 Task: Use comments to provide examples of how to run your script with different arguments.
Action: Mouse moved to (1290, 325)
Screenshot: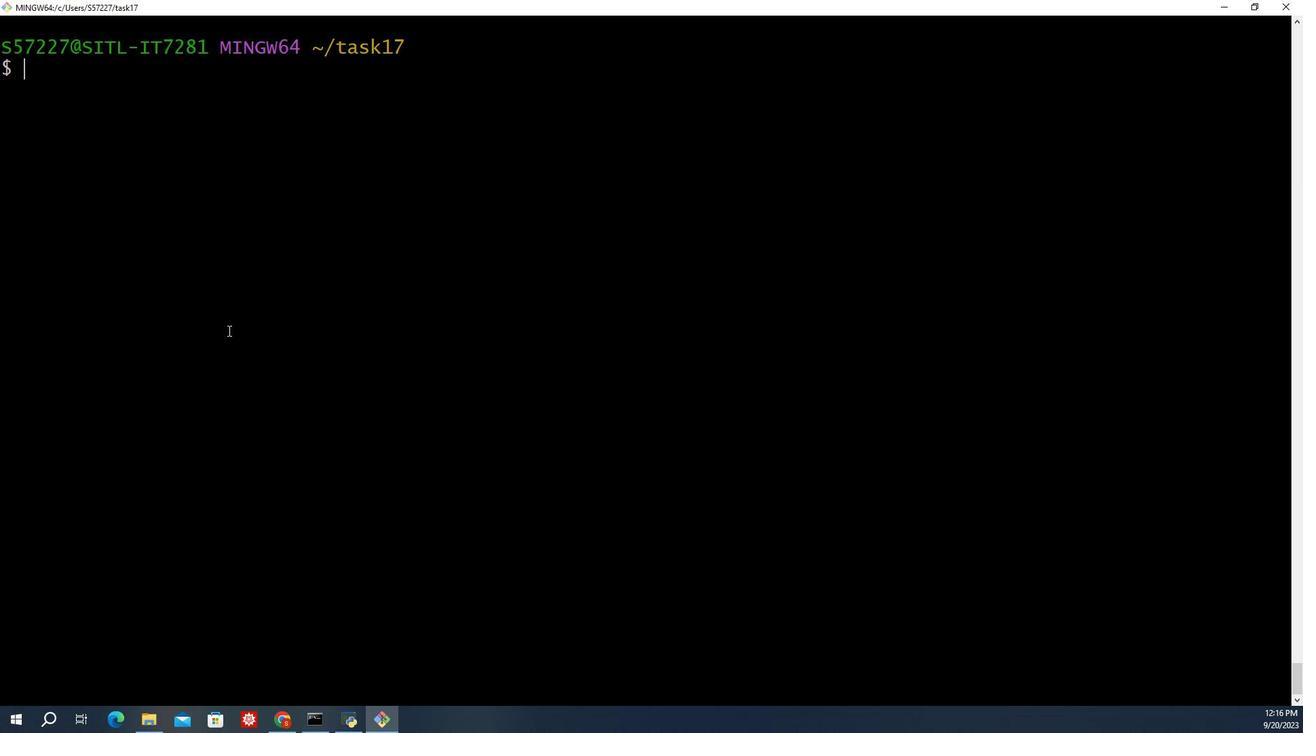 
Action: Mouse pressed left at (1290, 325)
Screenshot: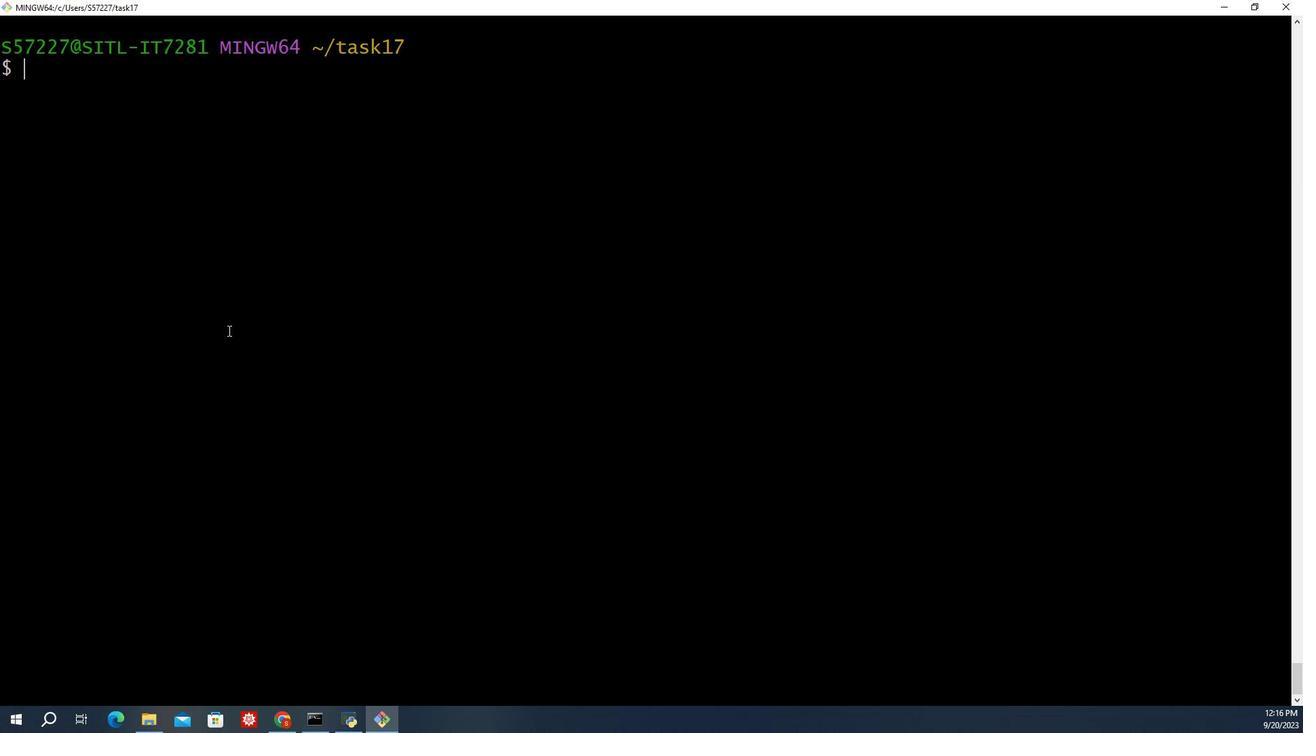
Action: Mouse moved to (1270, 313)
Screenshot: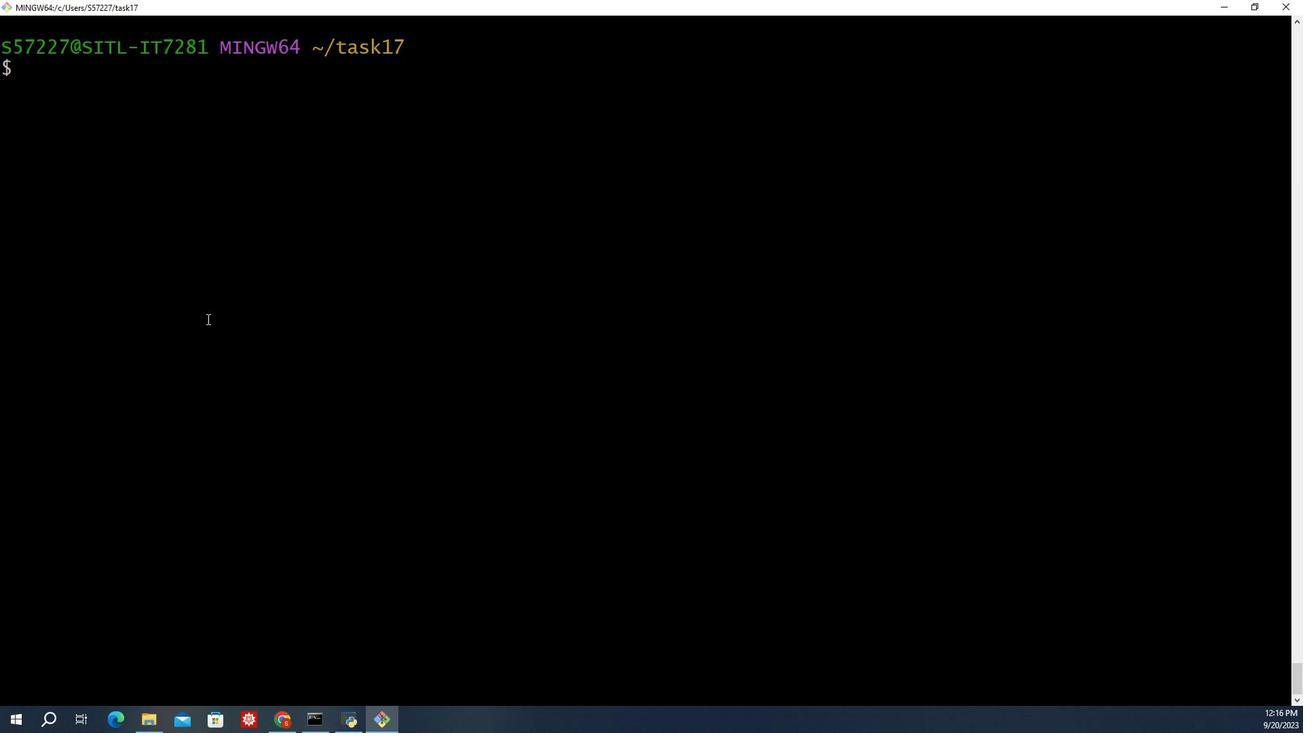 
Action: Key pressed cd<Key.space>/c/user<Key.backspace><Key.backspace><Key.backspace><Key.backspace><Key.shift><Key.shift><Key.shift><Key.shift><Key.shift><Key.shift><Key.shift>Users/<Key.shift_r>S57227<Key.enter>
Screenshot: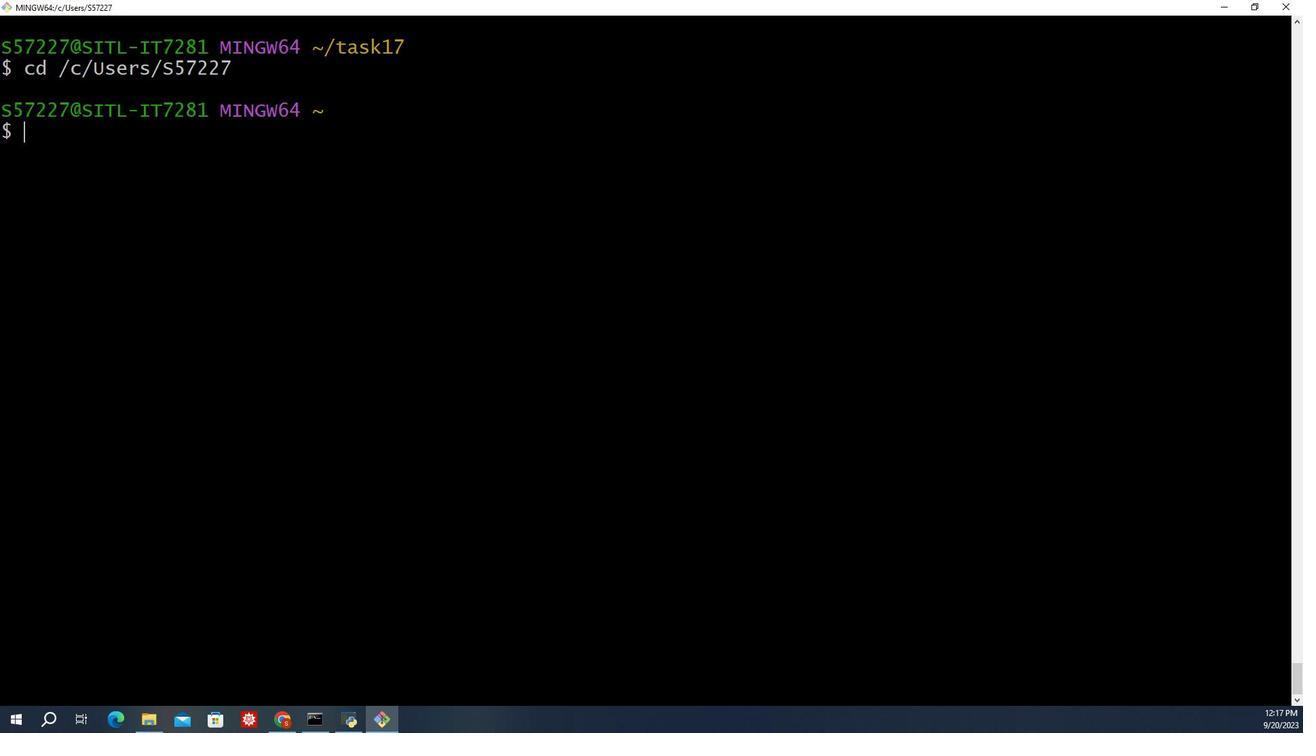 
Action: Mouse moved to (980, 140)
Screenshot: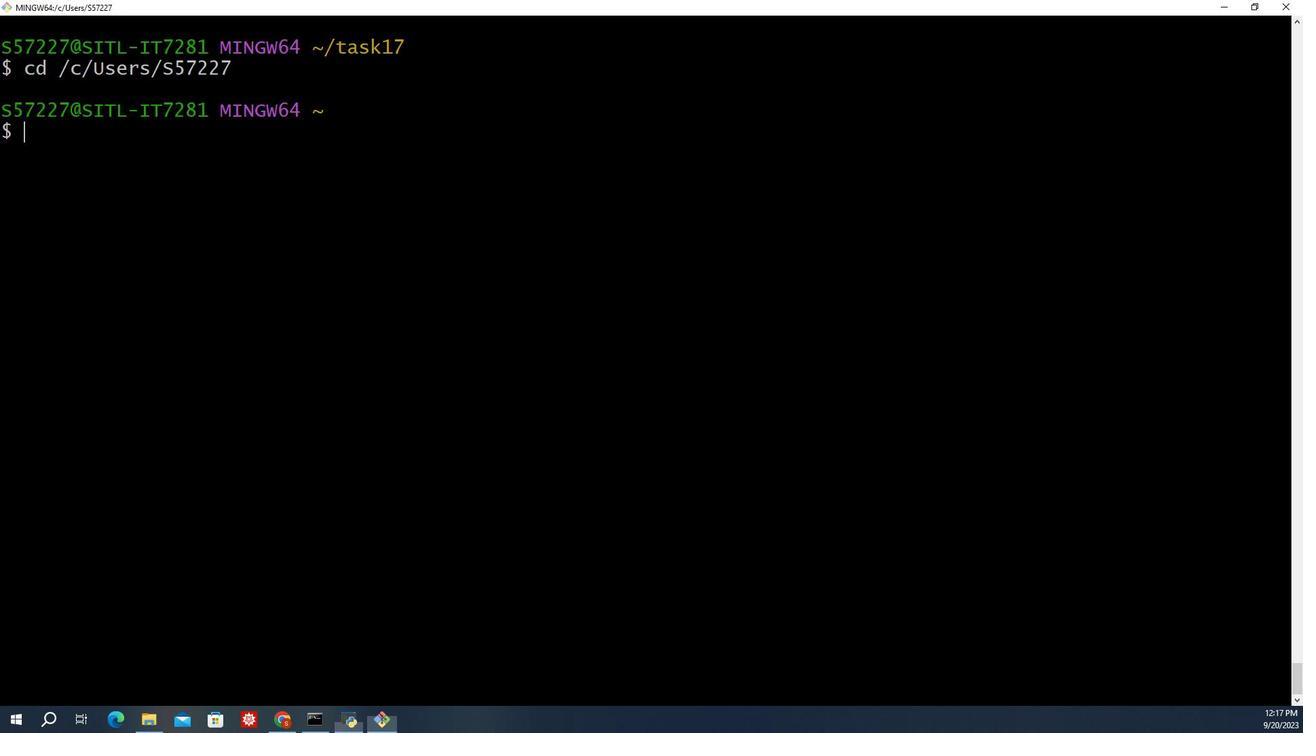 
Action: Mouse pressed left at (980, 140)
Screenshot: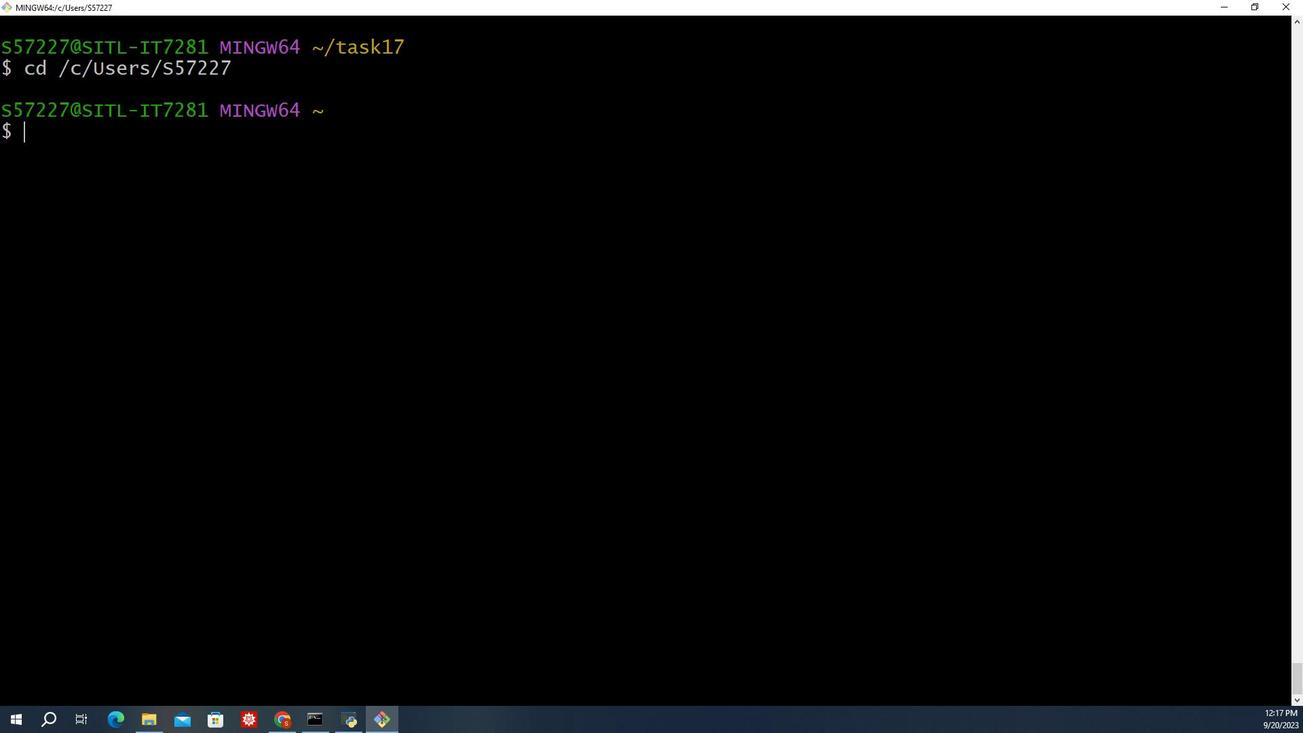 
Action: Mouse moved to (1130, 138)
Screenshot: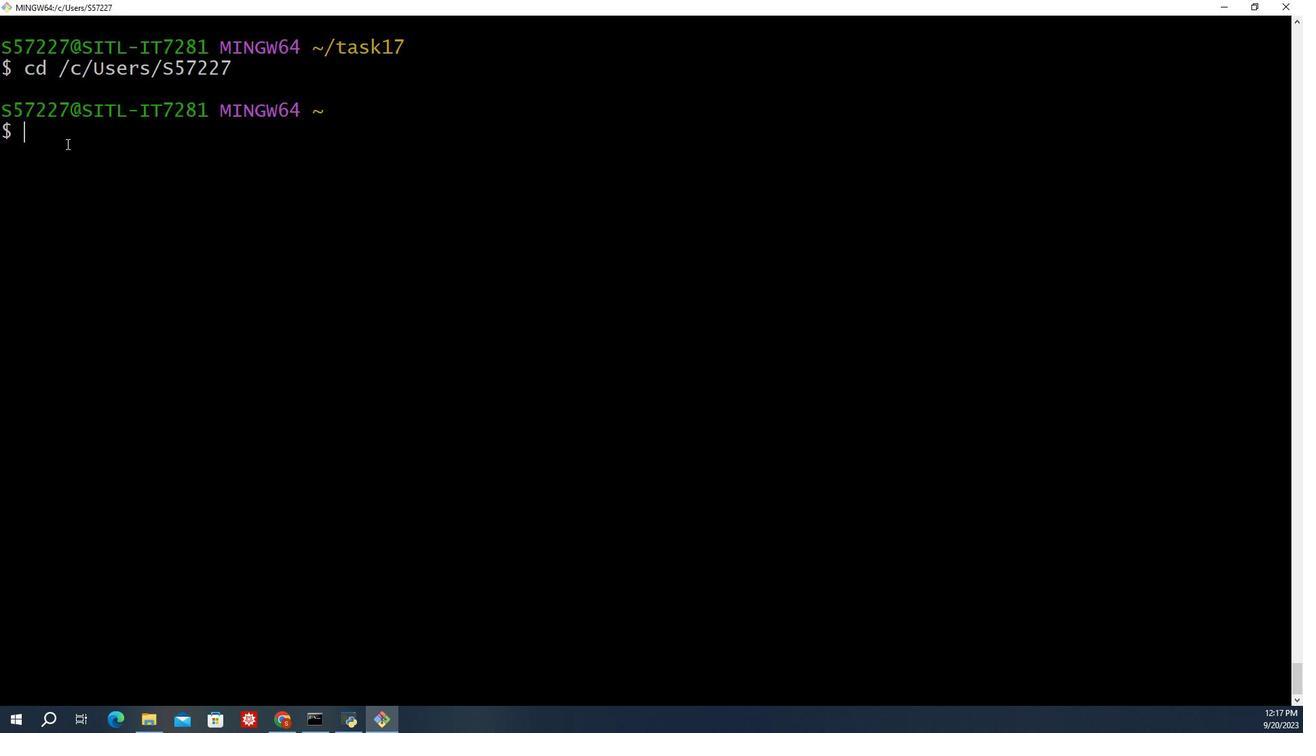 
Action: Mouse pressed left at (1130, 138)
Screenshot: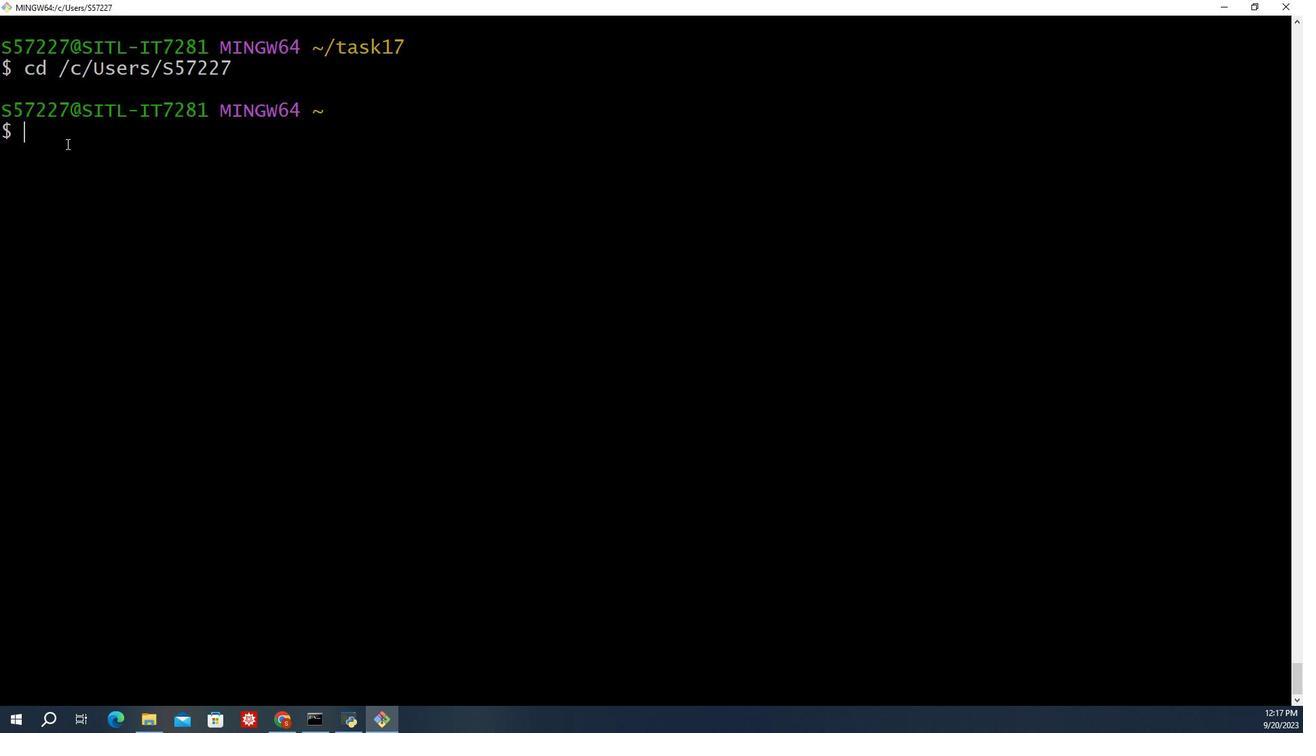 
Action: Key pressed mkdir<Key.space>task19<Key.backspace>8<Key.enter>m<Key.backspace>cd<Key.space>task18<Key.enter>c<Key.backspace>touch<Key.space>task.sh<Key.enter>ls<Key.enter>t<Key.backspace>dl<Key.backspace><Key.backspace>s<Key.backspace>vim<Key.space>task.sh<Key.enter><Key.insert><Key.shift_r><Key.shift_r><Key.shift_r><Key.shift_r><Key.shift_r><Key.shift_r><Key.shift_r><Key.shift_r><Key.shift_r><Key.shift_r><Key.shift_r><Key.shift_r><Key.shift_r><Key.shift_r><Key.shift_r><Key.shift_r><Key.shift_r><Key.shift_r><Key.shift_r>#<Key.shift_r>!/bn<Key.backspace>in/bs<Key.backspace>ash<Key.enter><Key.enter><Key.shift_r>This<Key.space>is<Key.space>a<Key.space>bs<Key.backspace>ash<Key.space>c<Key.backspace>scripts<Key.space>with<Key.space>ex<Key.backspace><Key.backspace>comments<Key.enter><Key.enter><Key.shift_r>Fucnti<Key.backspace><Key.backspace><Key.backspace><Key.backspace>nction<Key.space>to<Key.space>display<Key.space>a<Key.space>usage<Key.space>message<Key.enter><Key.enter><Key.backspace>usga<Key.backspace><Key.backspace>age<Key.shift><Key.shift><Key.shift><Key.shift><Key.shift><Key.shift><Key.shift><Key.shift><Key.shift><Key.shift><Key.shift><Key.shift><Key.shift><Key.shift><Key.shift><Key.shift><Key.shift><Key.shift><Key.shift><Key.shift><Key.shift>()<Key.shift>{<Key.enter>echo<Key.shift><Key.shift><Key.shift><Key.shift><Key.shift><Key.shift><Key.shift><Key.shift>""<Key.left><Key.left><Key.space><Key.right><Key.shift>Usage<Key.shift>:<Key.space><Key.shift_r>$0<Key.space><Key.shift><><Key.left>option<Key.right><Key.right><Key.enter>echo<Key.space><Key.shift>"<Key.shift>Options<Key.shift>L<Key.backspace><Key.shift><Key.shift><Key.shift><Key.shift><Key.shift>:<Key.shift><Key.shift><Key.shift>"<Key.enter>echo<Key.space><Key.shift><Key.shift>"<Key.space>-a<Key.shift><ag<Key.backspace>rh<Key.backspace>g1<Key.shift><Key.shift><Key.shift><Key.shift><Key.shift><Key.shift><Key.shift><Key.shift><Key.shift><Key.shift><Key.shift><Key.shift><Key.shift><Key.shift><Key.shift><Key.shift><Key.shift><Key.shift><Key.shift><Key.shift><Key.shift><Key.shift><Key.shift>><Key.space><Key.space>r<Key.backspace><Key.backspace><Key.backspace><Key.space><Key.space><Key.backspace>run<Key.space>with<Key.space>option<Key.space><Key.shift_r>A<Key.space>and<Key.space>argument<Key.space><Key.shift><<Key.space><Key.backspace>arg1<Key.shift>><Key.shift>"<Key.enter>echo<Key.space><Key.shift>"<Key.space>-b<Key.shift>><Key.backspace><arg2<Key.shift>><Key.space><Key.shift>Run<Key.space>wth<Key.backspace><Key.backspace>ith<Key.space>option<Key.space><Key.shift_r>B<Key.space>and<Key.space>argument<Key.space><Key.shift><Key.shift><Key.shift><Key.shift><Key.shift><Key.shift><Key.shift><arg2<Key.shift><Key.shift><Key.shift><Key.shift><Key.shift><Key.shift>><Key.shift>"<Key.enter>echo<Key.space><Key.shift><Key.shift><Key.shift><Key.shift><Key.shift><Key.shift>"<Key.space>-h<Key.space><Key.space><Key.space><Key.space><Key.space><Key.space><Key.space><Key.space><Key.backspace><Key.shift_r>Display<Key.space>this<Key.space>help<Key.space>mesa<Key.backspace>saage<Key.backspace><Key.backspace><Key.backspace>ge<Key.shift><Key.shift><Key.shift><Key.shift><Key.shift><Key.shift><Key.shift><Key.shift><Key.shift><Key.shift><Key.shift><Key.shift><Key.shift><Key.shift><Key.shift><Key.shift><Key.shift><Key.shift><Key.shift><Key.shift><Key.shift><Key.shift><Key.shift><Key.shift><Key.shift><Key.shift><Key.shift><Key.shift><Key.shift><Key.shift><Key.shift><Key.shift><Key.shift>"<Key.enter><Key.shift_r><Key.shift_r><Key.shift_r><Key.shift_r><Key.shift_r><Key.shift_r><Key.shift_r><Key.shift_r><Key.shift_r>}<Key.enter><Key.enter><Key.shift_r><Key.shift_r><Key.shift_r><Key.shift_r><Key.shift_r><Key.shift_r><Key.shift_r><Key.shift_r><Key.shift_r><Key.shift_r><Key.shift_r>#<Key.space>vh<Key.backspace><Key.backspace>check<Key.space>for<Key.space>the<Key.space>number<Key.space>of<Key.space>arguments<Key.enter>if<Key.backspace><Key.backspace><Key.backspace><Key.backspace>if[<Key.shift_r>$-eq<Key.space>0<Key.space>];<Key.left><Key.left><Key.left><Key.left><Key.left><Key.left><Key.left><Key.left><Key.shift_r>#<Key.space><Key.left><Key.left><Key.left><Key.space><Key.right><Key.right><Key.right><Key.right><Key.right><Key.right><Key.right><Key.right><Key.right><Key.right><Key.right><Key.space>then<Key.enter>echo<Key.space><Key.shift>"<Key.space><Key.backspace><Key.shift_r>Error<Key.space><Key.backspace><Key.shift><Key.shift><Key.shift>:<Key.space><Key.shift>No<Key.space>arguments<Key.space>r<Key.backspace>provided.<Key.shift>"<Key.enter>usage<Key.enter>exit1<Key.backspace><Key.space>1<Key.enter>fi<Key.enter><Key.shift_r><Key.enter><Key.shift_r><Key.shift_r><Key.shift_r><Key.shift_r><Key.shift_r><Key.shift_r><Key.shift_r>#<Key.shift>p<Key.shift><Key.shift>=<Key.shift><Key.backspace><Key.backspace><Key.shift><Key.shift><Key.shift><Key.shift><Key.shift><Key.shift><Key.shift><Key.shift><Key.shift><Key.shift><Key.shift><Key.shift><Key.shift><Key.shift><Key.shift><Key.shift><Key.shift><Key.shift><Key.shift><Key.shift><Key.shift><Key.shift><Key.shift><Key.shift><Key.shift><Key.shift>Pe<Key.backspace>rocse<Key.backspace><Key.backspace>ess<Key.space>command<Key.space><Key.backspace>-line<Key.space>arguments<Key.enter><Key.enter><Key.backspace>whilege<Key.backspace><Key.backspace><Key.space>getpt<Key.backspace><Key.backspace>pts<Key.backspace><Key.backspace><Key.backspace>opts<Key.space><Key.shift>:<Key.backspace><Key.shift>"<Key.shift>:a<Key.shift>:b<Key.shift>:h<Key.shift><Key.shift><Key.shift><Key.shift><Key.shift><Key.shift><Key.shift><Key.shift><Key.shift><Key.shift><Key.shift><Key.shift><Key.shift><Key.shift><Key.shift><Key.shift><Key.shift><Key.shift><Key.shift>"<Key.space>opt;do<Key.backspace><Key.backspace><Key.space>do<Key.enter>case<Key.space><Key.shift_r><Key.shift_r><Key.shift_r><Key.shift_r><Key.shift_r><Key.shift_r>$opt<Key.space>in
Screenshot: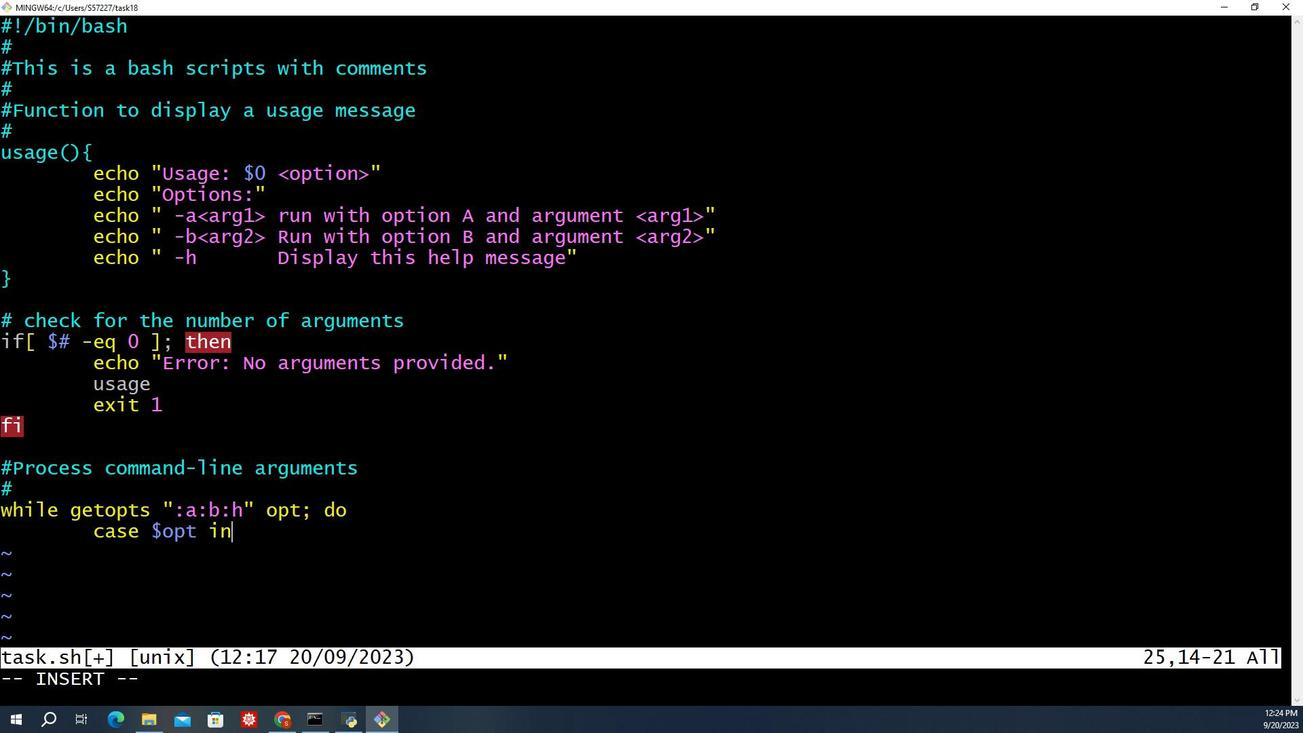 
Action: Mouse moved to (716, 382)
Screenshot: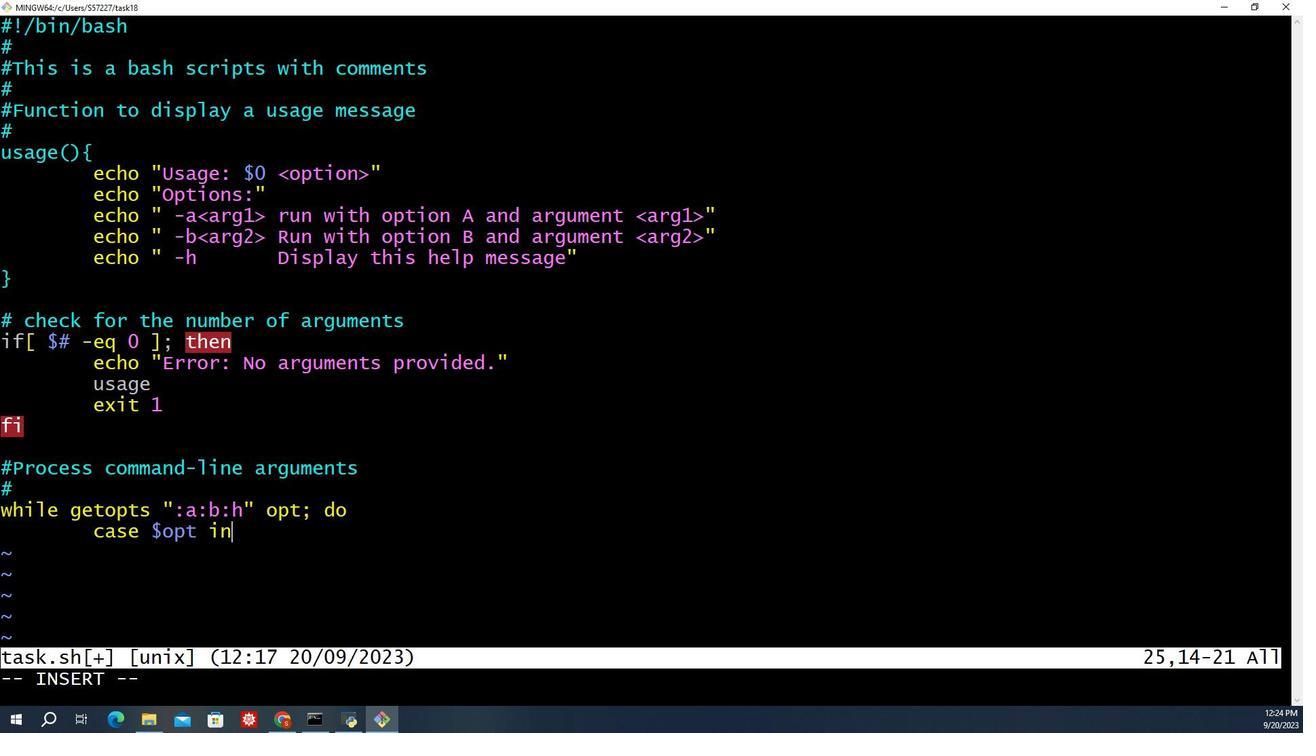 
Action: Mouse scrolled (716, 381) with delta (0, 0)
Screenshot: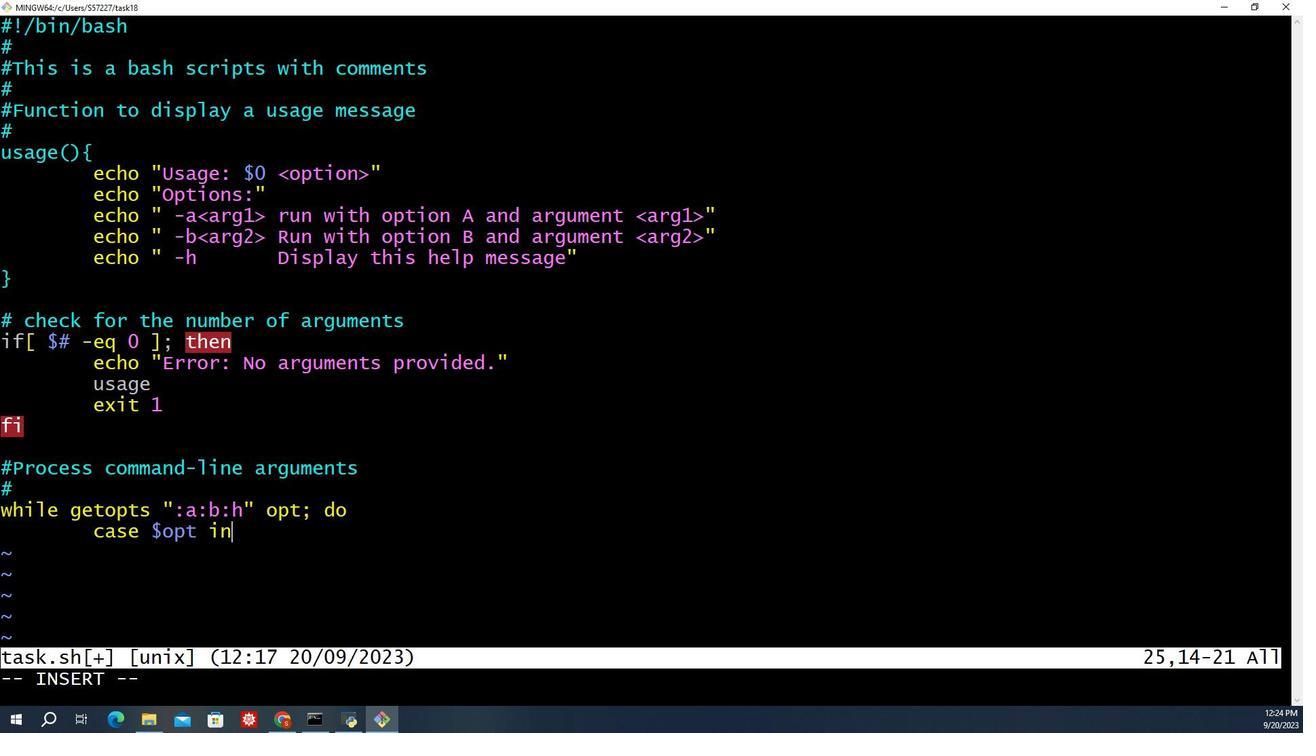 
Action: Mouse moved to (714, 381)
Screenshot: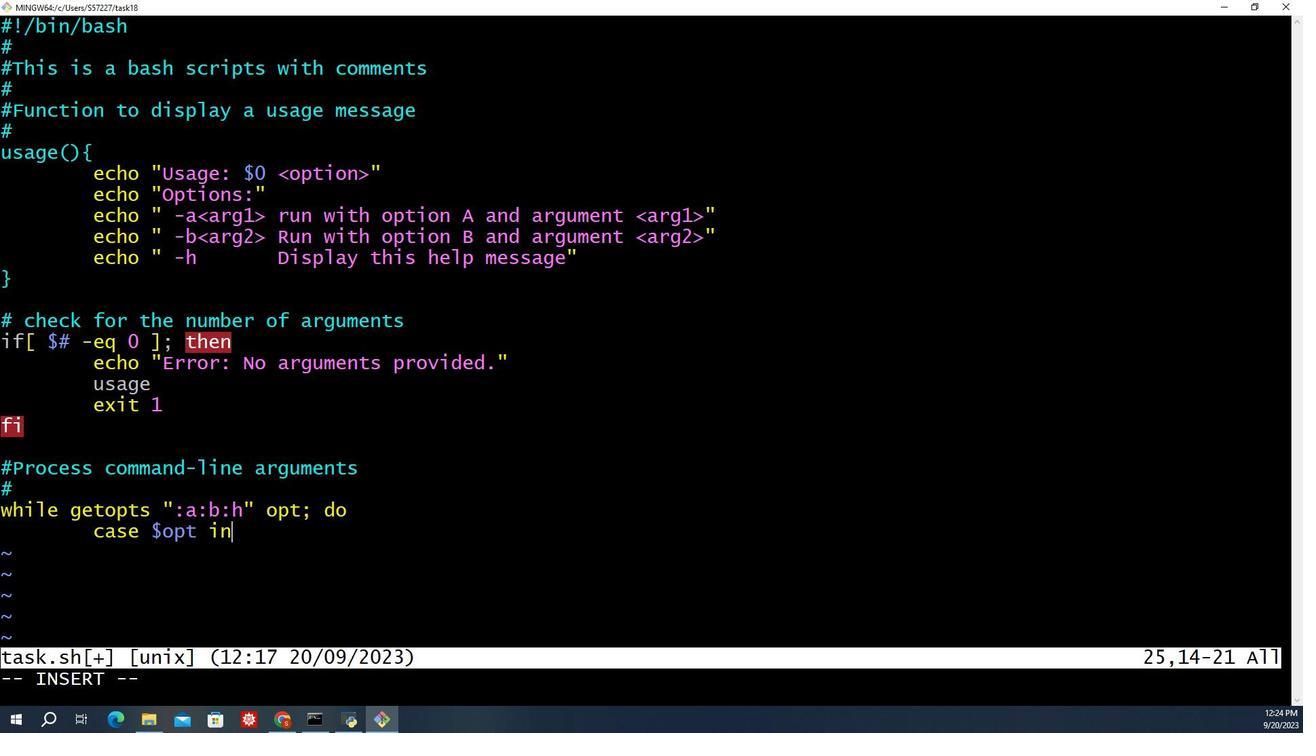 
Action: Mouse scrolled (714, 380) with delta (0, 0)
Screenshot: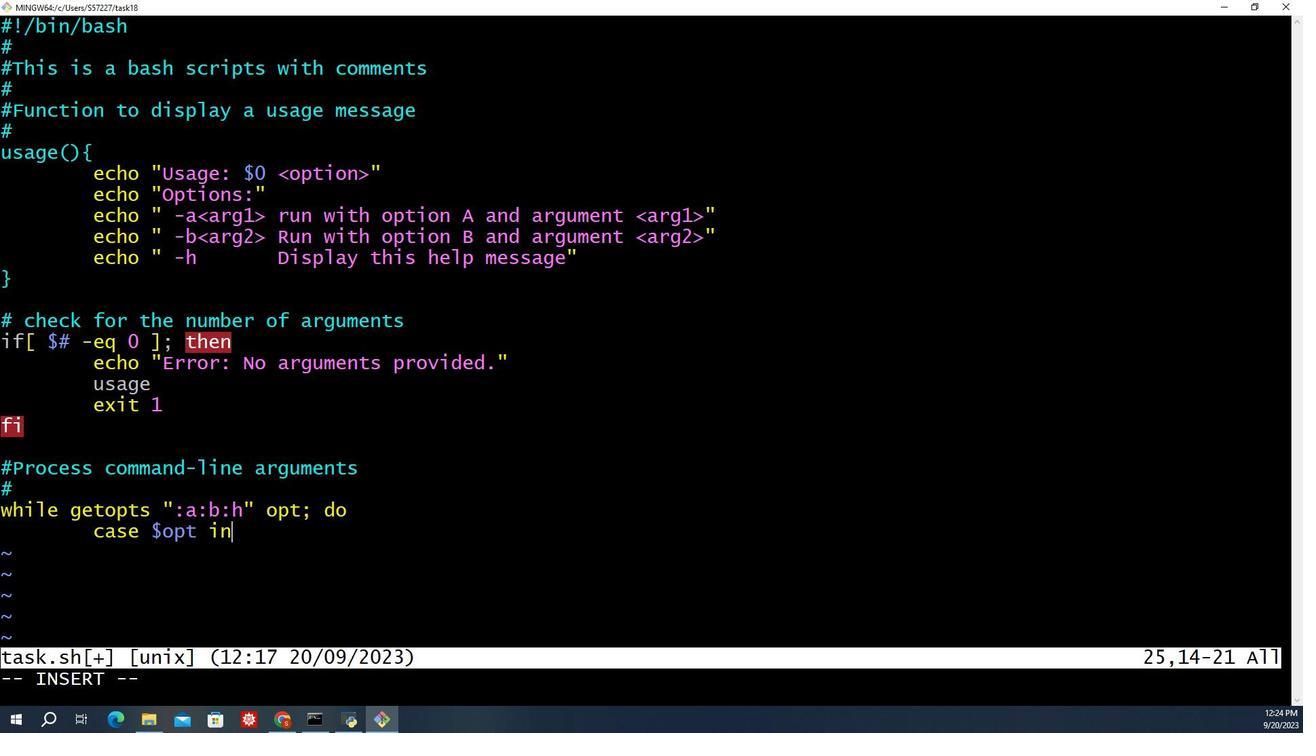 
Action: Mouse moved to (712, 380)
Screenshot: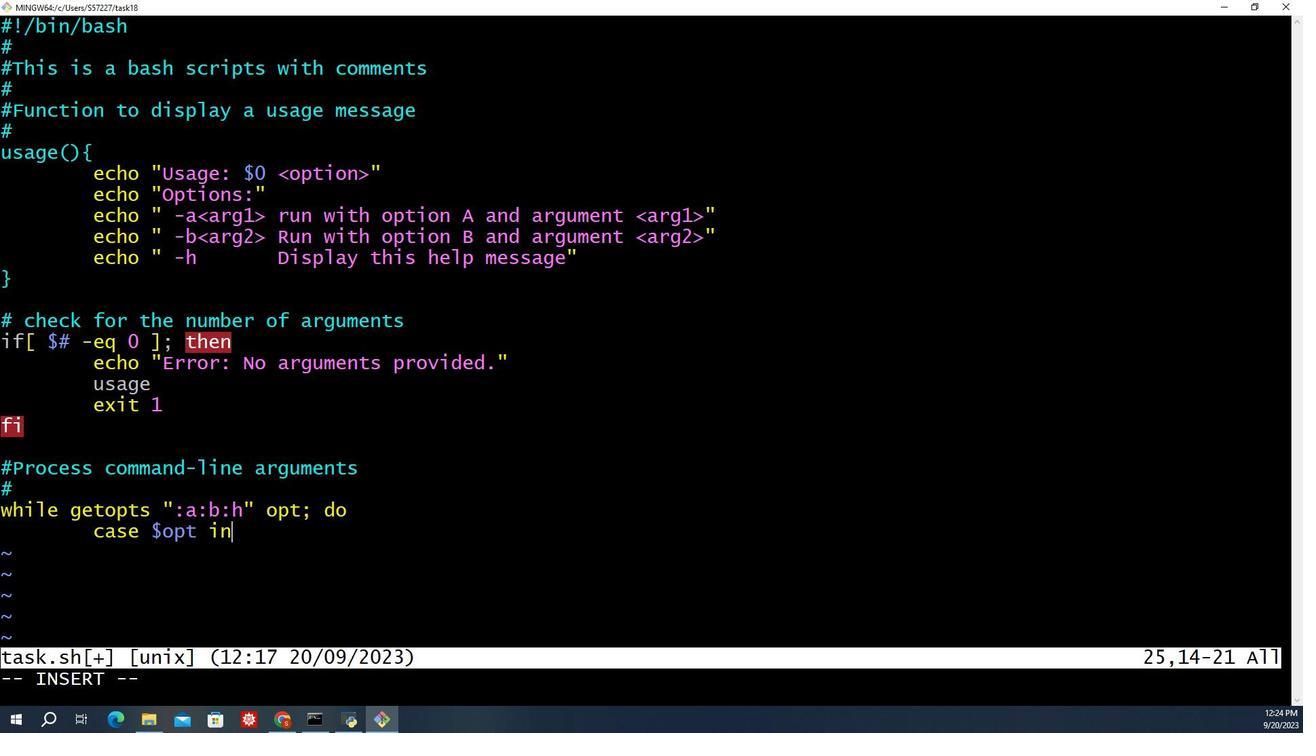 
Action: Mouse scrolled (712, 380) with delta (0, 0)
Screenshot: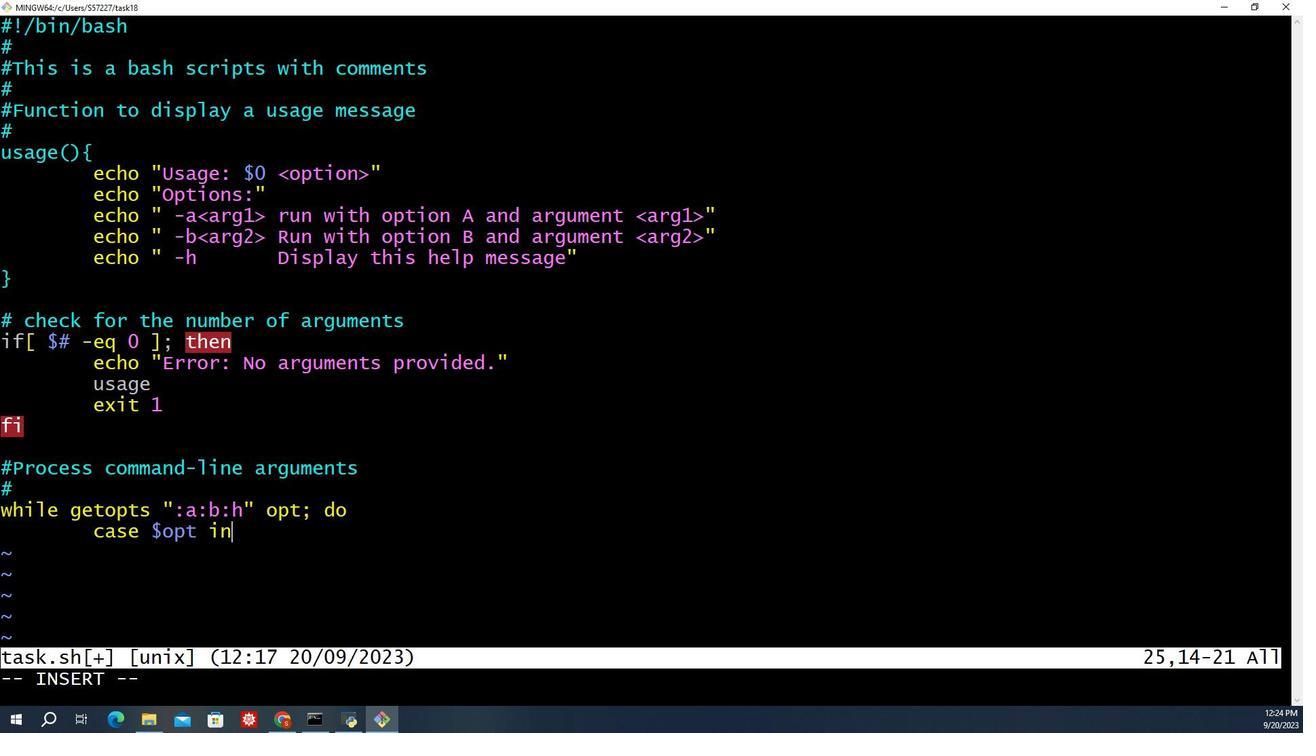 
Action: Mouse moved to (872, 387)
Screenshot: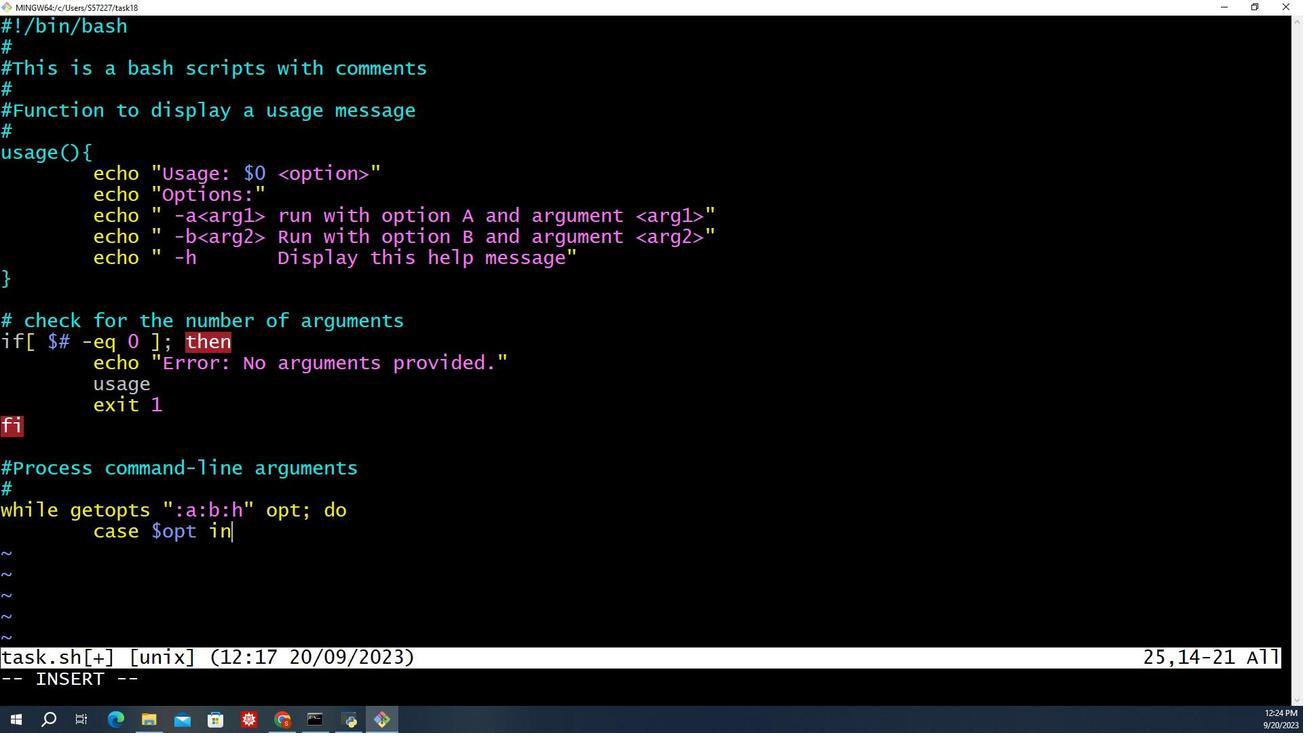 
Action: Key pressed <Key.enter>a<Key.shift><Key.shift>)<Key.enter>arg1=<Key.shift_r><Key.shift_r><Key.shift_r><Key.shift_r><Key.shift_r><Key.shift_r><Key.shift_r><Key.shift_r><Key.shift_r><Key.shift_r><Key.shift_r><Key.shift_r><Key.shift_r><Key.shift_r><Key.shift_r><Key.shift_r><Key.shift_r><Key.shift_r><Key.shift_r><Key.shift_r><Key.shift_r><Key.shift_r><Key.shift_r><Key.shift_r><Key.shift_r><Key.shift_r><Key.shift_r><Key.shift_r><Key.shift_r><Key.shift_r><Key.shift_r><Key.shift_r><Key.shift_r><Key.shift_r><Key.shift_r><Key.shift_r><Key.shift_r><Key.shift_r><Key.shift_r><Key.shift_r>$<Key.caps_lock>OPR<Key.backspace>TARG<Key.shift><Key.shift><Key.shift><Key.shift><Key.shift>"<Key.left><Key.left><Key.left><Key.shift><Key.right><Key.shift>"<Key.end><Key.enter>ECH<Key.backspace><Key.backspace><Key.backspace><Key.caps_lock>echo<Key.space><Key.shift>"<Key.shift_r>Running<Key.space>with<Key.space>option<Key.space><Key.shift_r>a<Key.space><Key.backspace><Key.backspace><Key.shift_r>A<Key.space>and<Key.space>argument<Key.shift>:<Key.space><Key.shift_r><Key.shift_r><Key.shift_r><Key.shift_r><Key.shift_r><Key.shift_r><Key.shift_r><Key.shift_r><Key.shift_r><Key.shift_r><Key.shift_r><Key.shift_r><Key.shift_r><Key.shift_r><Key.shift_r><Key.shift_r><Key.shift_r><Key.shift_r><Key.shift_r><Key.shift_r><Key.shift_r>$arg1<Key.shift_r><Key.shift_r><Key.shift_r><Key.shift_r><Key.shift_r><Key.shift_r><Key.shift_r><Key.shift_r><Key.shift_r><Key.shift_r><Key.shift_r><Key.shift_r><Key.shift_r><Key.shift_r><Key.shift_r><Key.shift_r><Key.shift_r><Key.shift_r><Key.shift_r><Key.shift_r><Key.shift_r><Key.shift_r><Key.shift_r><Key.shift_r>"<Key.enter><Key.enter>b<Key.shift>)<Key.backspace><Key.backspace><Key.backspace><Key.backspace><Key.backspace><Key.backspace><Key.backspace><Key.enter><Key.shift_r><Key.shift_r><Key.shift_r><Key.shift_r><Key.shift_r><Key.shift_r><Key.shift_r><Key.shift_r><Key.shift_r><Key.shift_r><Key.shift_r><Key.shift_r><Key.shift_r><Key.shift_r>#<Key.space>add<Key.space>u<Key.backspace>your<Key.space>code<Key.space>to<Key.space>run<Key.space>with<Key.space>i<Key.backspace>option<Key.space>a<Key.backspace><Key.shift_r>A<Key.space>and<Key.space>arg<Key.backspace><Key.backspace><Key.backspace><Key.shift_r>$arg1<Key.space>here<Key.enter><Key.backspace>;;<Key.backspace><Key.backspace><Key.backspace>
Screenshot: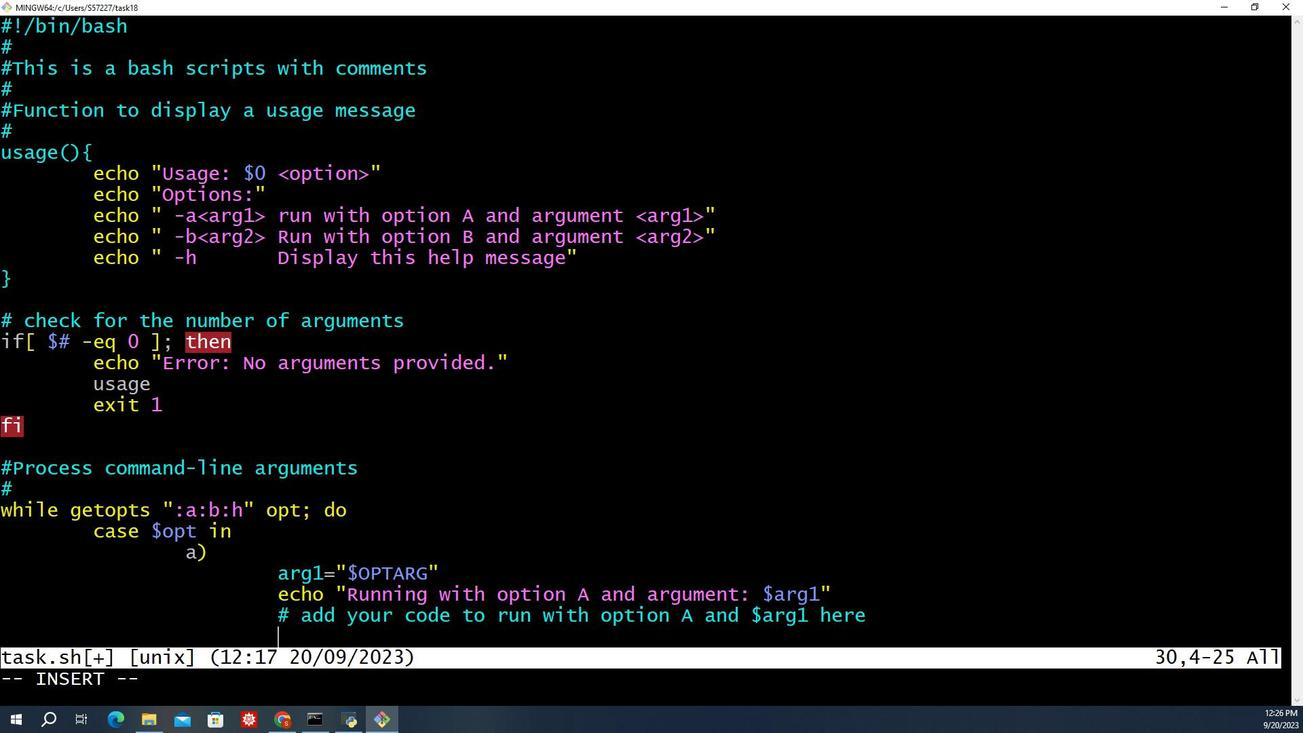 
Action: Mouse moved to (873, 385)
Screenshot: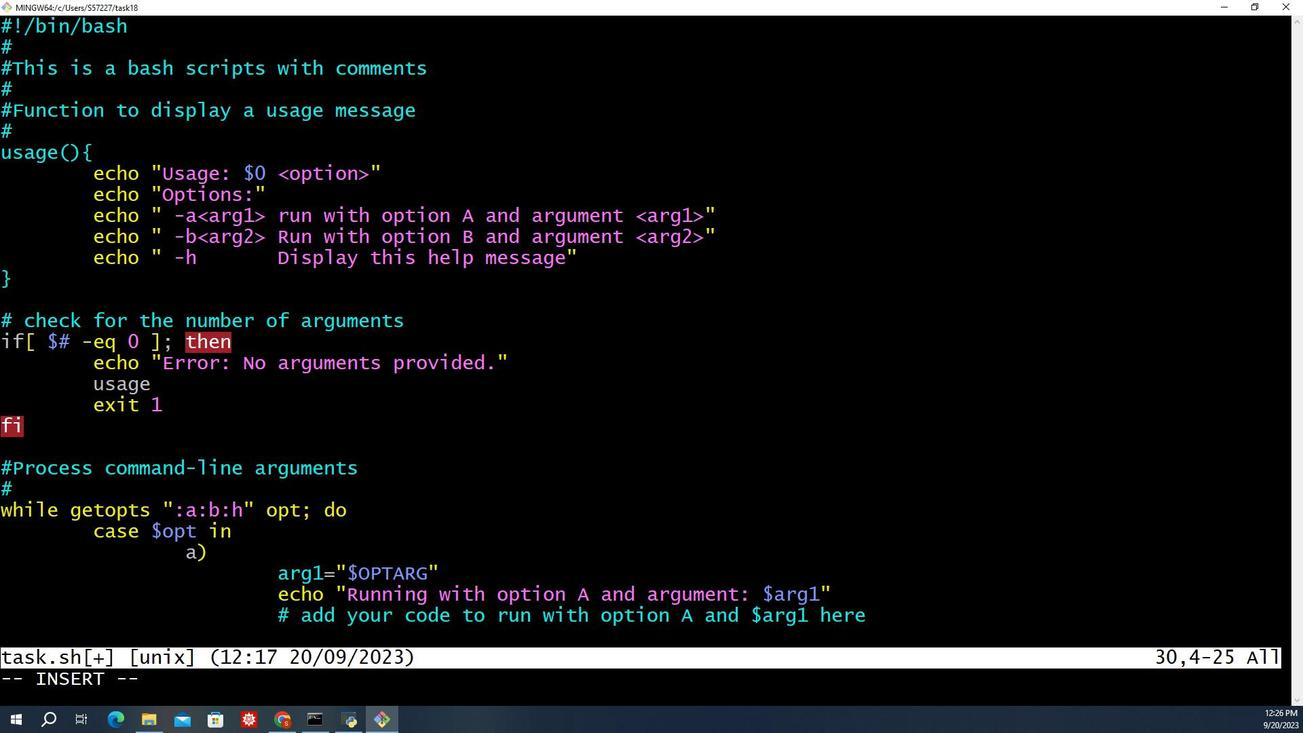 
Action: Key pressed ;;<Key.enter>b<Key.shift><Key.shift><Key.shift><Key.shift><Key.shift><Key.shift><Key.shift><Key.shift><Key.shift><Key.shift><Key.shift><Key.shift>)<Key.enter>arge<Key.backspace>s<Key.backspace>2=<Key.shift_r><Key.shift_r><Key.shift_r>$<Key.shift>P{<Key.backspace><Key.backspace><Key.shift><Key.shift><Key.shift><Key.shift><Key.shift>OPR<Key.backspace>T<Key.shift_r>ARG
Screenshot: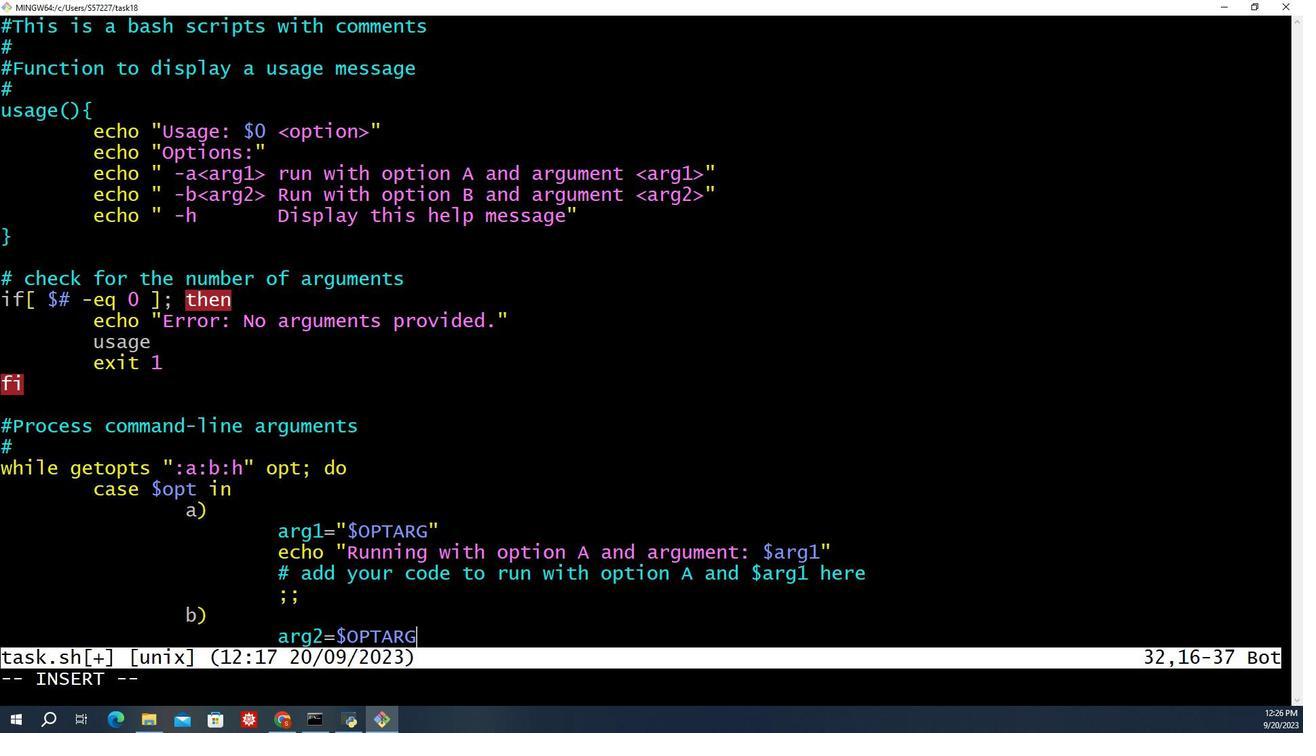 
Action: Mouse moved to (875, 384)
Screenshot: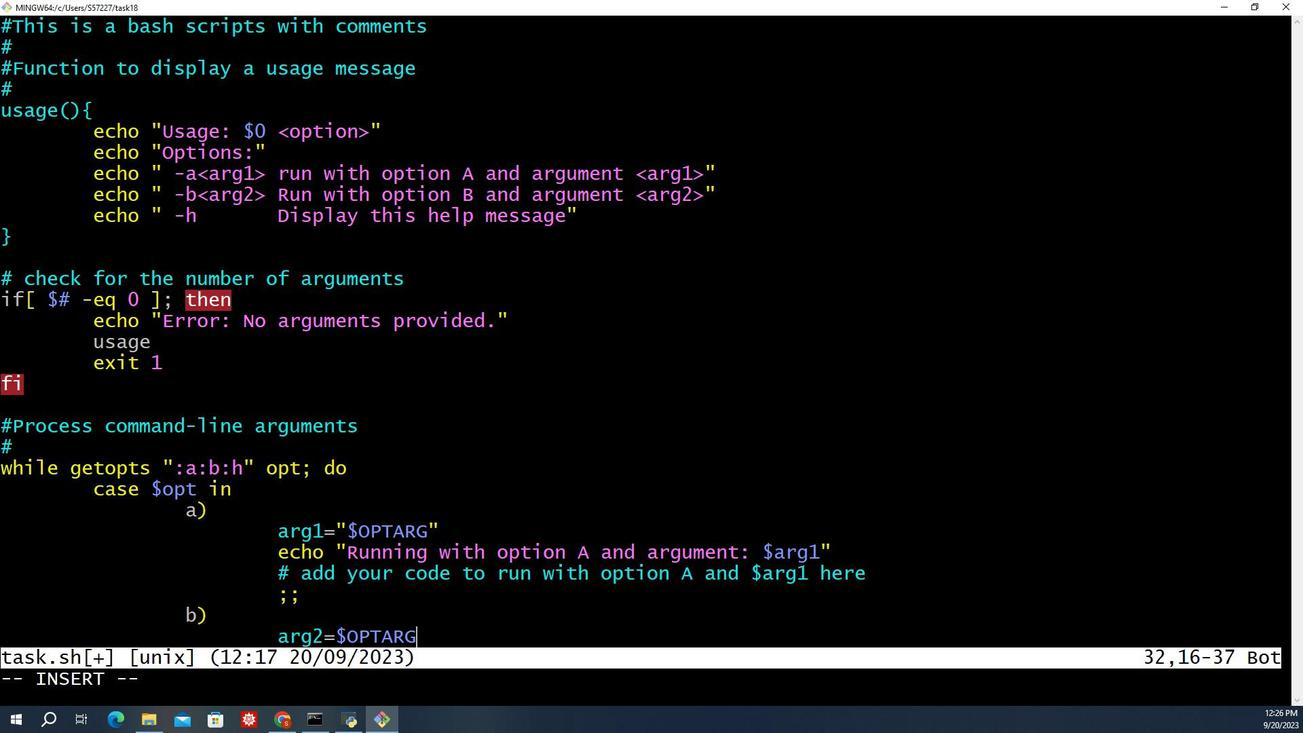 
Action: Key pressed <Key.left><Key.left><Key.left><Key.left><Key.left><Key.left><Key.left><Key.shift><Key.shift><Key.shift><Key.shift><Key.shift><Key.shift>"<Key.end><Key.shift>"<Key.enter>echo<Key.space><Key.shift><Key.shift><Key.shift><Key.shift><Key.shift><Key.shift>"<Key.shift_r>Running<Key.space>with<Key.space>option<Key.space><Key.shift_r>B<Key.space>and<Key.space>argument<Key.shift>:<Key.space><Key.shift_r><Key.shift_r><Key.shift_r><Key.shift_r><Key.shift_r><Key.shift_r>$arg2<Key.shift>"<Key.enter><Key.shift_r><Key.shift_r><Key.shift_r><Key.shift_r><Key.shift_r><Key.shift_r><Key.shift_r><Key.shift_r><Key.shift_r><Key.shift_r><Key.shift_r><Key.shift_r><Key.shift_r><Key.shift_r><Key.shift_r><Key.shift_r><Key.shift_r><Key.shift_r><Key.shift_r><Key.shift_r><Key.shift_r>#<Key.shift_r>S<Key.backspace><Key.shift_r>Add<Key.space>your<Key.space>ce<Key.backspace>ode<Key.space>to<Key.space>run<Key.space>with<Key.space>option<Key.space><Key.shift_r>Ba<Key.space><Key.backspace><Key.backspace><Key.space>and<Key.space><Key.shift_r><Key.shift_r><Key.shift_r><Key.shift_r>$arg2<Key.space>here<Key.enter><Key.backspace>;;<Key.enter>h0<Key.backspace><Key.shift>)<Key.enter>usage<Key.shift>0<Key.backspace><Key.enter>exit<Key.space>0<Key.space><Key.enter>;;<Key.enter><Key.shift><Key.shift>:<Key.shift>)<Key.enter>echo<Key.space><Key.shift><Key.shift><Key.shift><Key.shift><Key.shift><Key.shift><Key.shift>"<Key.shift_r>Error<Key.shift>:<Key.space>opto<Key.backspace><Key.backspace><Key.backspace><Key.backspace><Key.shift>Opto<Key.backspace>ion<Key.space>-<Key.shift_r><Key.shift_r><Key.shift_r><Key.shift_r>$<Key.shift>OPR<Key.backspace>TSR<Key.backspace><Key.backspace>ARG<Key.space>requires<Key.space>an<Key.space>argument.<Key.shift><Key.shift><Key.shift><Key.shift>"<Key.enter>usage<Key.space>exit<Key.space>1<Key.enter>;;<Key.enter>
Screenshot: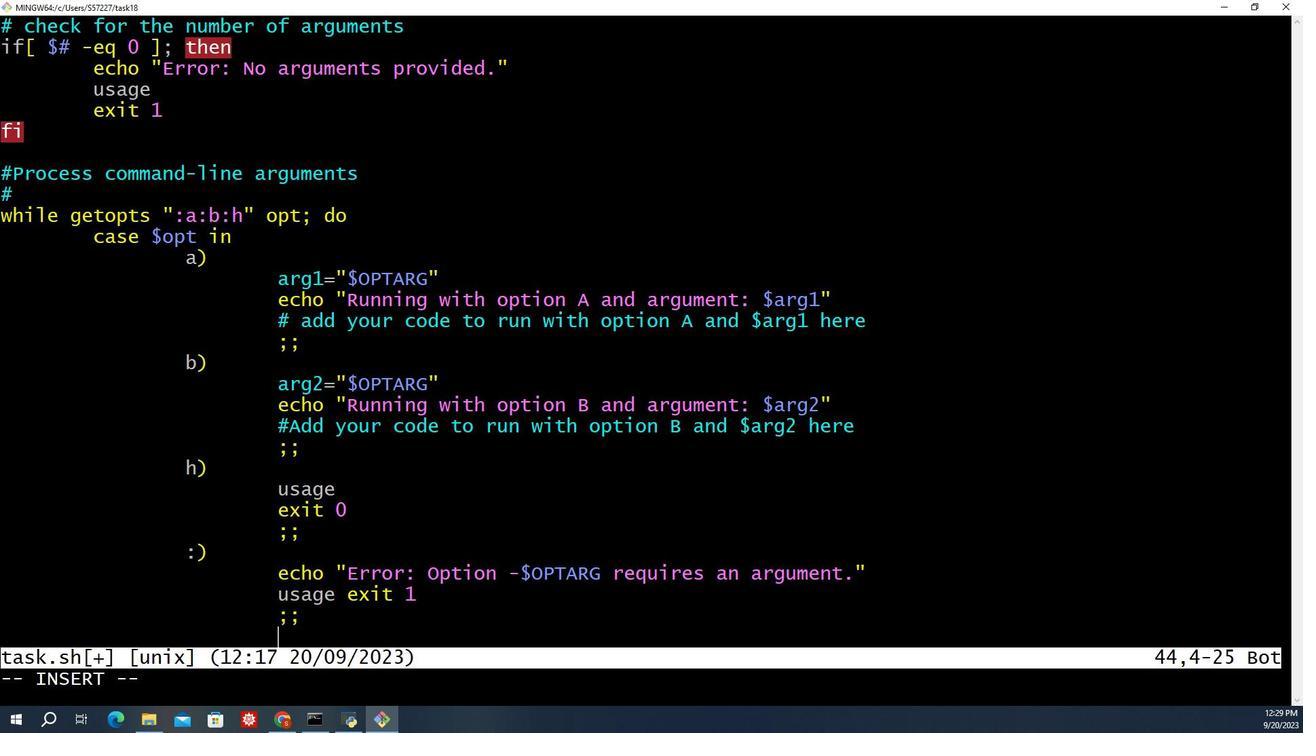 
Action: Mouse moved to (714, 303)
Screenshot: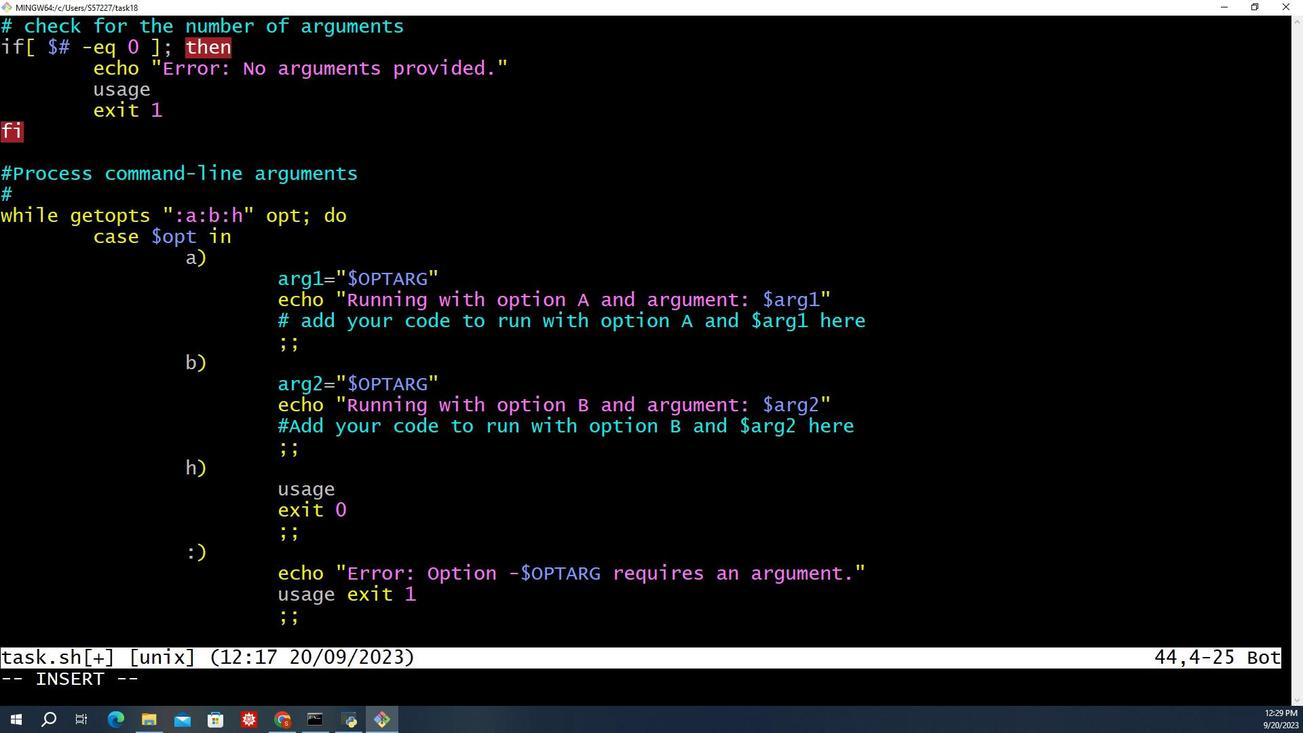 
Action: Mouse scrolled (714, 302) with delta (0, 0)
Screenshot: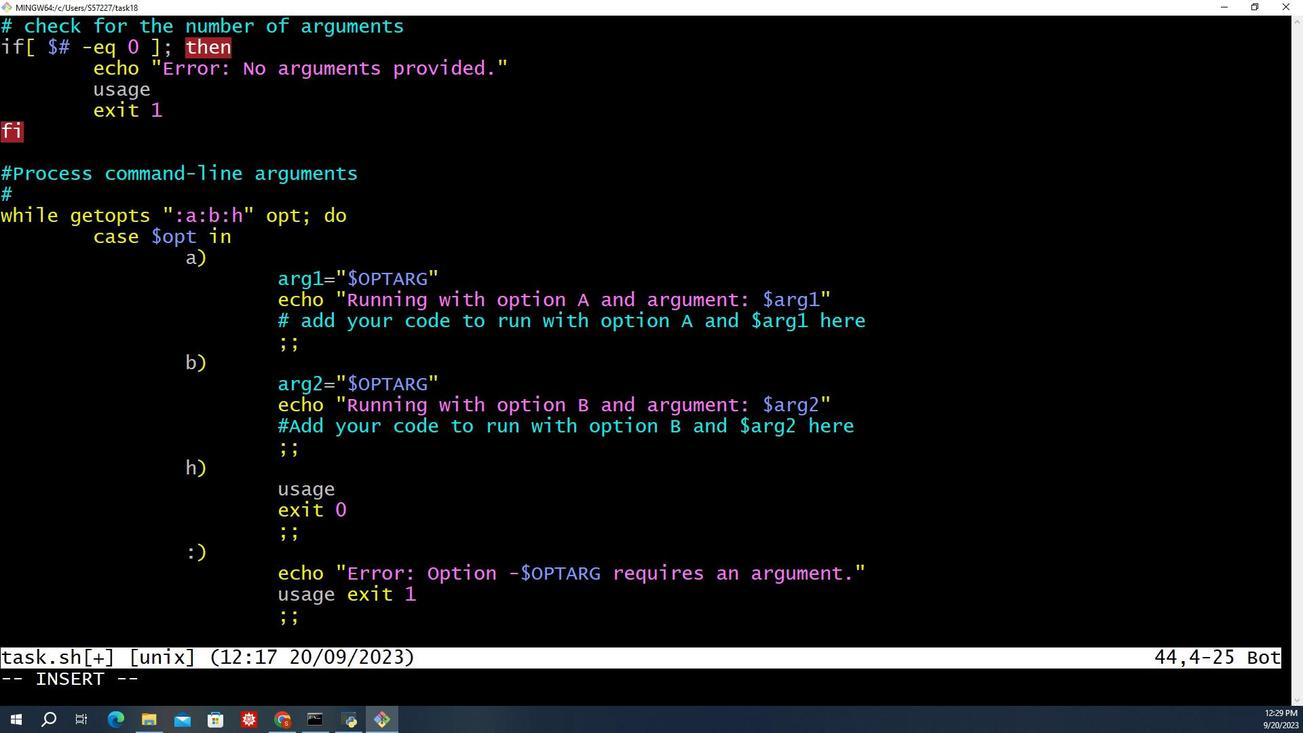 
Action: Mouse moved to (714, 305)
Screenshot: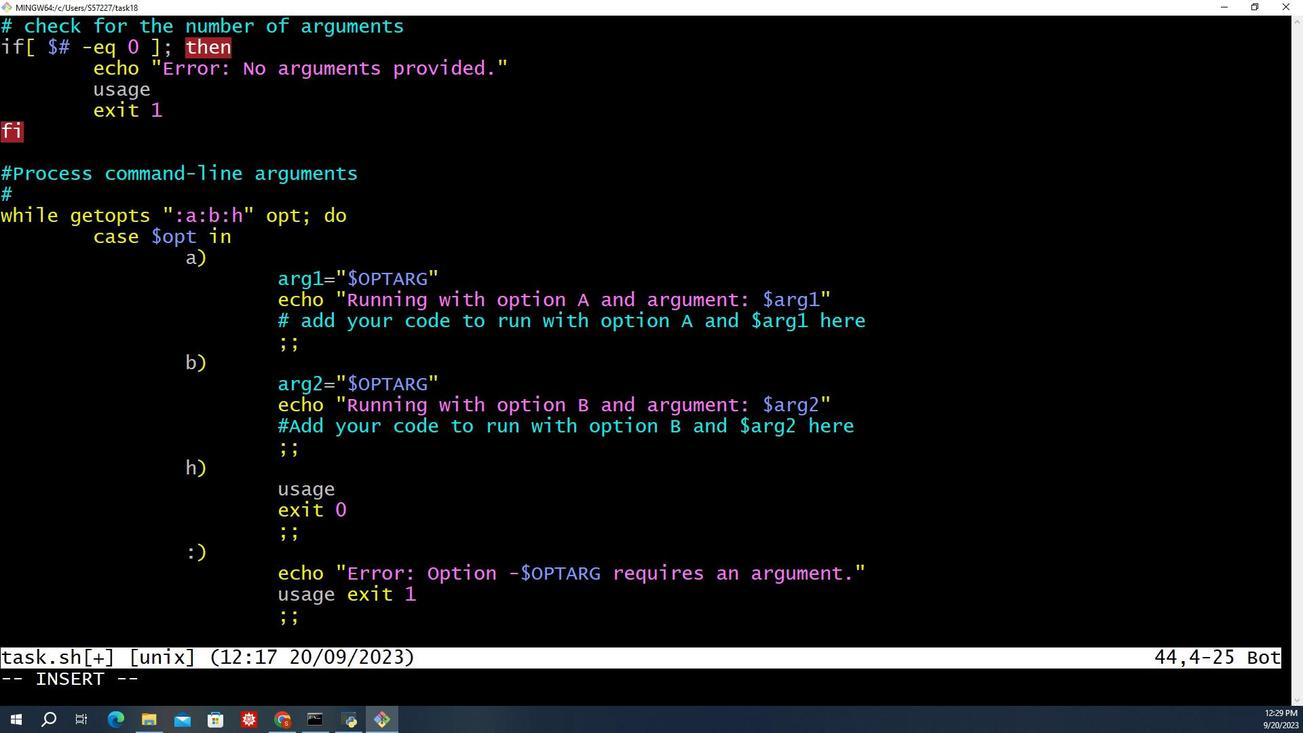 
Action: Mouse scrolled (714, 304) with delta (0, 0)
Screenshot: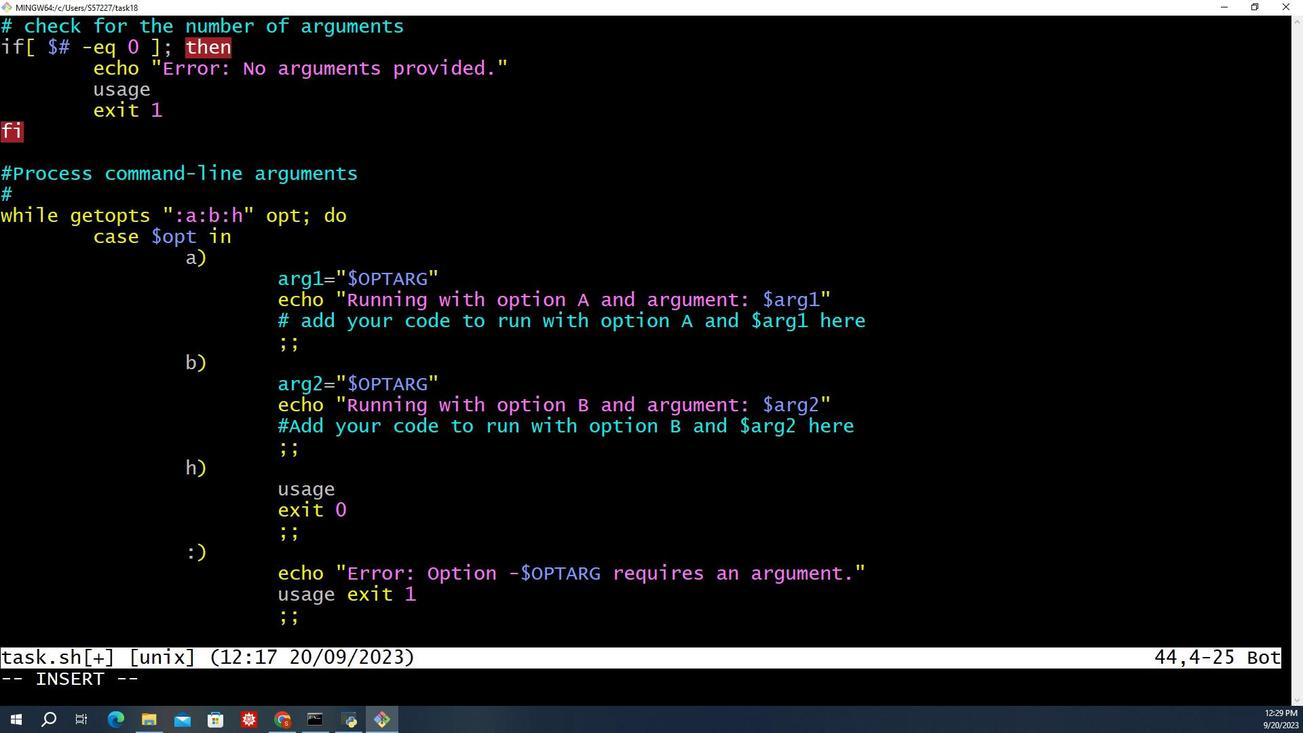 
Action: Mouse moved to (708, 332)
Screenshot: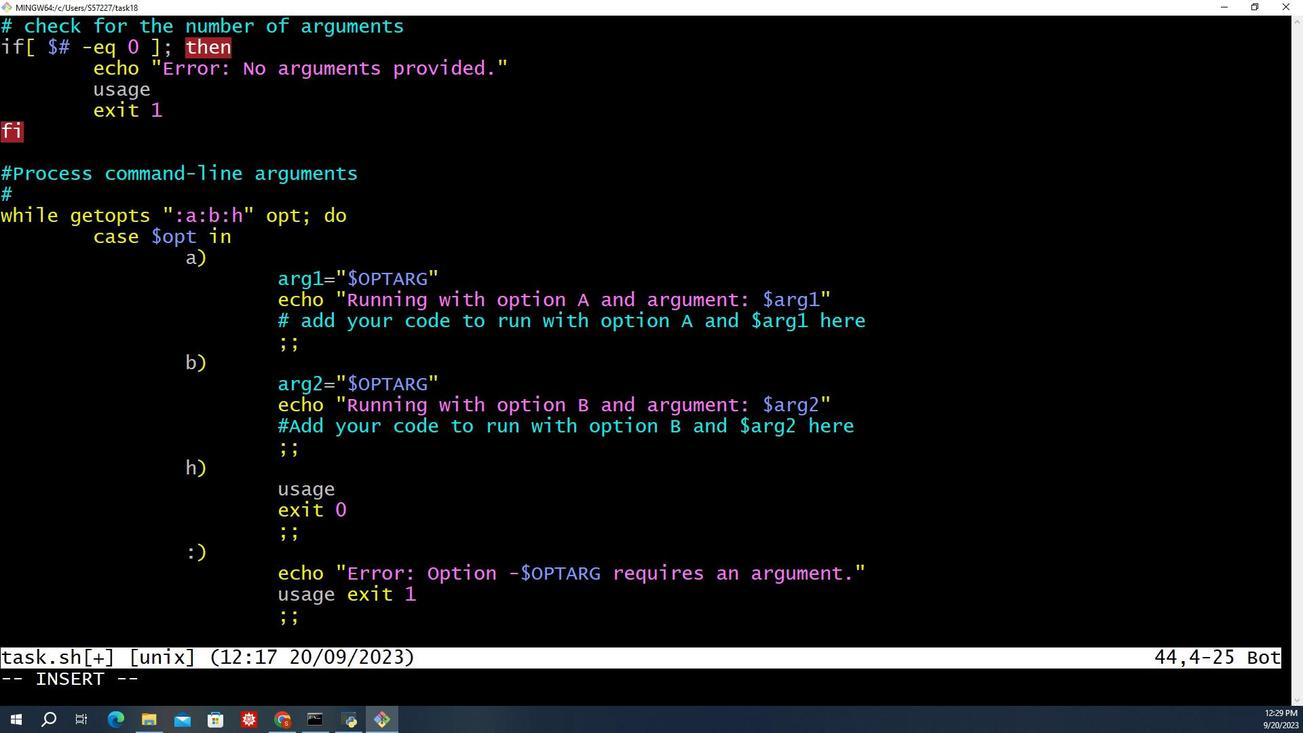 
Action: Mouse scrolled (708, 331) with delta (0, 0)
Screenshot: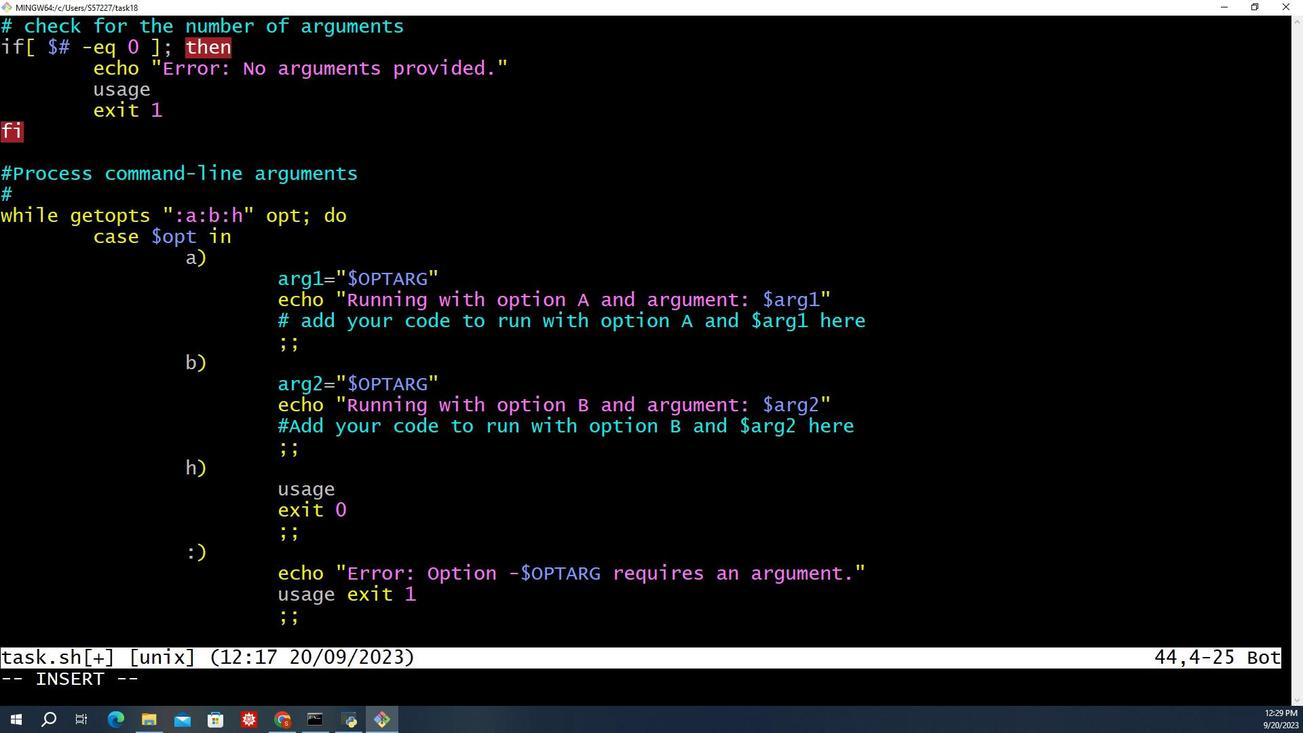 
Action: Mouse moved to (1119, 313)
Screenshot: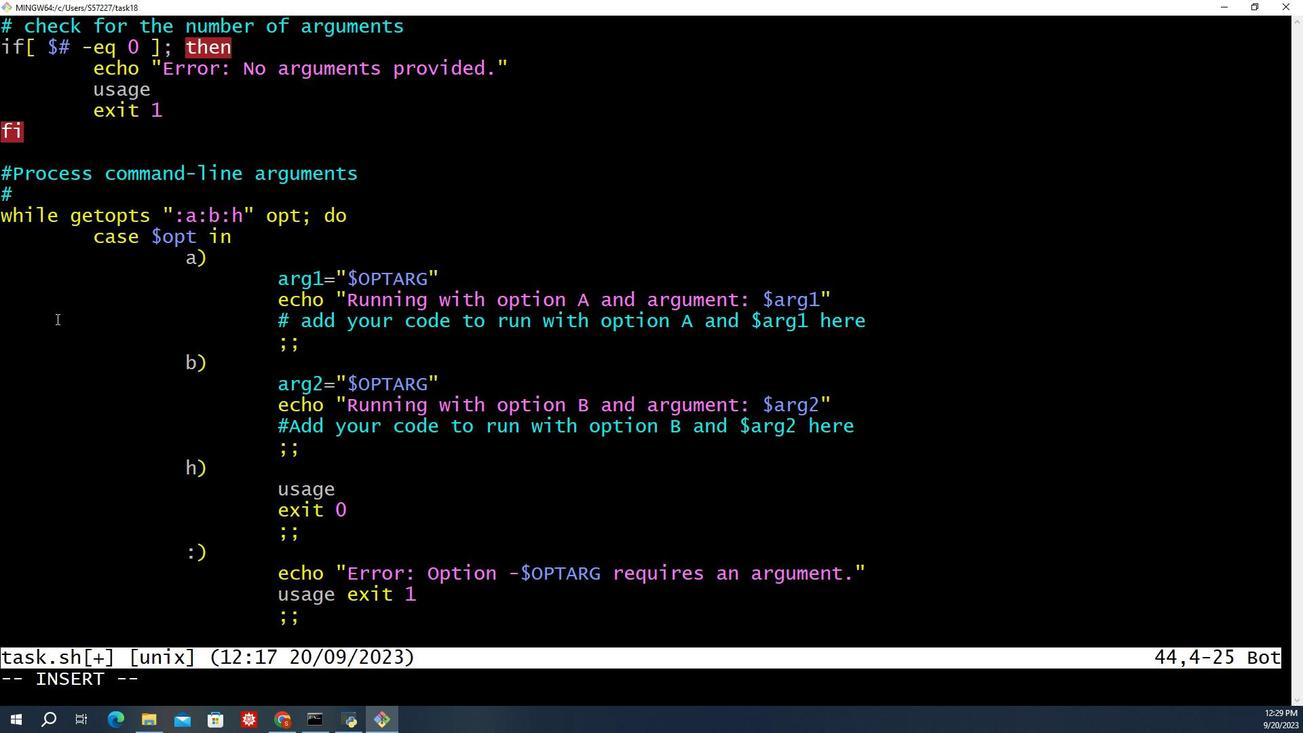 
Action: Key pressed \<Key.shift><Key.shift><Key.shift><Key.shift><Key.shift><Key.shift><Key.shift><Key.shift><Key.shift><Key.shift><Key.shift><Key.shift><Key.shift><Key.shift><Key.shift><Key.shift><Key.shift><Key.shift><Key.shift>?<Key.shift><Key.shift><Key.shift><Key.shift><Key.shift><Key.shift><Key.shift>)<Key.enter>echo<Key.space><Key.shift>"<Key.shift_r><Key.shift_r>Error<Key.shift>:<Key.space><Key.shift>Invalid<Key.space>opto<Key.backspace>ion<Key.space>-<Key.shift_r>$<Key.shift><Key.shift><Key.shift><Key.shift><Key.shift><Key.shift><Key.shift><Key.shift><Key.shift><Key.shift><Key.shift><Key.shift><Key.shift><Key.shift><Key.shift><Key.shift><Key.shift><Key.shift><Key.shift><Key.shift><Key.shift><Key.shift><Key.shift><Key.shift><Key.shift><Key.shift><Key.shift><Key.shift><Key.shift><Key.shift><Key.shift><Key.shift><Key.shift><Key.shift><Key.shift><Key.shift><Key.shift><Key.shift><Key.shift><Key.shift><Key.shift><Key.shift><Key.shift><Key.shift><Key.shift><Key.shift><Key.shift><Key.shift><Key.shift><Key.shift><Key.shift><Key.shift><Key.shift><Key.shift><Key.shift><Key.shift>OPTSR<Key.backspace><Key.backspace><Key.shift_r>ARG<Key.shift><Key.shift><Key.shift><Key.shift><Key.shift><Key.shift><Key.shift><Key.shift>"<Key.enter>usage<Key.enter>exit<Key.space>1<Key.enter>;;<Key.enter>esac<Key.enter>done<Key.enter>
Screenshot: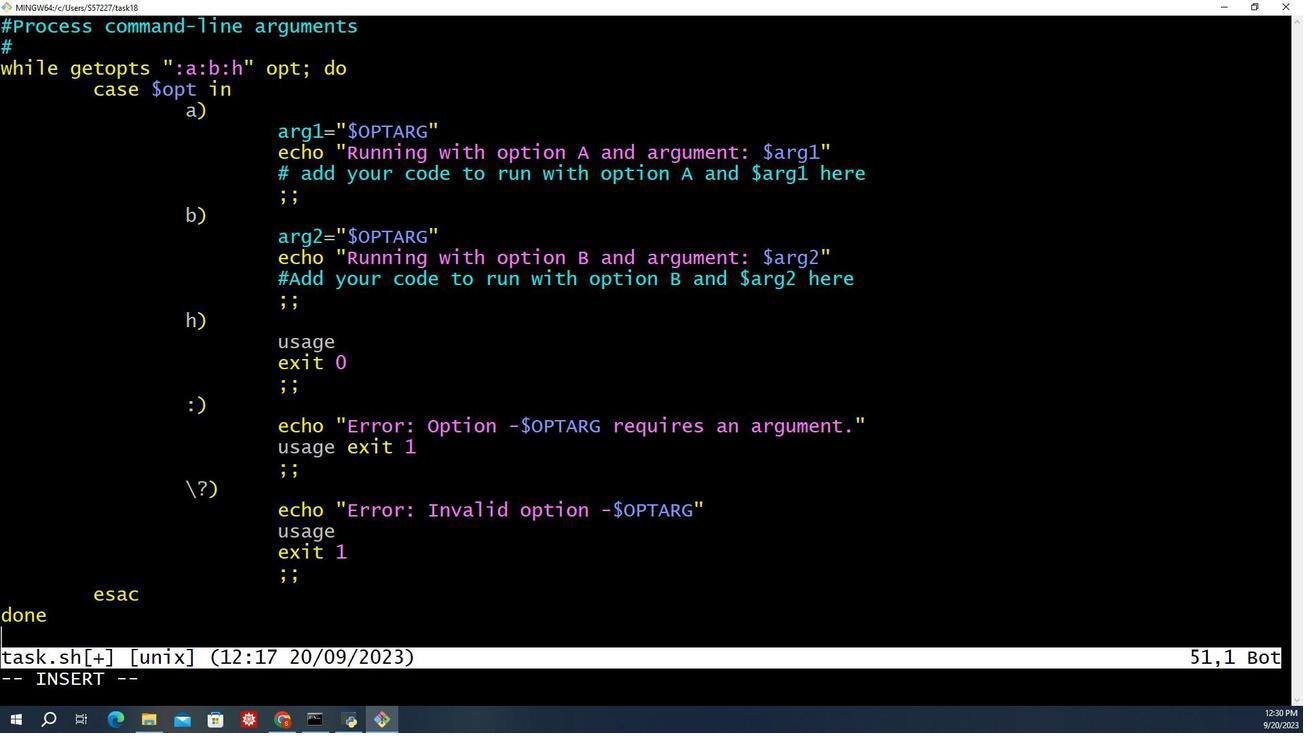 
Action: Mouse moved to (941, 323)
Screenshot: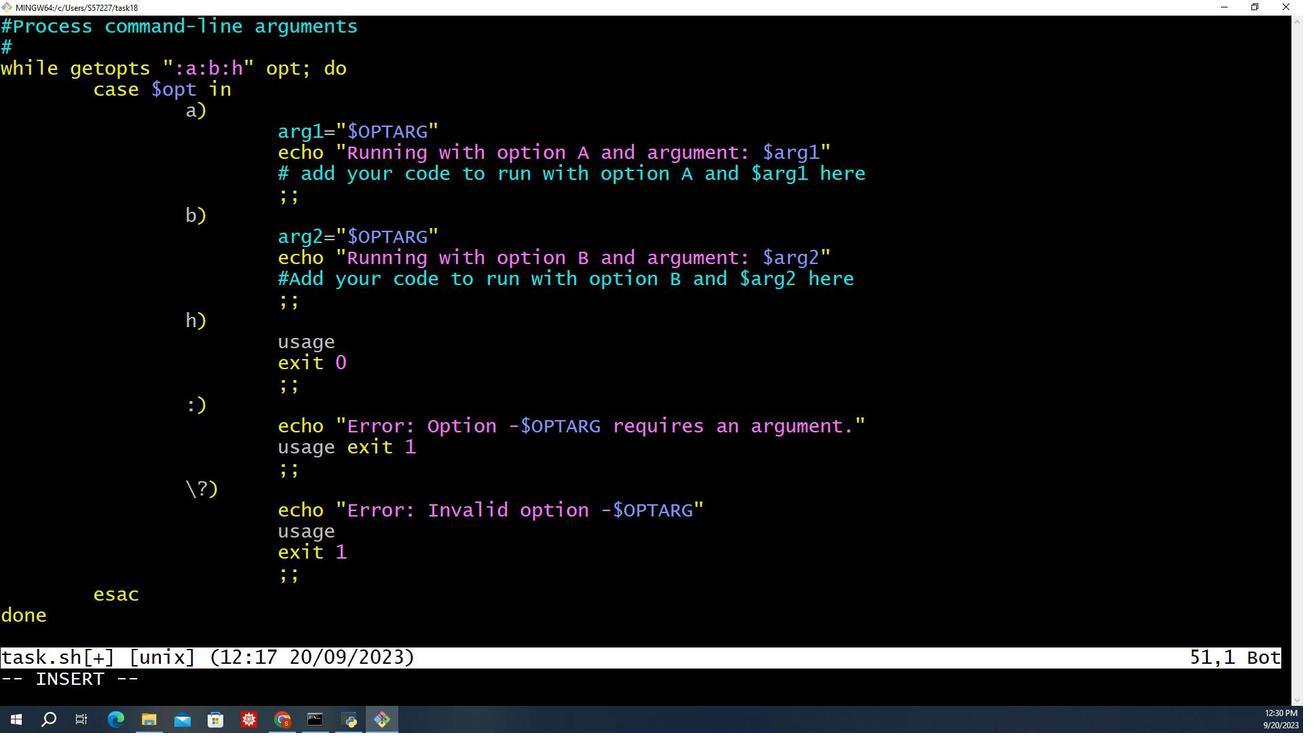 
Action: Mouse scrolled (941, 323) with delta (0, 0)
Screenshot: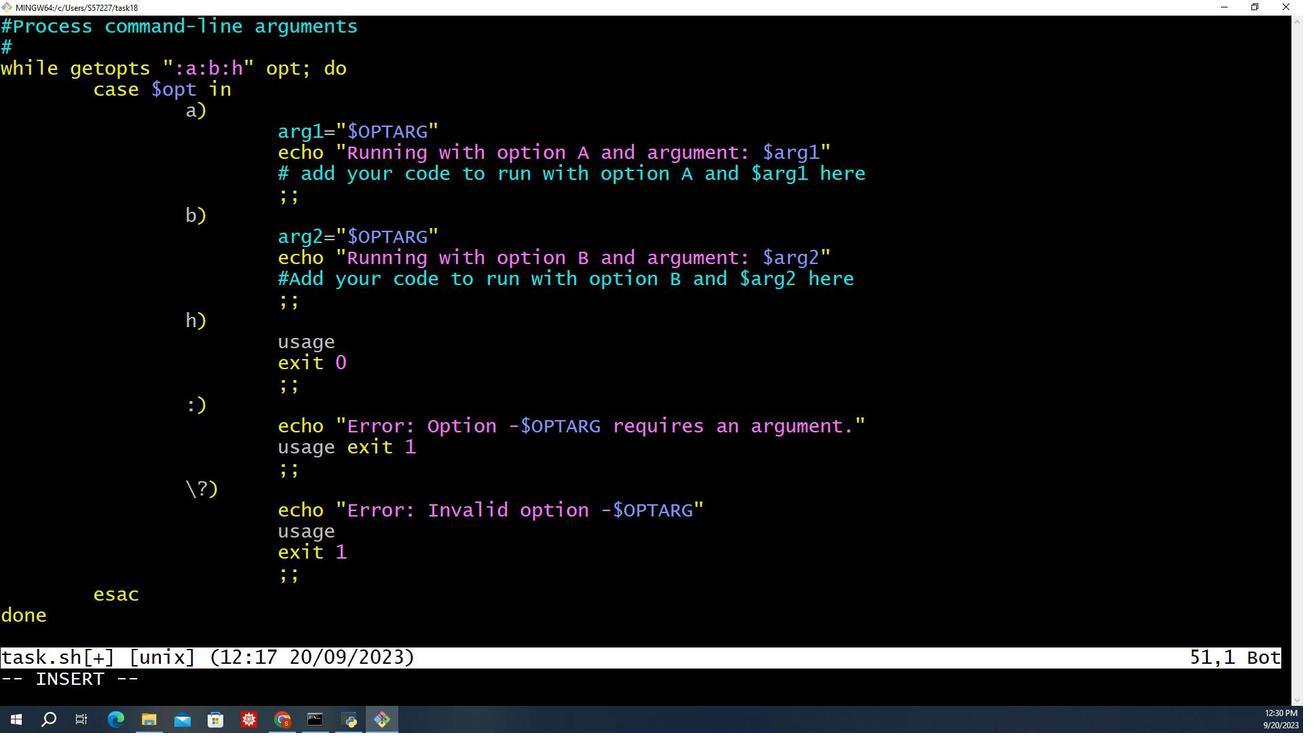 
Action: Mouse moved to (940, 324)
Screenshot: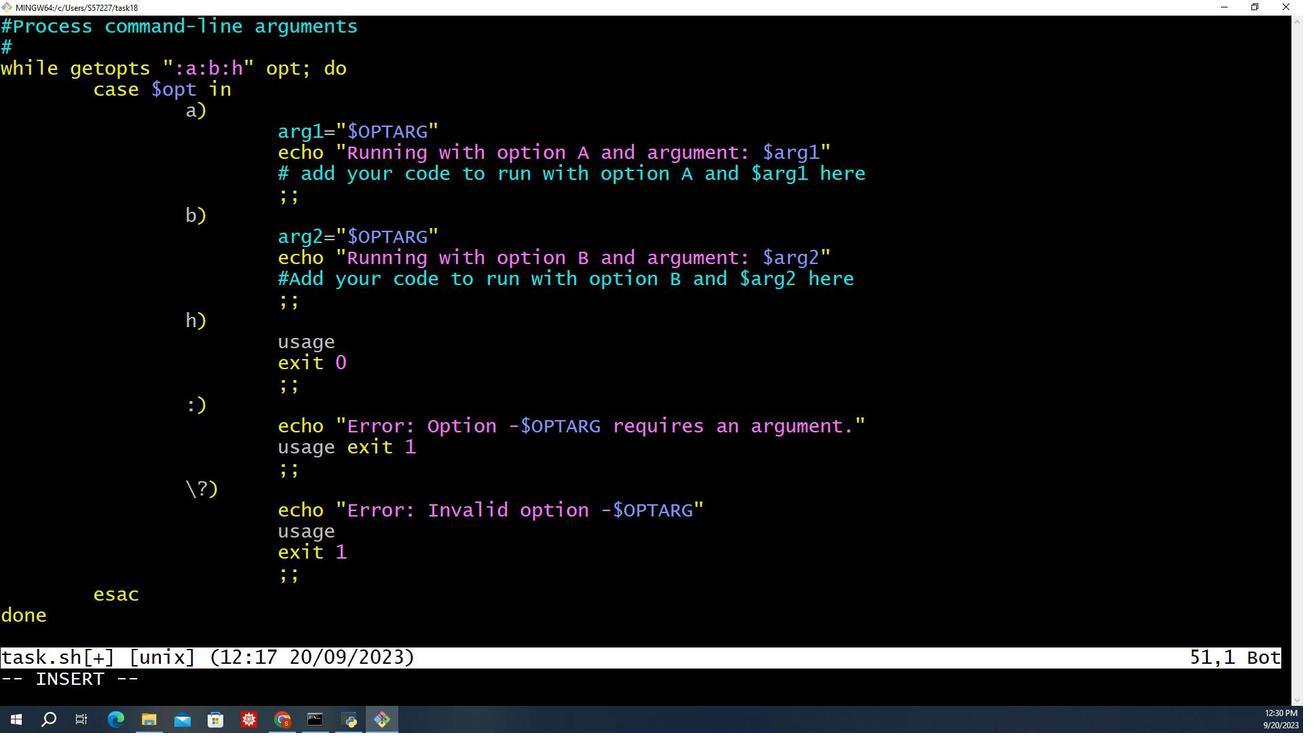 
Action: Mouse scrolled (940, 323) with delta (0, 0)
Screenshot: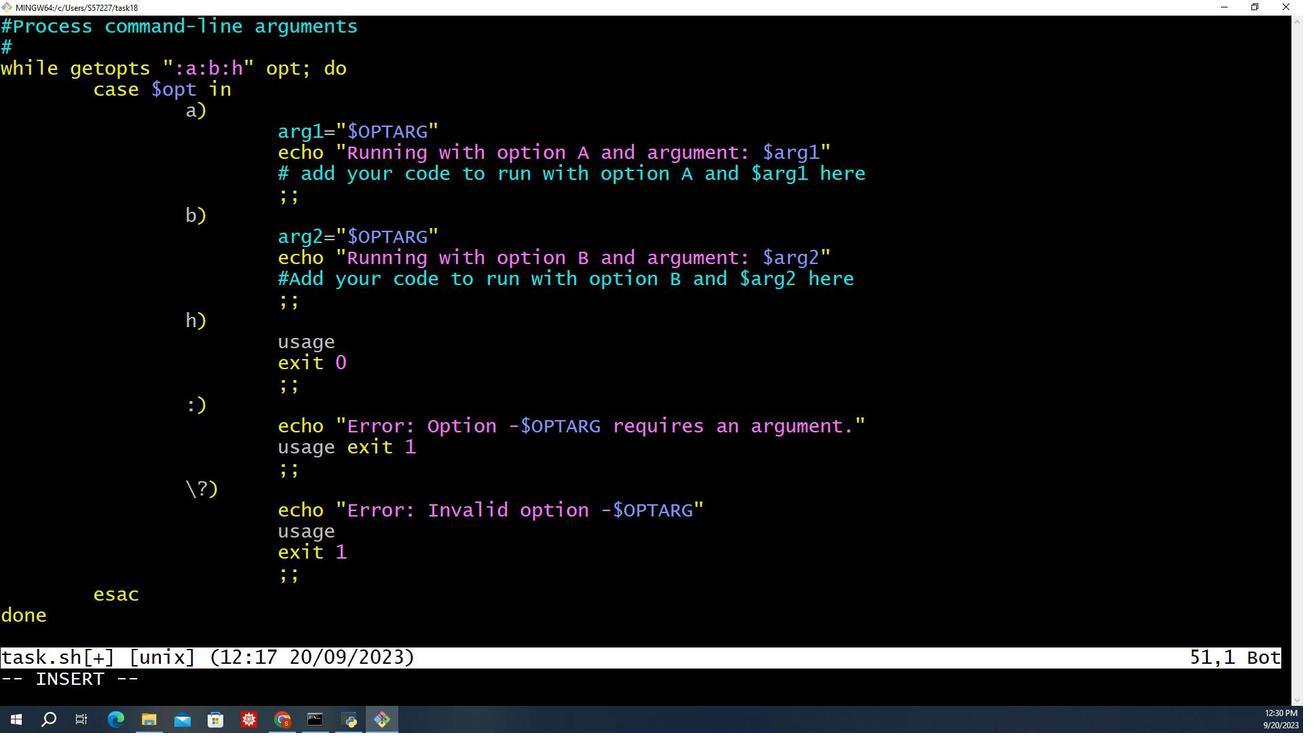 
Action: Mouse scrolled (940, 323) with delta (0, 0)
Screenshot: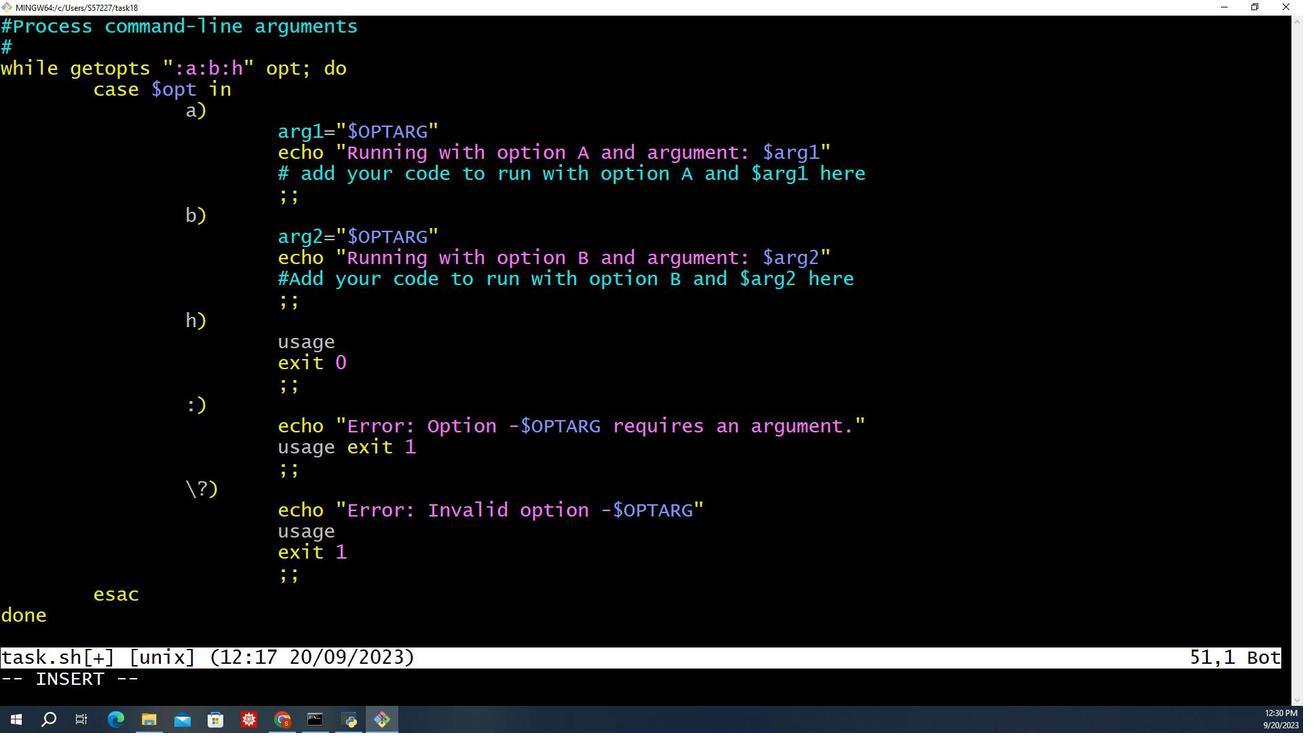 
Action: Mouse scrolled (940, 323) with delta (0, 0)
Screenshot: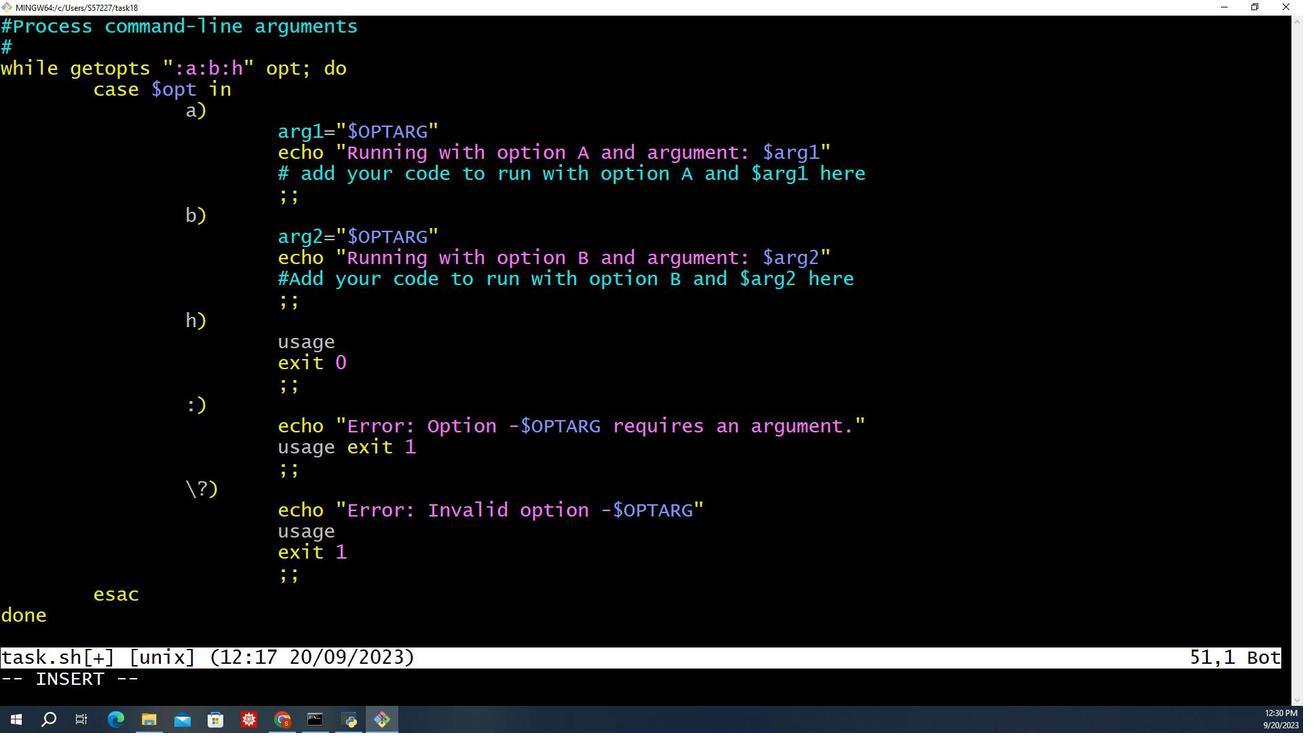 
Action: Mouse moved to (939, 325)
Screenshot: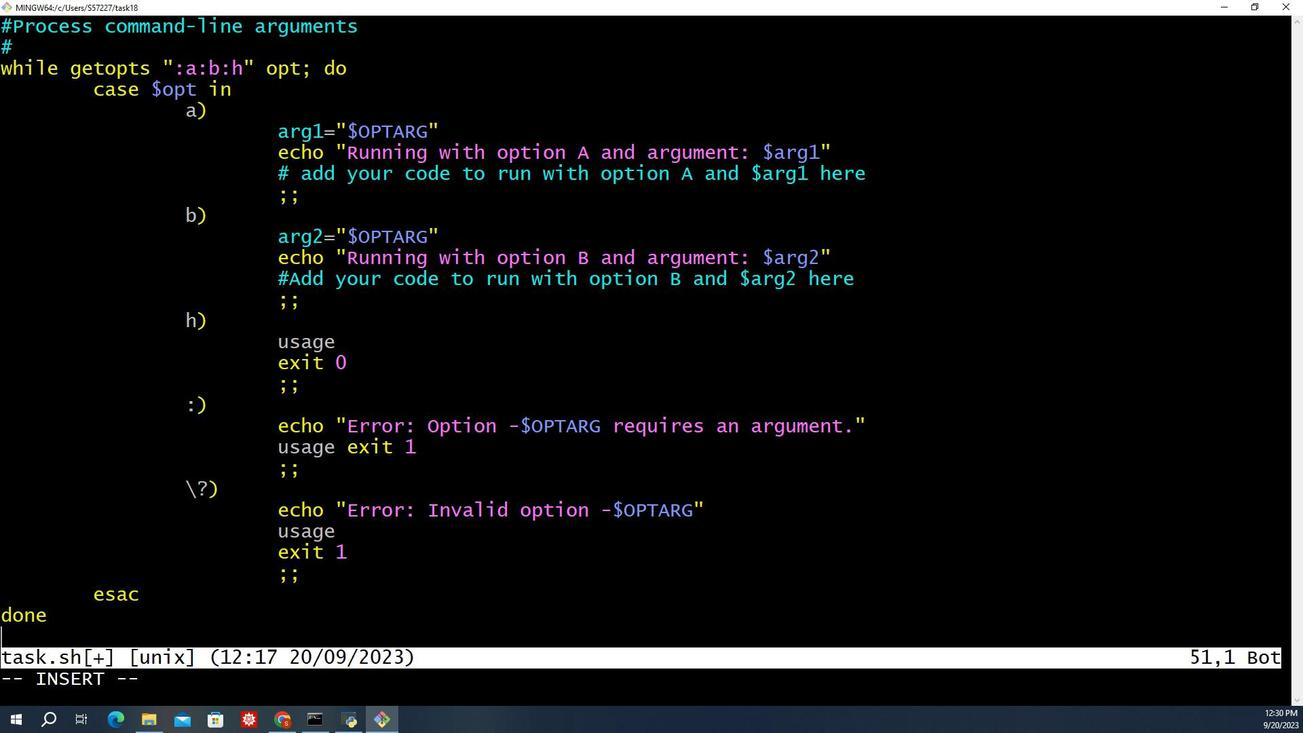 
Action: Mouse scrolled (939, 324) with delta (0, 0)
Screenshot: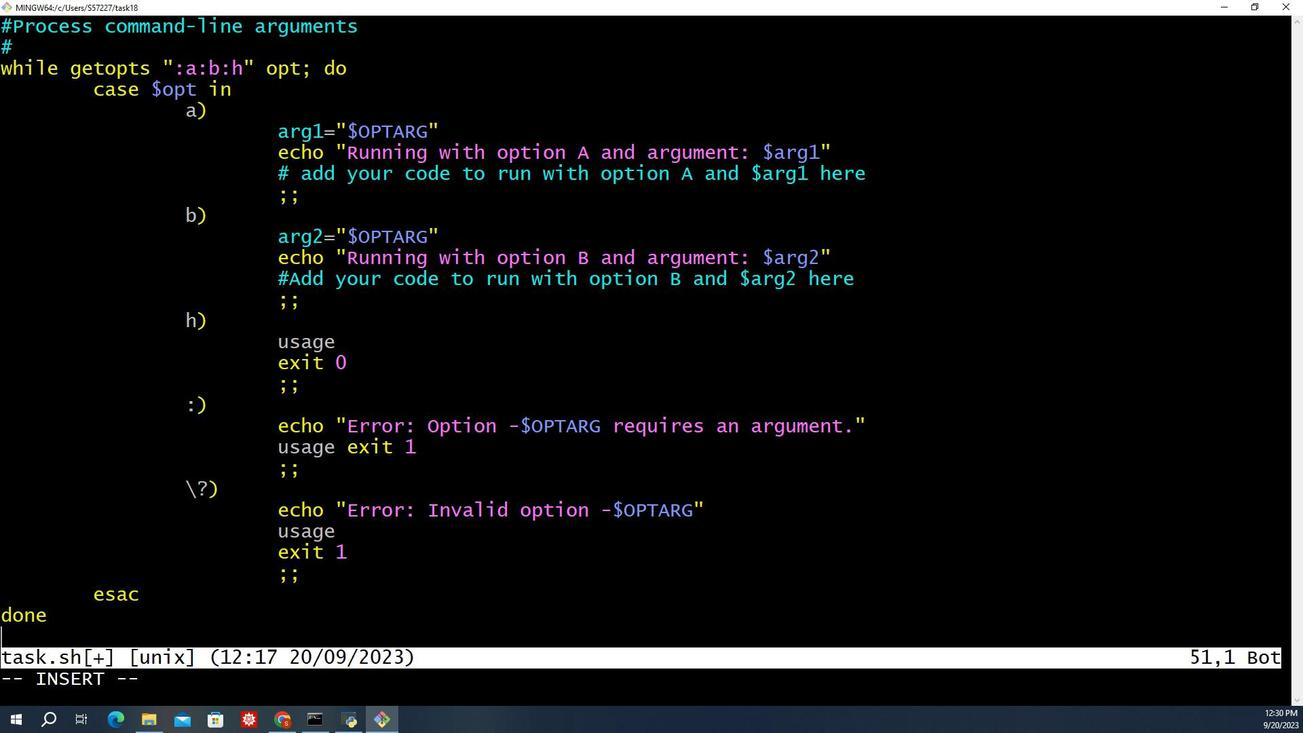 
Action: Mouse moved to (939, 326)
Screenshot: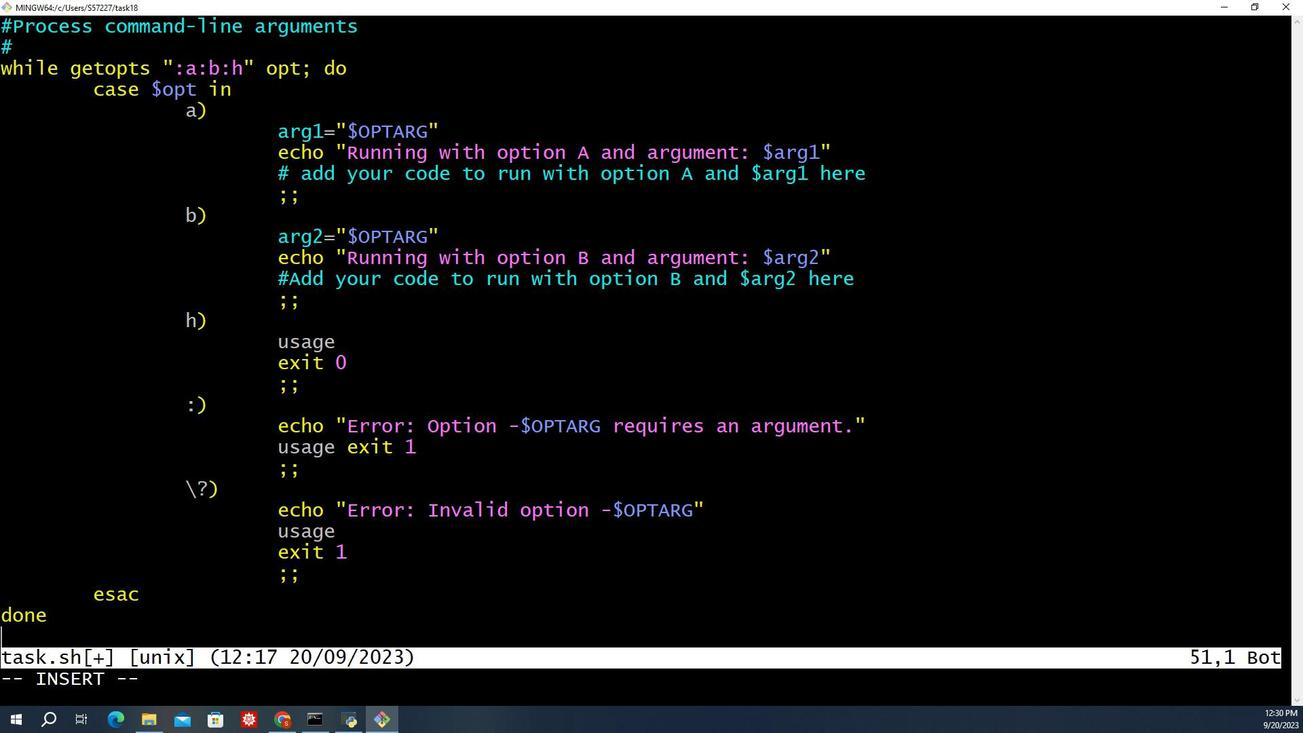 
Action: Mouse scrolled (939, 325) with delta (0, 0)
Screenshot: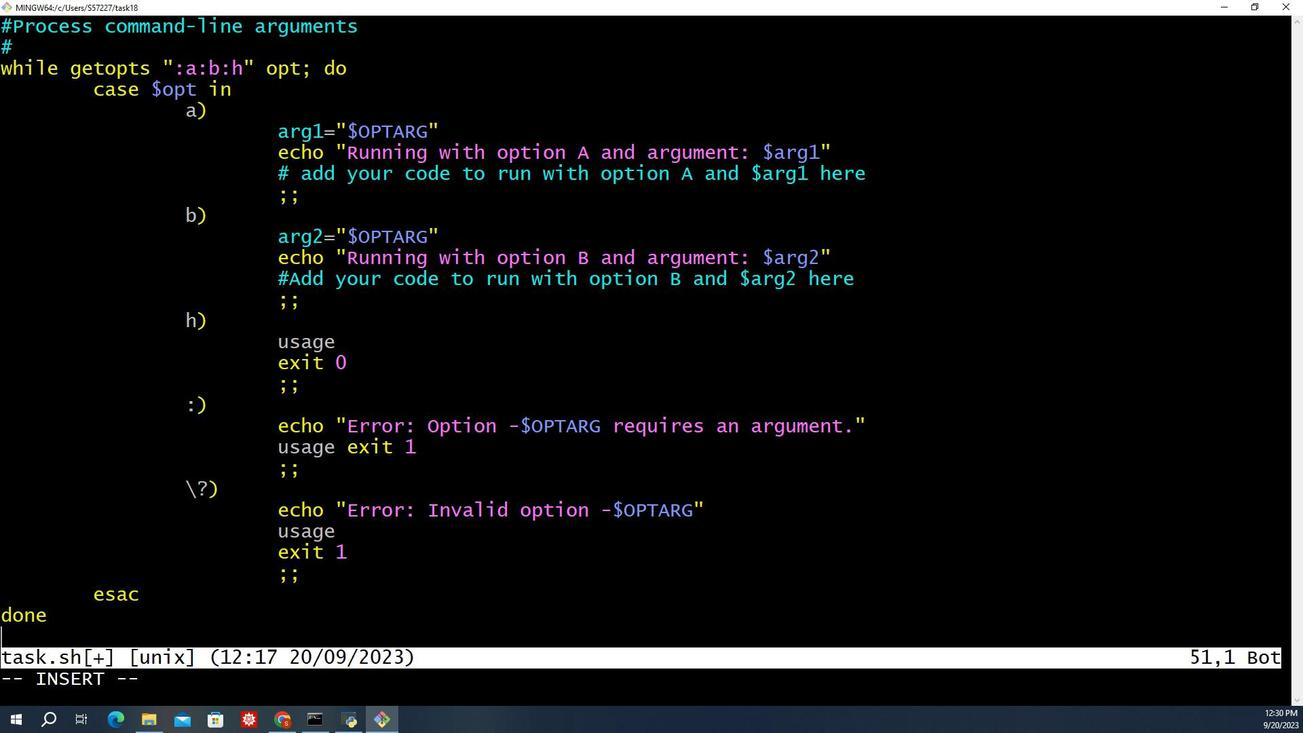 
Action: Mouse scrolled (939, 325) with delta (0, 0)
Screenshot: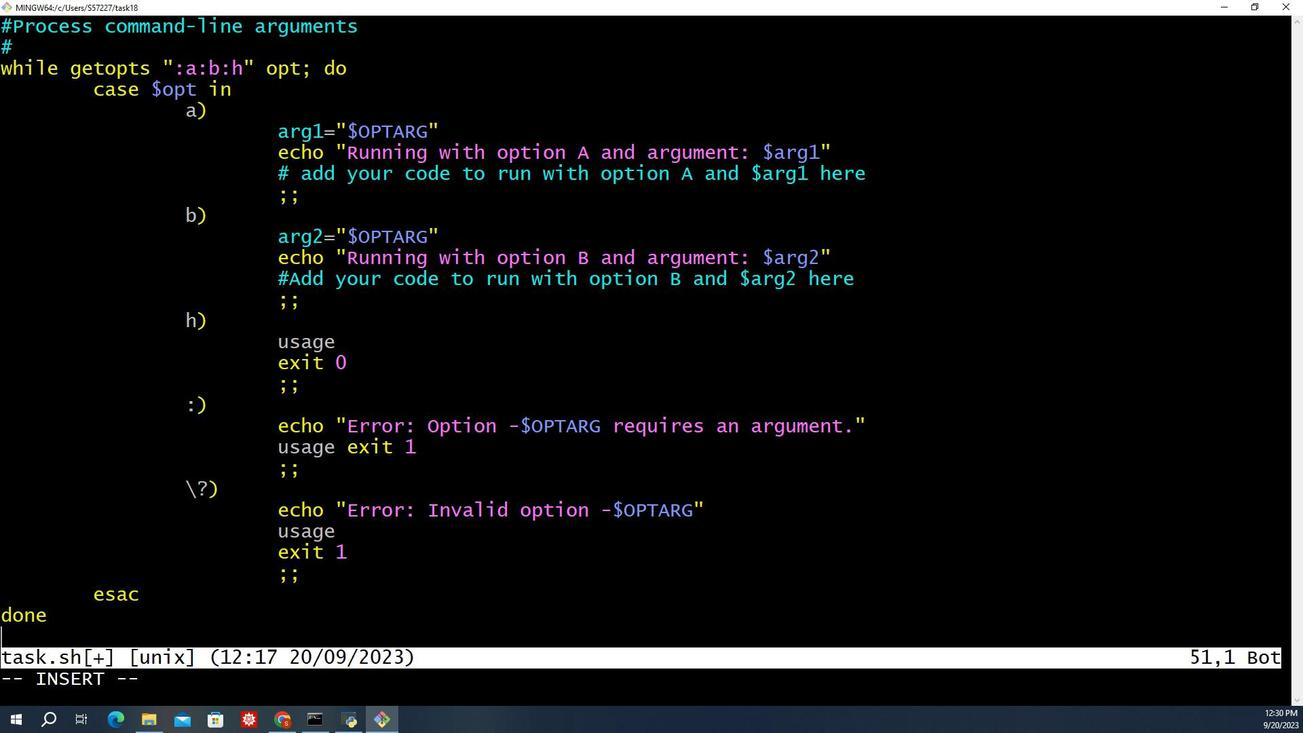 
Action: Mouse scrolled (939, 325) with delta (0, 0)
Screenshot: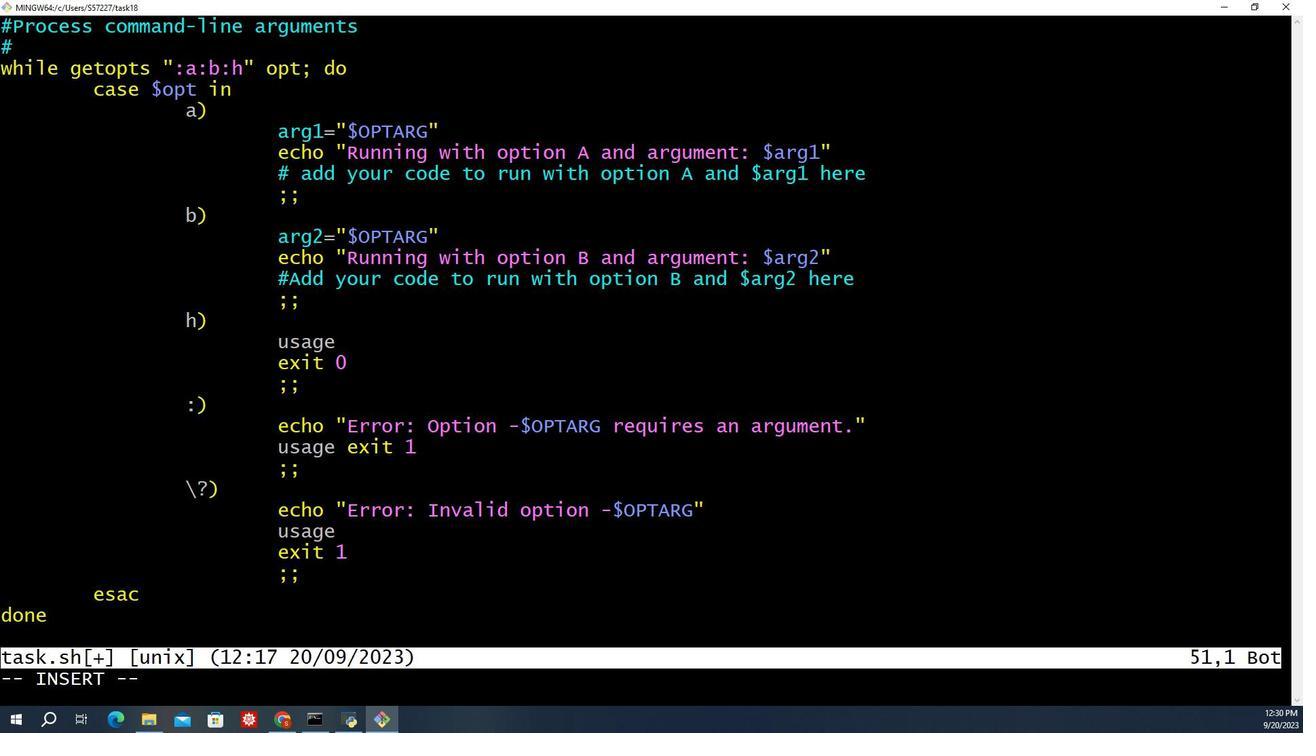 
Action: Mouse scrolled (939, 325) with delta (0, 0)
Screenshot: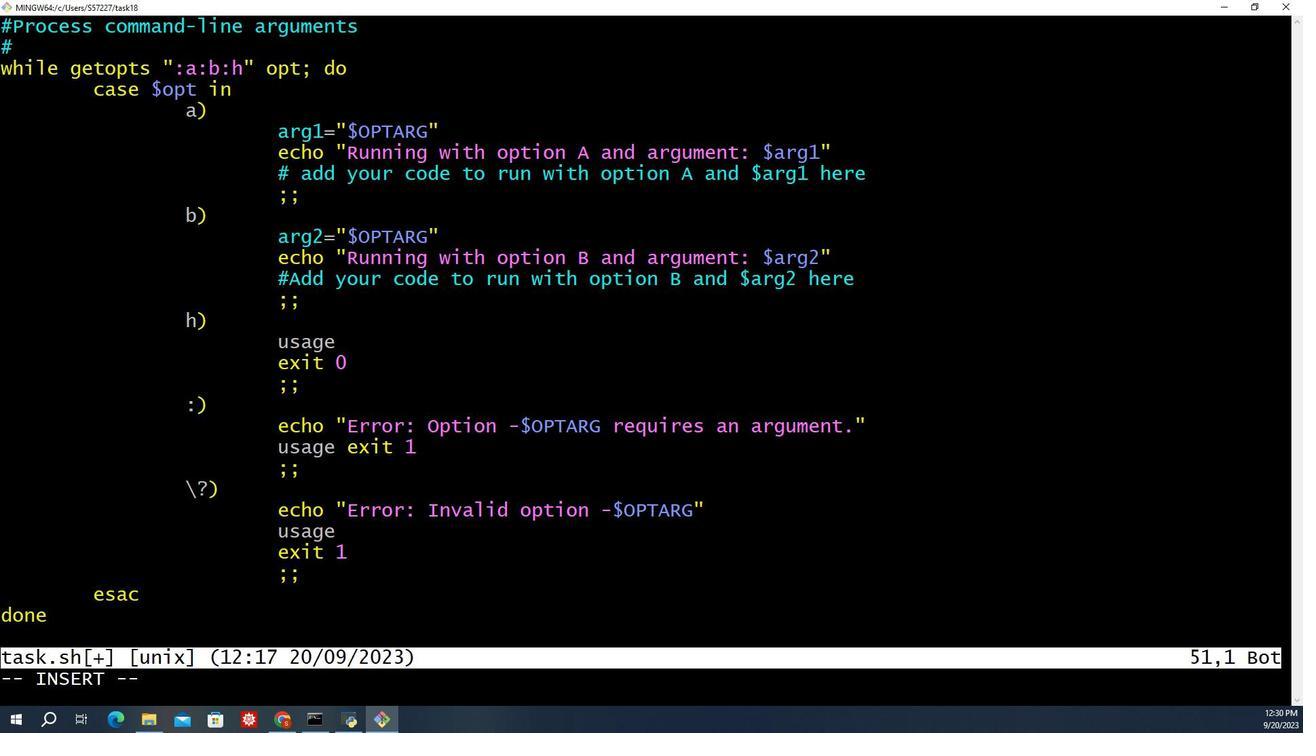 
Action: Mouse scrolled (939, 325) with delta (0, 0)
Screenshot: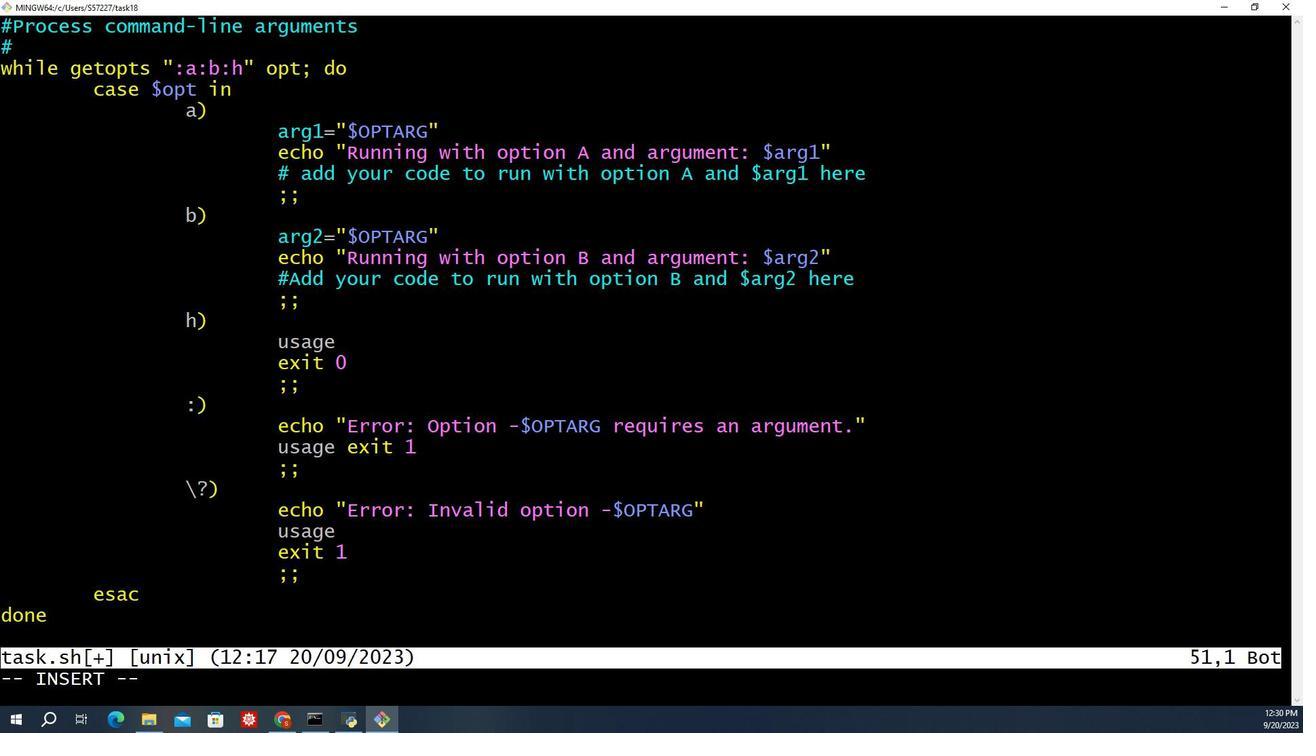 
Action: Mouse moved to (939, 326)
Screenshot: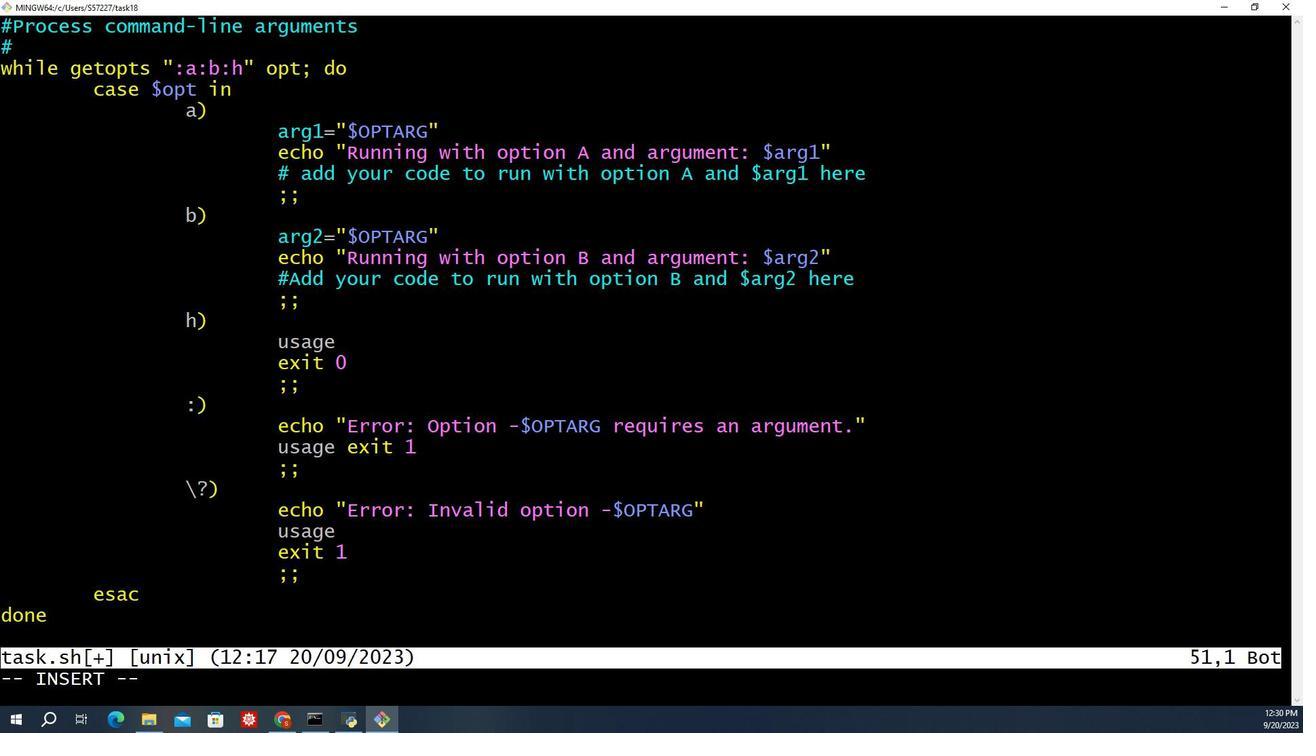 
Action: Mouse scrolled (939, 325) with delta (0, 0)
Screenshot: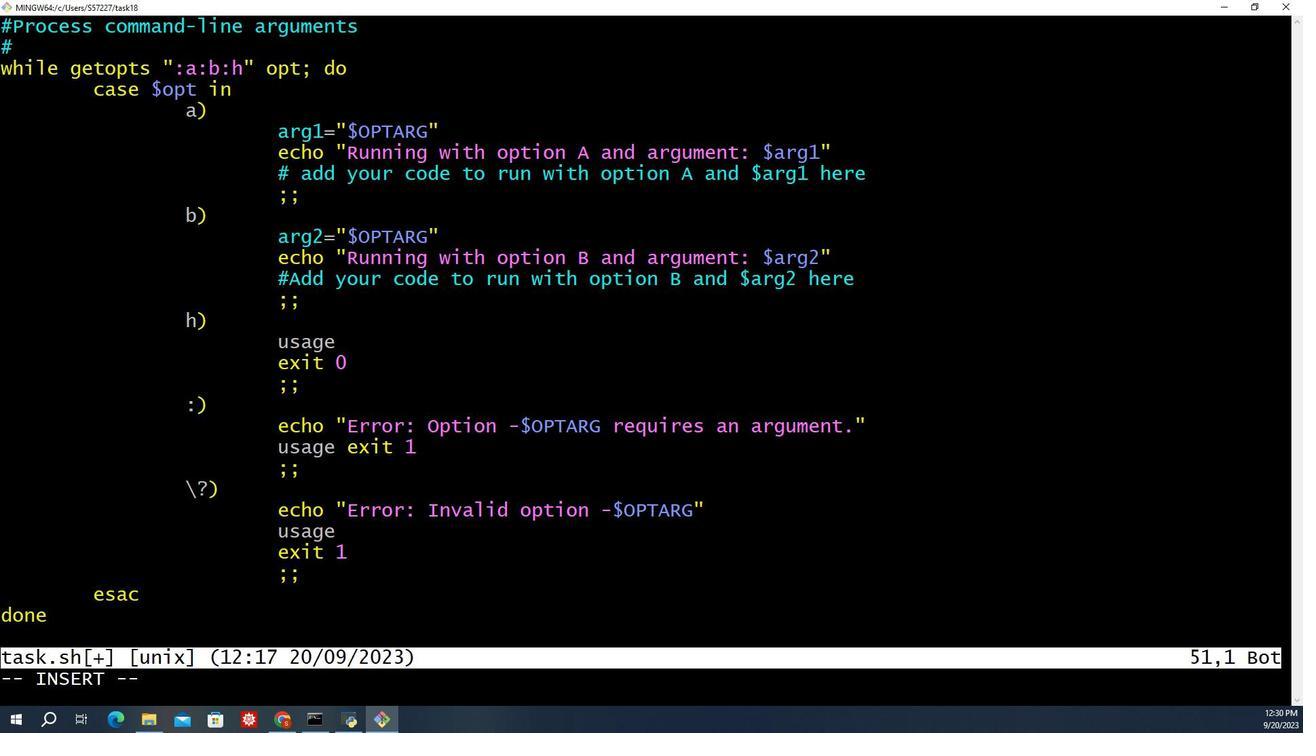 
Action: Mouse scrolled (939, 325) with delta (0, 0)
Screenshot: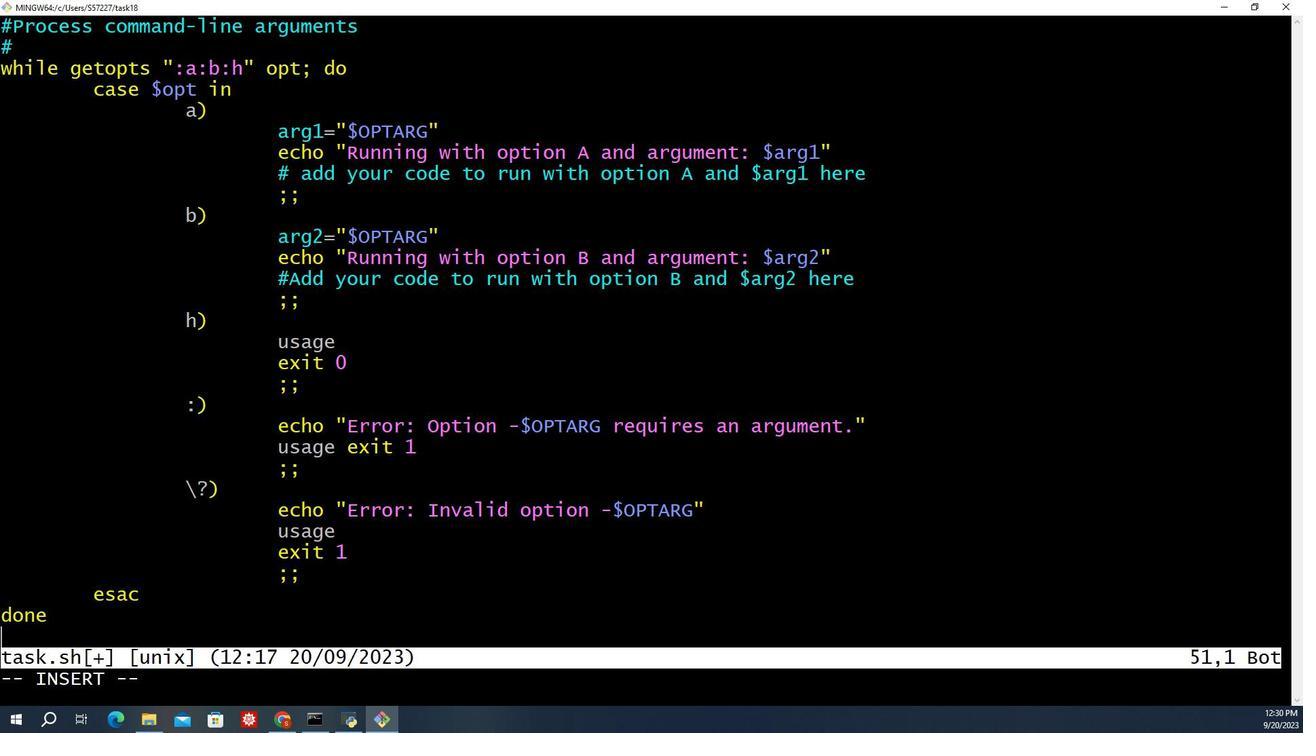 
Action: Mouse scrolled (939, 325) with delta (0, 0)
Screenshot: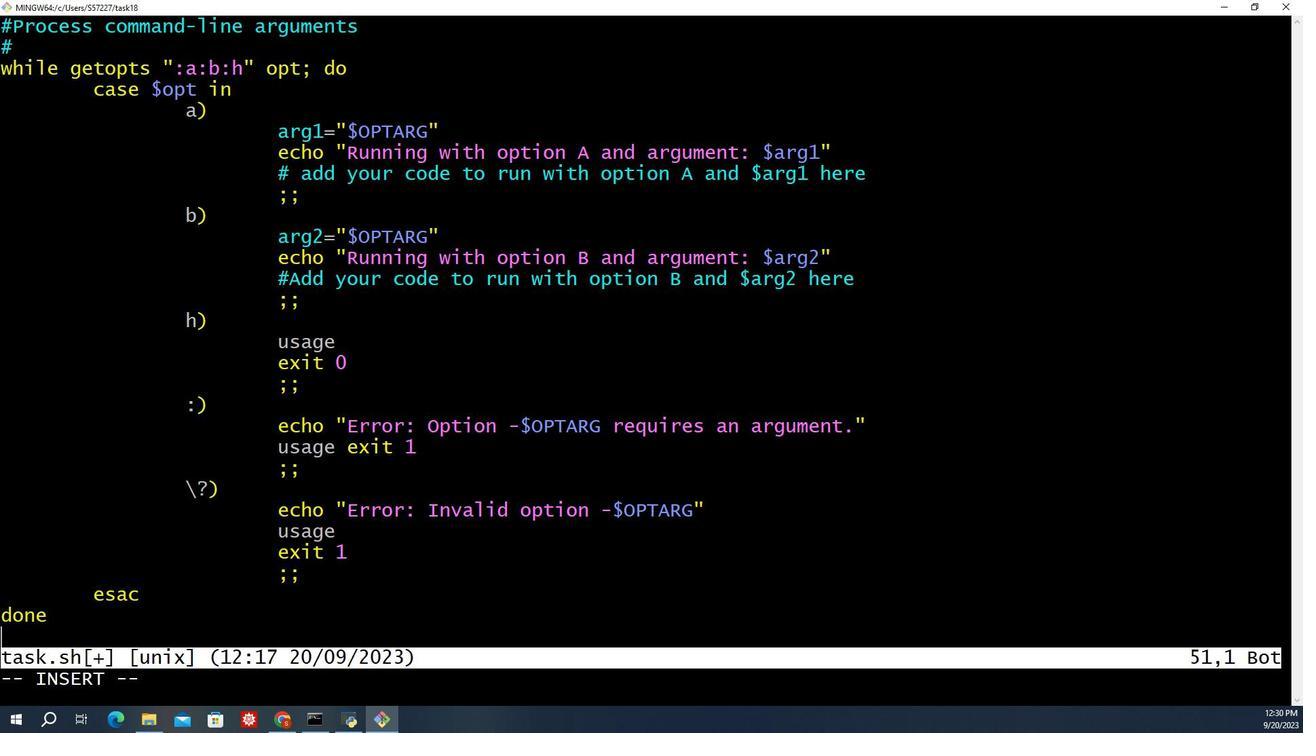 
Action: Mouse moved to (1028, 361)
Screenshot: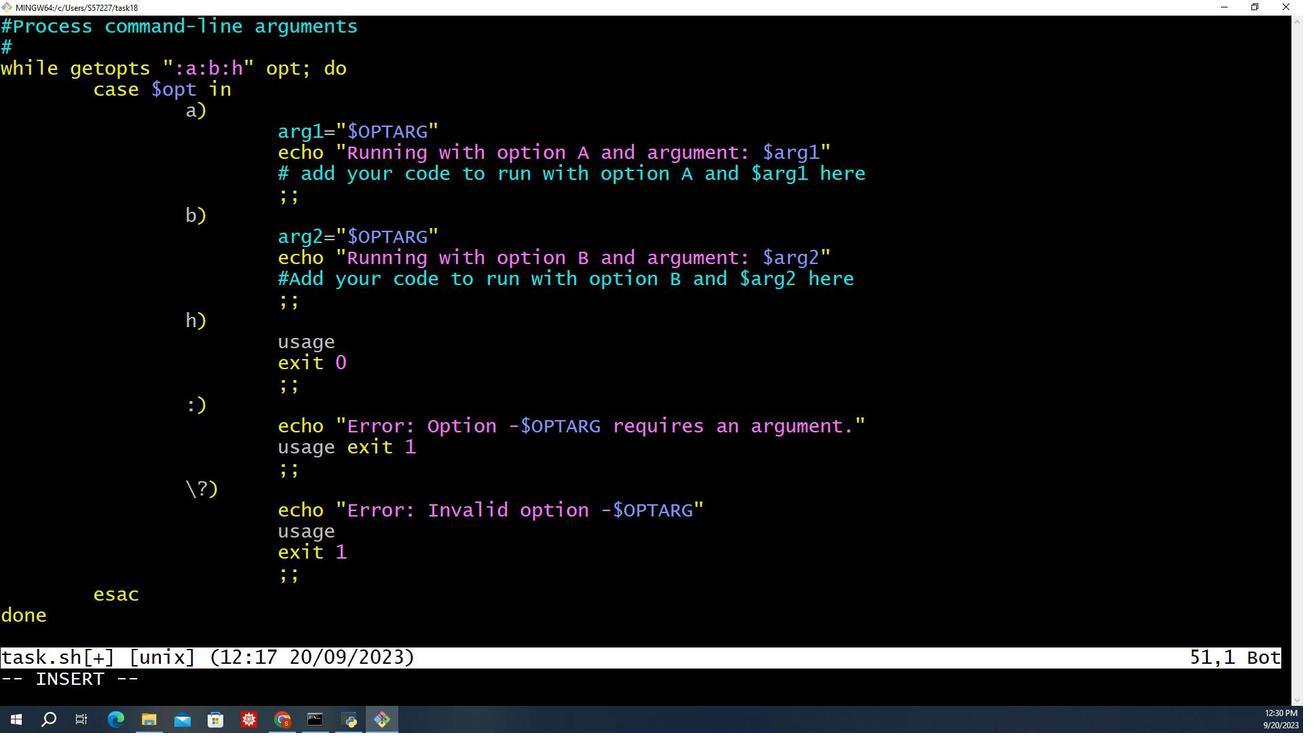 
Action: Key pressed <Key.shift><Key.shift><Key.shift><Key.shift><Key.shift><Key.shift><Key.shift><Key.shift><Key.shift><Key.shift><Key.shift><Key.shift><Key.shift><Key.shift><Key.shift><Key.shift><Key.shift><Key.shift><Key.shift><Key.shift><Key.shift><Key.shift><Key.shift><Key.shift><Key.shift><Key.shift><Key.shift><Key.shift><Key.shift><Key.shift><Key.shift><Key.shift><Key.shift><Key.shift><Key.shift><Key.shift><Key.shift><Key.shift><Key.shift><Key.shift><Key.shift><Key.shift><Key.shift><Key.shift><Key.shift>#check<Key.space>fi<Key.space><Key.backspace><Key.backspace><Key.backspace>if<Key.space>the<Key.space>-a<Key.space>option<Key.space>was<Key.space>provide<Key.space>and<Key.space>proces<Key.space><Key.backspace>s<Key.space>accore<Key.backspace>ding<Key.space><Key.backspace><Key.backspace>gly<Key.space><Key.enter><Key.backspace>if<Key.space>[<Key.space><Key.shift_r>!<Key.space>-z<Key.space><Key.shift_r><Key.shift_r><Key.shift_r><Key.shift_r><Key.shift_r><Key.shift_r><Key.shift_r><Key.shift_r><Key.shift_r>"ar<Key.backspace><Key.backspace><Key.shift_r><Key.shift_r><Key.shift_r><Key.shift_r><Key.shift_r>$aa<Key.backspace>rg1<Key.shift>"<Key.space>];<Key.space>then<Key.enter>echo<Key.space><Key.shift><Key.shift><Key.shift><Key.shift><Key.shift><Key.shift><Key.shift><Key.shift><Key.shift><Key.shift>"<Key.shift>Processing<Key.space>with<Key.space>io<Key.backspace><Key.backspace>opto<Key.backspace>ion<Key.shift_r>A<Key.backspace><Key.space><Key.shift_r>A<Key.space>as<Key.backspace>ns<Key.space><Key.backspace><Key.backspace>d<Key.space>argument<Key.shift>:<Key.space><Key.shift_r><Key.shift_r><Key.shift_r><Key.shift_r><Key.shift_r><Key.shift_r><Key.shift_r><Key.shift_r><Key.shift_r><Key.shift_r>$arg1<Key.shift>:<Key.backspace><Key.shift>"<Key.enter>e<Key.backspace>fi<Key.backspace><Key.backspace><Key.backspace><Key.enter><Key.shift_r>#<Key.space>a<Key.backspace><Key.backspace><Key.backspace>fi<Key.enter><Key.shift_r><Key.shift_r><Key.shift_r><Key.shift_r><Key.shift_r><Key.shift_r><Key.shift_r><Key.shift_r><Key.shift_r><Key.shift_r><Key.shift_r><Key.shift_r><Key.shift_r><Key.shift_r><Key.shift_r><Key.shift_r><Key.shift_r><Key.shift_r><Key.shift_r><Key.shift_r><Key.shift_r><Key.shift_r><Key.shift_r><Key.shift_r><Key.shift_r><Key.shift_r><Key.shift_r><Key.shift_r><Key.shift_r><Key.shift_r><Key.shift_r><Key.shift_r><Key.shift_r><Key.shift_r><Key.shift_r><Key.shift_r>#check<Key.space>if<Key.space>the<Key.space>-b<Key.space>option<Key.space>was<Key.space>provided<Key.space>and<Key.space>process<Key.space>accordingly<Key.enter>if[<Key.backspace><Key.space>[<Key.space><Key.shift_r>!-z<Key.backspace><Key.left><Key.left><Key.left><Key.left><Key.left><Key.left><Key.left><Key.backspace><Key.right><Key.right><Key.right><Key.right><Key.right><Key.right><Key.space><Key.backspace><Key.space><Key.right>z<Key.space><Key.shift_r><Key.shift_r><Key.shift_r><Key.shift_r><Key.shift_r><Key.shift_r><Key.shift_r>"<Key.shift_r><Key.shift_r><Key.shift_r><Key.shift_r><Key.shift_r><Key.shift_r><Key.shift_r><Key.shift_r><Key.shift_r><Key.shift_r>$<Key.shift_r>'<Key.backspace><Key.shift_r>"<Key.left>arg1<Key.backspace>w<Key.backspace>2<Key.right><Key.space>];<Key.space>then<Key.enter>echo<Key.space><Key.shift>"<Key.shift>Processing<Key.space>with<Key.space>opto<Key.backspace>ion<Key.space><Key.shift_r>B<Key.space>and<Key.space>argument<Key.space><Key.backspace><Key.shift><Key.shift><Key.shift><Key.shift><Key.shift><Key.shift><Key.shift><Key.shift><Key.shift><Key.shift><Key.shift><Key.shift><Key.shift><Key.shift><Key.shift><Key.shift><Key.shift><Key.shift><Key.shift><Key.shift><Key.shift><Key.shift><Key.shift><Key.shift><Key.shift><Key.shift><Key.shift><Key.shift>:<Key.space><Key.shift_r><Key.shift_r><Key.shift_r><Key.shift_r><Key.shift_r><Key.shift_r><Key.shift_r><Key.shift_r>$arg2<Key.shift>"<Key.enter><Key.shift_r><Key.shift_r><Key.shift_r><Key.shift_r><Key.shift_r><Key.shift_r><Key.shift_r><Key.shift_r><Key.shift_r><Key.shift_r><Key.shift_r><Key.shift_r><Key.shift_r><Key.shift_r><Key.shift_r><Key.shift_r><Key.shift_r><Key.shift_r><Key.shift_r><Key.shift_r><Key.shift_r><Key.shift_r><Key.shift_r><Key.shift_r><Key.shift_r>#<Key.space><Key.shift_r>Add<Key.backspace><Key.backspace><Key.backspace><Key.backspace><Key.backspace>fi<Key.esc><Key.shift_r><Key.shift_r><Key.shift_r><Key.shift_r><Key.shift_r><Key.shift_r><Key.shift_r><Key.shift_r><Key.shift_r><Key.shift_r><Key.shift_r><Key.shift_r><Key.shift_r><Key.shift_r><Key.shift_r><Key.shift_r>:wq<Key.shift_r>!<Key.enter>
Screenshot: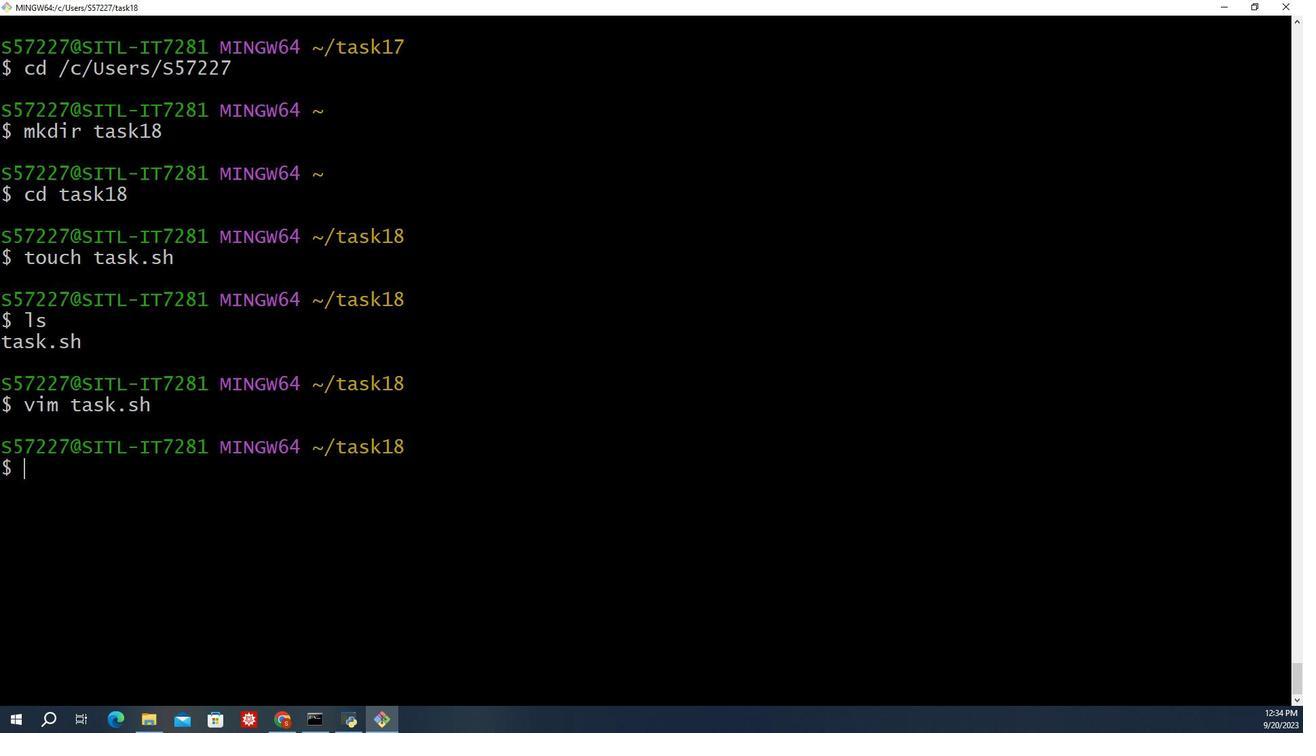 
Action: Mouse moved to (1037, 357)
Screenshot: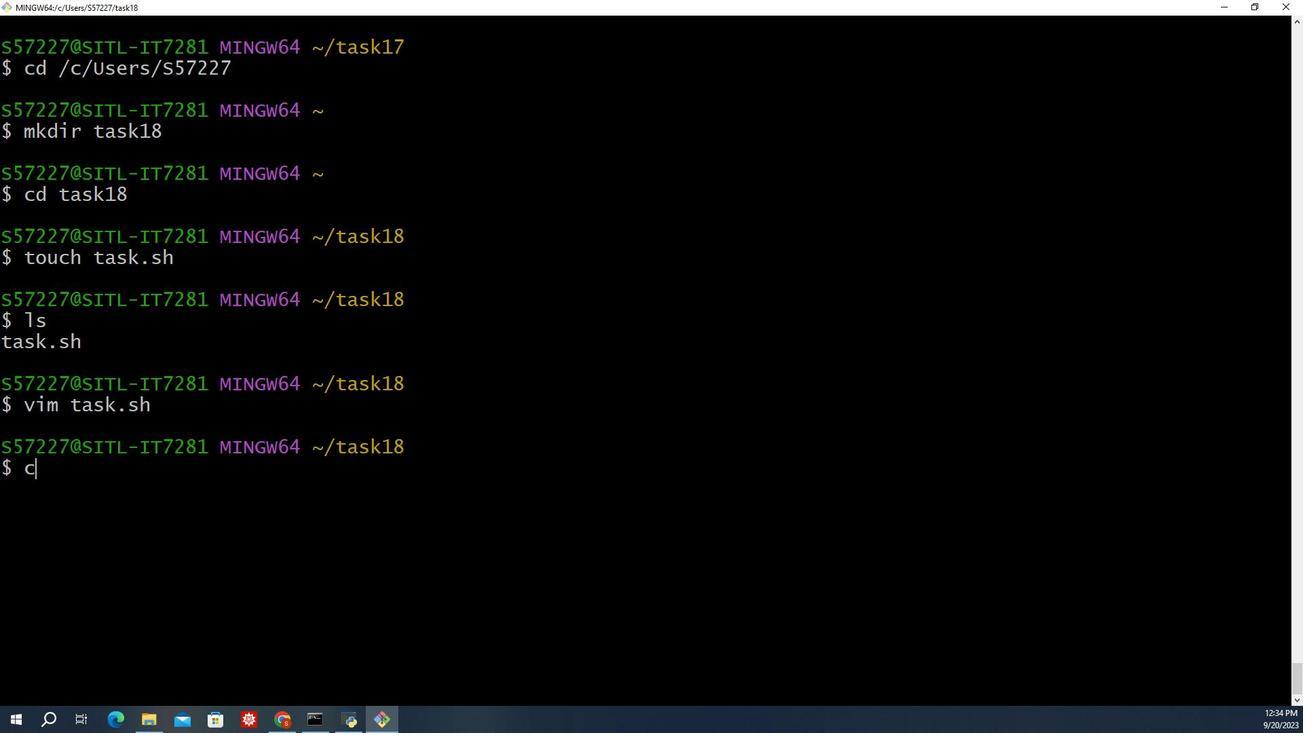 
Action: Key pressed chmod<Key.space><Key.shift>+x<Key.space>taas<Key.backspace><Key.backspace>sk.sh<Key.enter>./task.sh<Key.enter>s<Key.insert><Key.backspace>
Screenshot: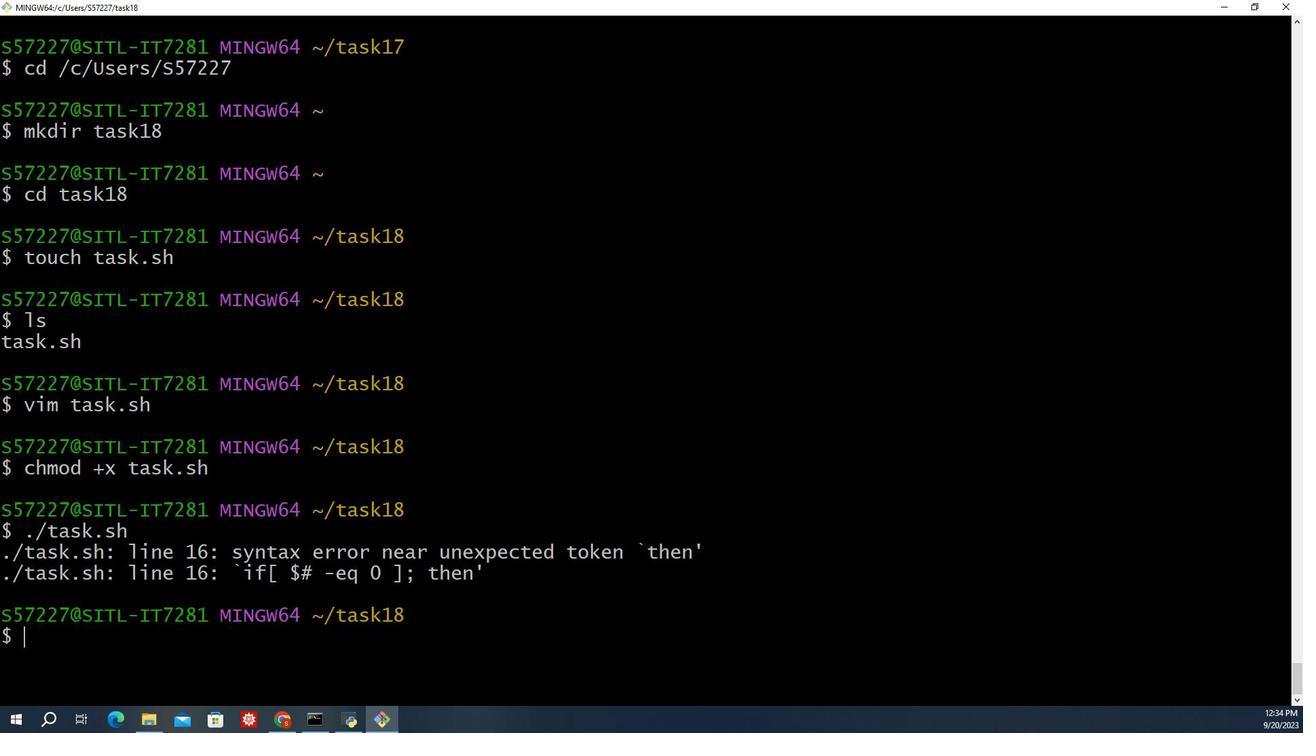 
Action: Mouse moved to (1037, 356)
Screenshot: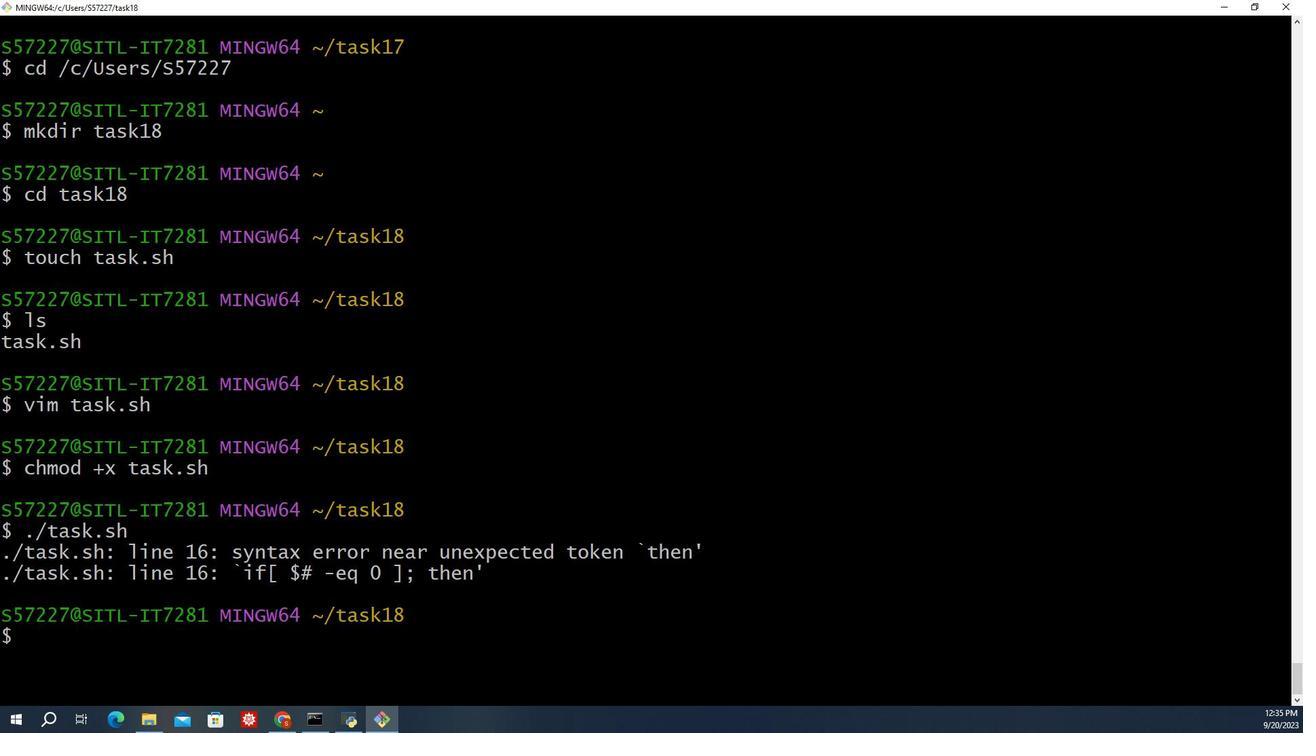 
Action: Key pressed vim<Key.space><Key.backspace><Key.backspace><Key.backspace><Key.backspace>cat<Key.space>s<Key.backspace>task.sh<Key.enter>
Screenshot: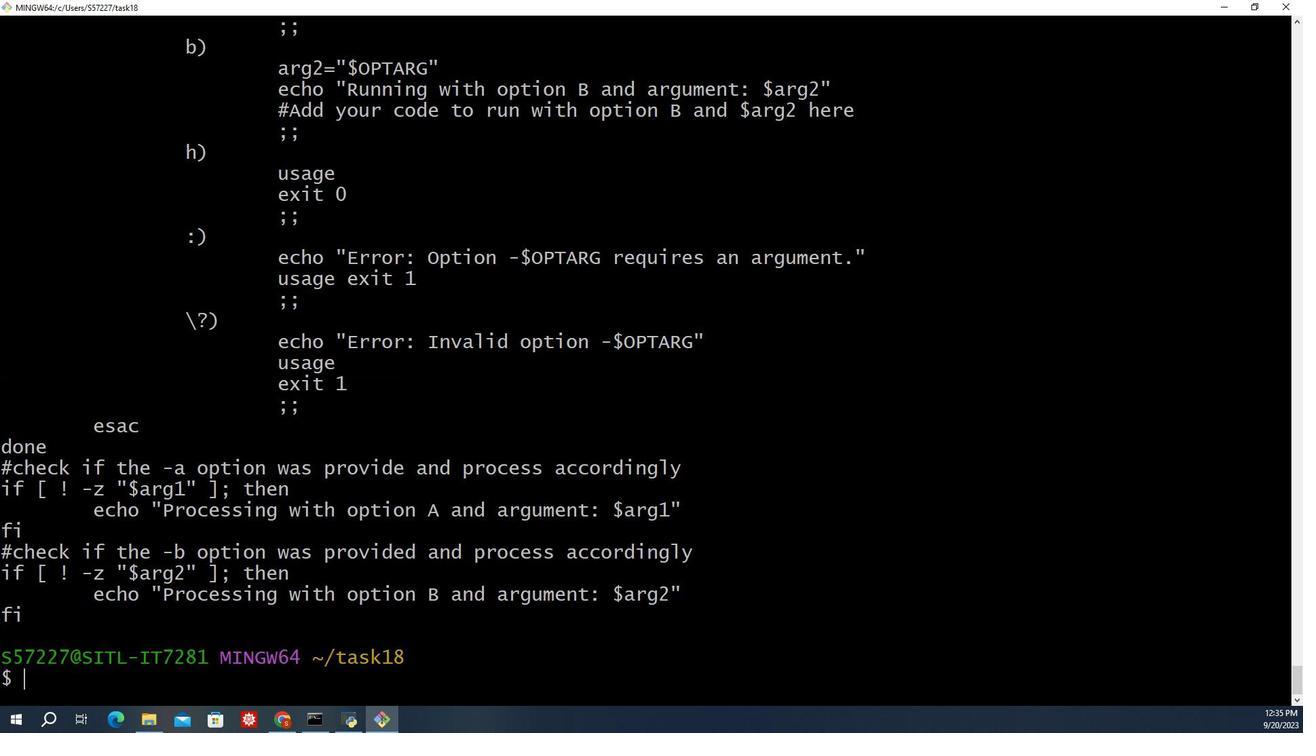 
Action: Mouse moved to (1279, 207)
Screenshot: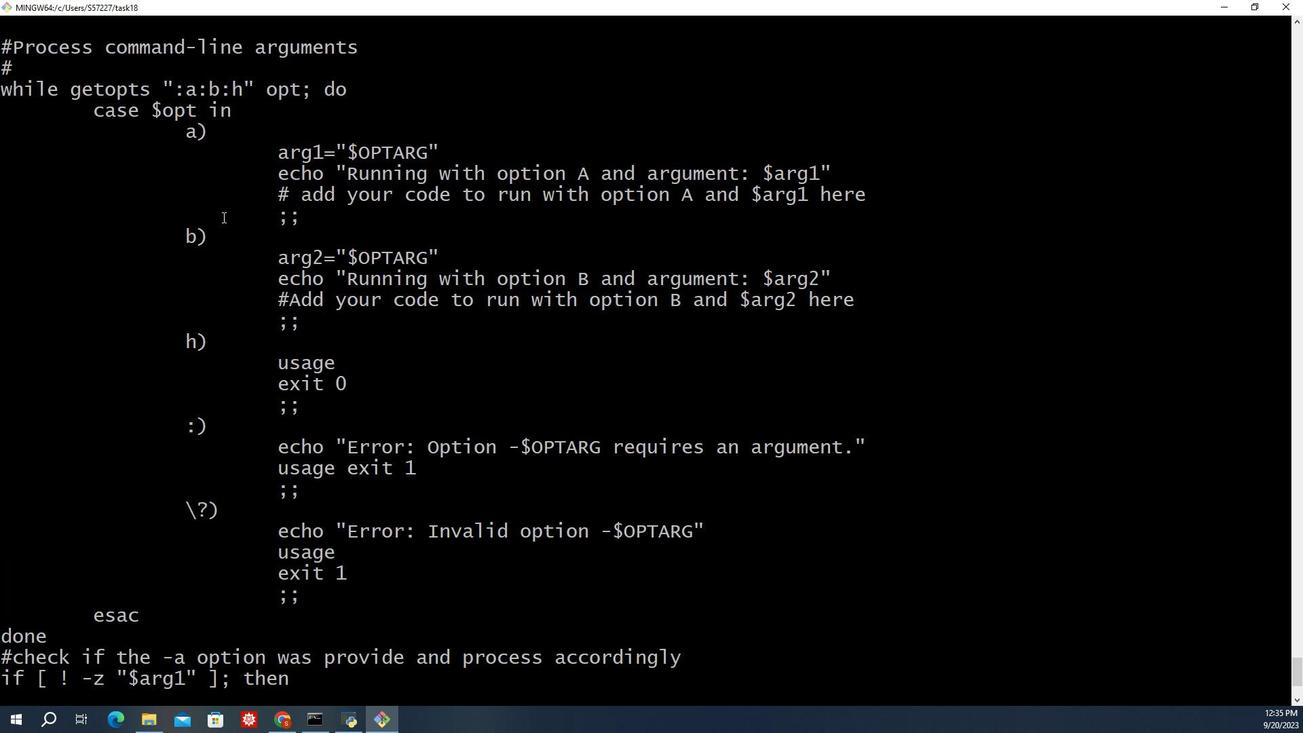 
Action: Mouse scrolled (1279, 206) with delta (0, 0)
Screenshot: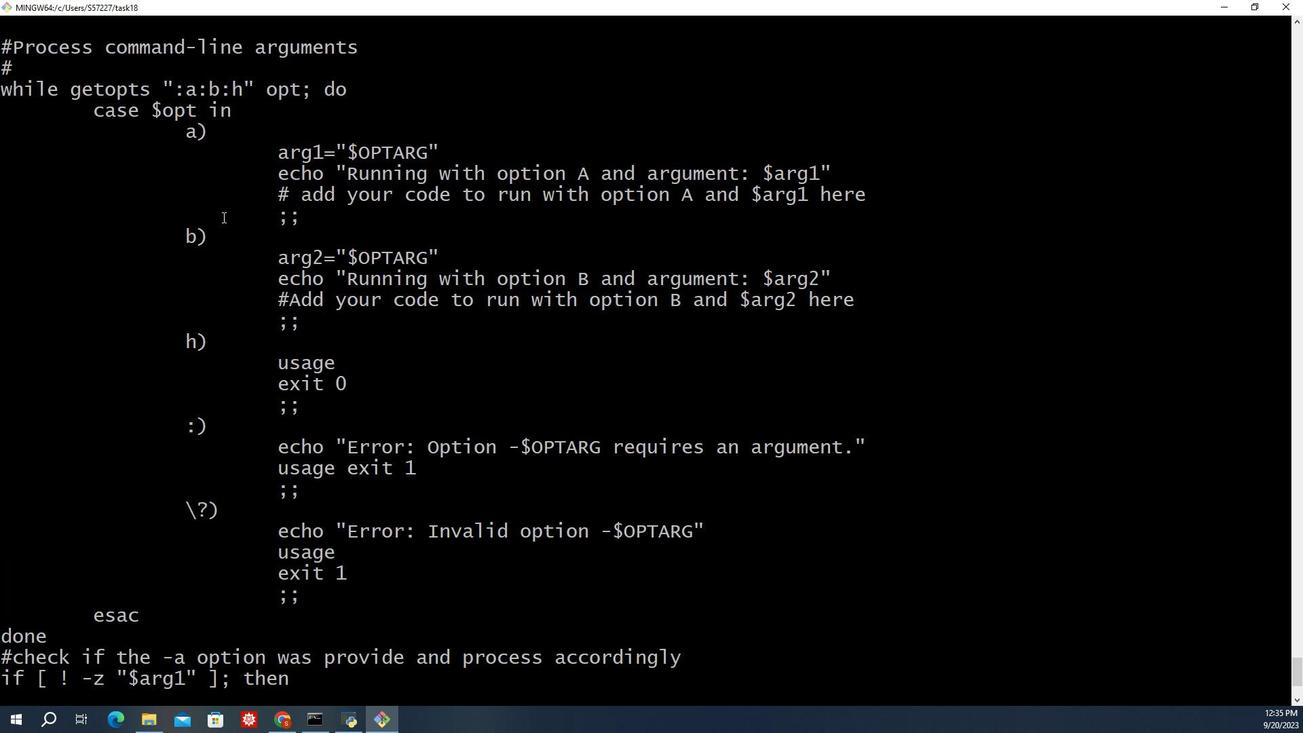 
Action: Mouse moved to (1285, 211)
Screenshot: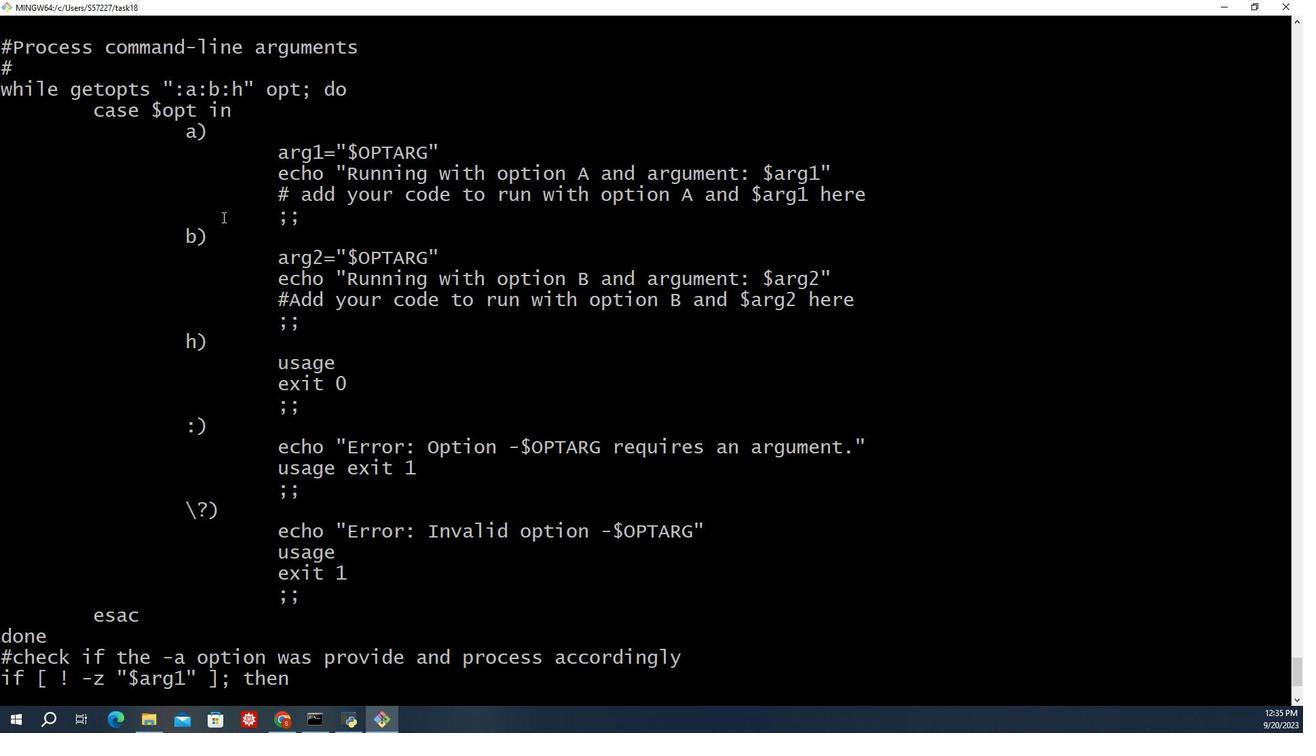 
Action: Mouse scrolled (1285, 211) with delta (0, 0)
Screenshot: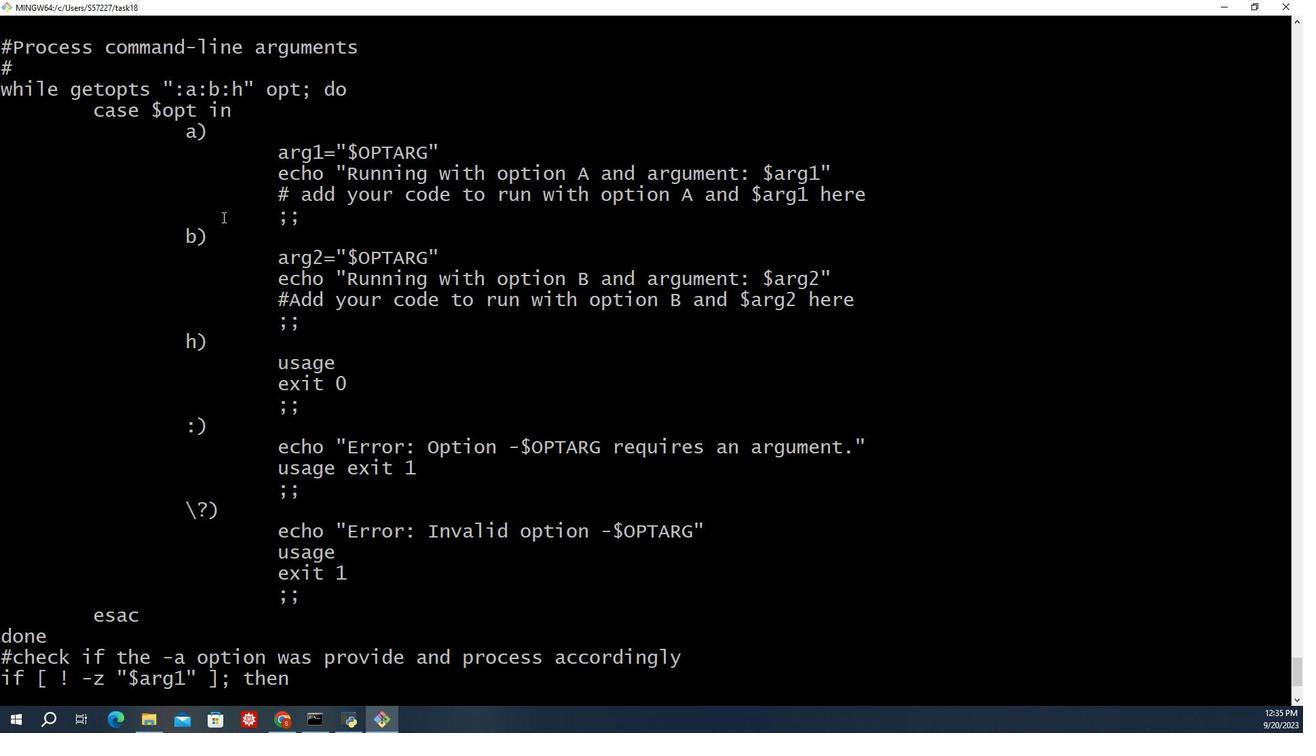 
Action: Mouse moved to (1286, 211)
Screenshot: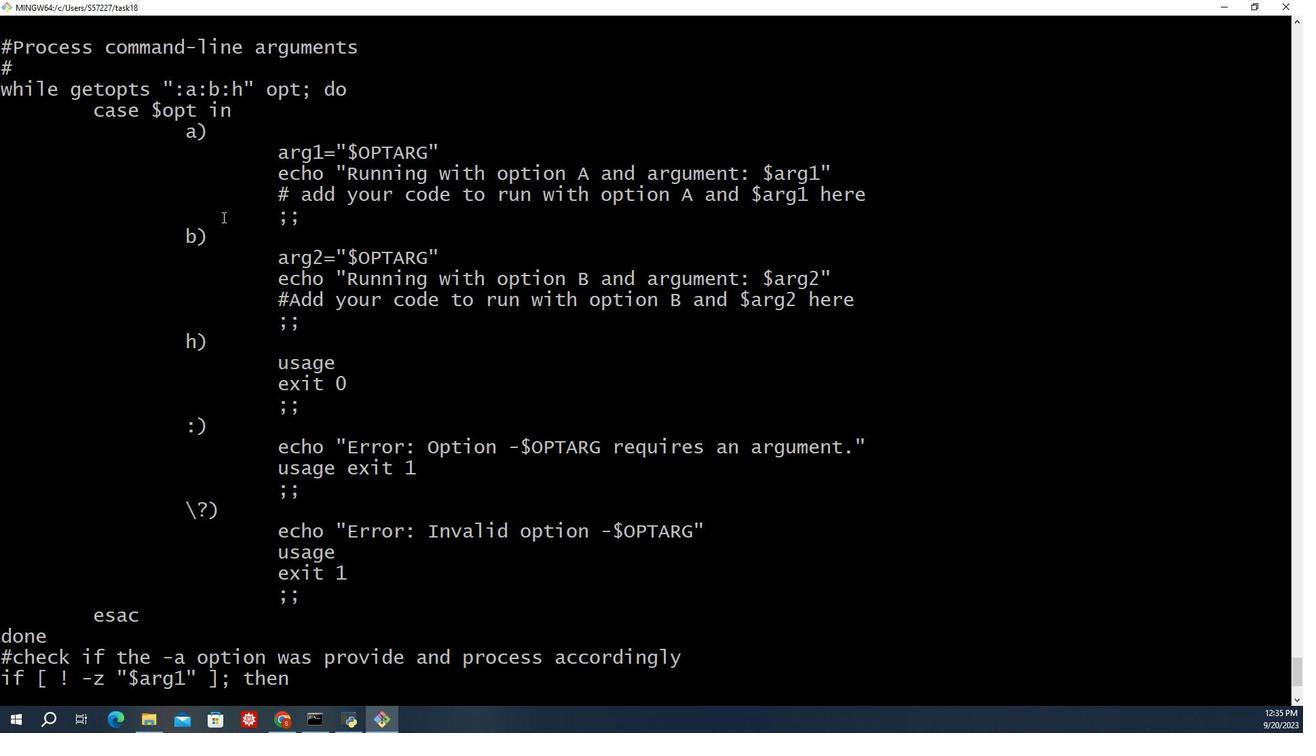 
Action: Mouse scrolled (1286, 212) with delta (0, 0)
Screenshot: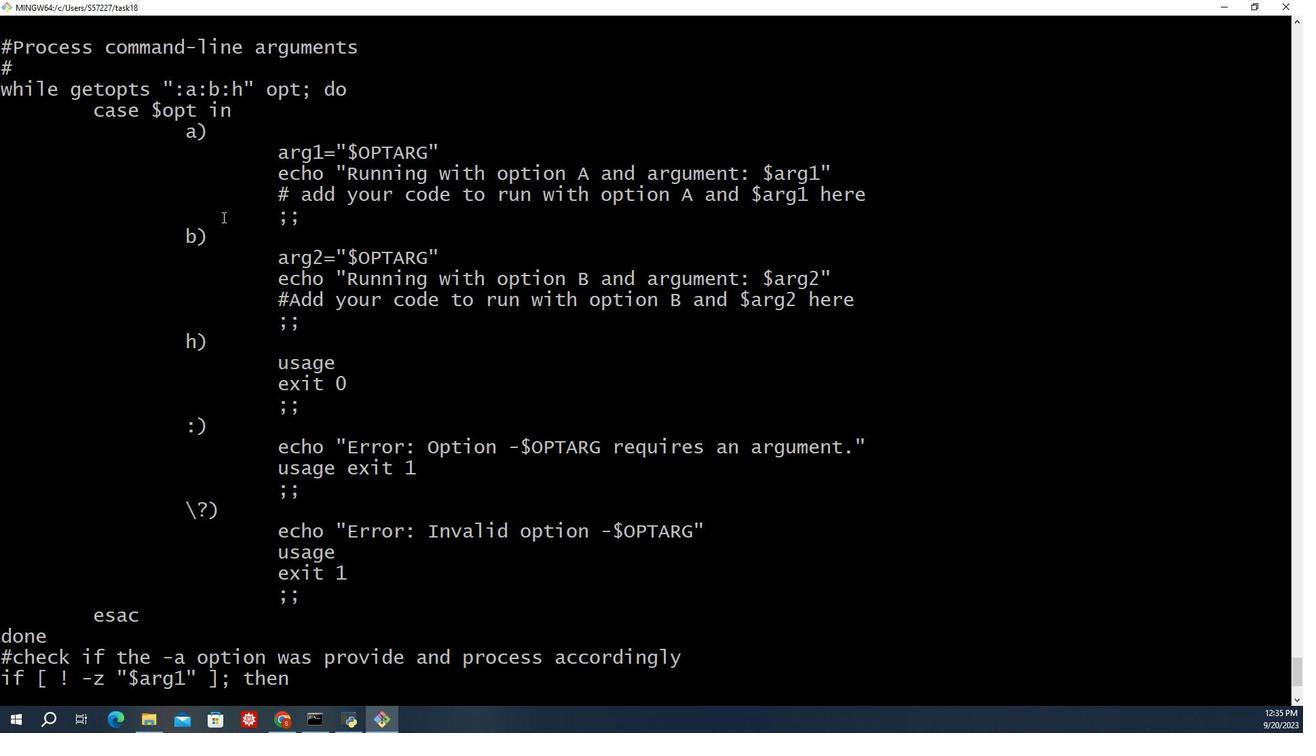 
Action: Mouse scrolled (1286, 212) with delta (0, 0)
Screenshot: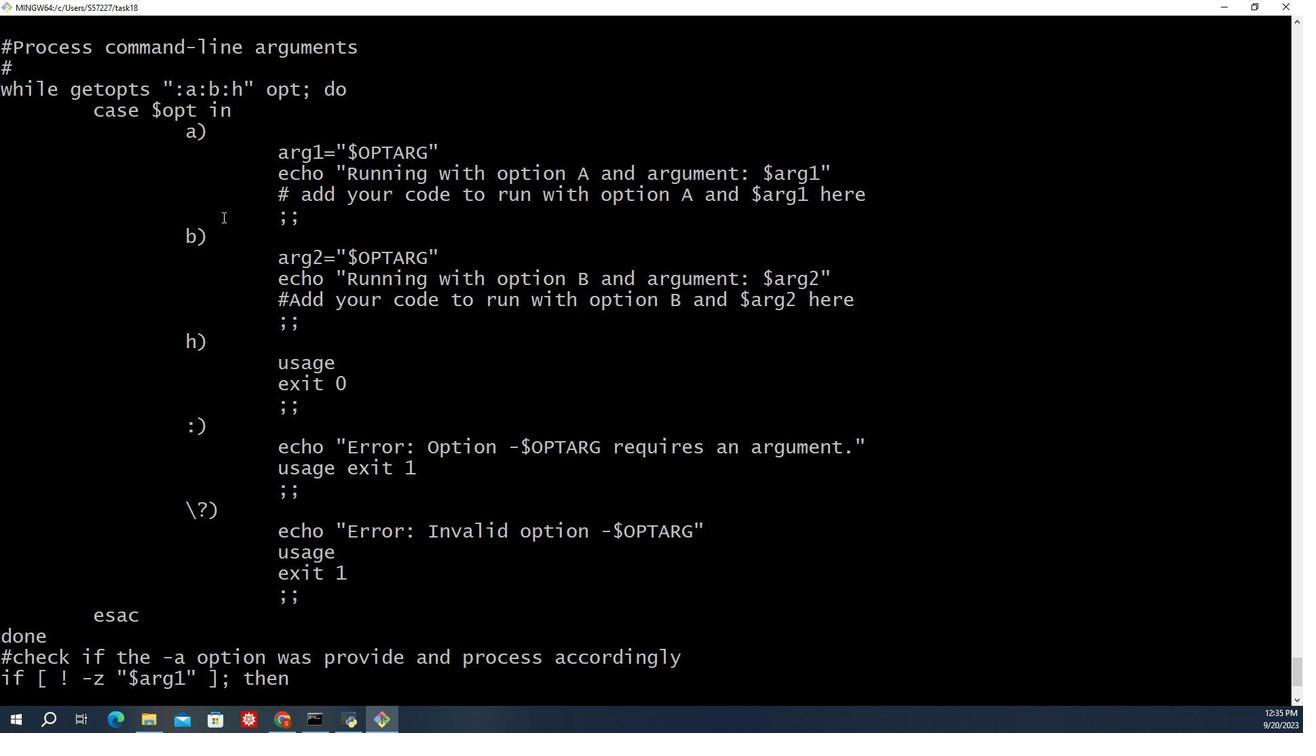 
Action: Mouse scrolled (1286, 212) with delta (0, 0)
Screenshot: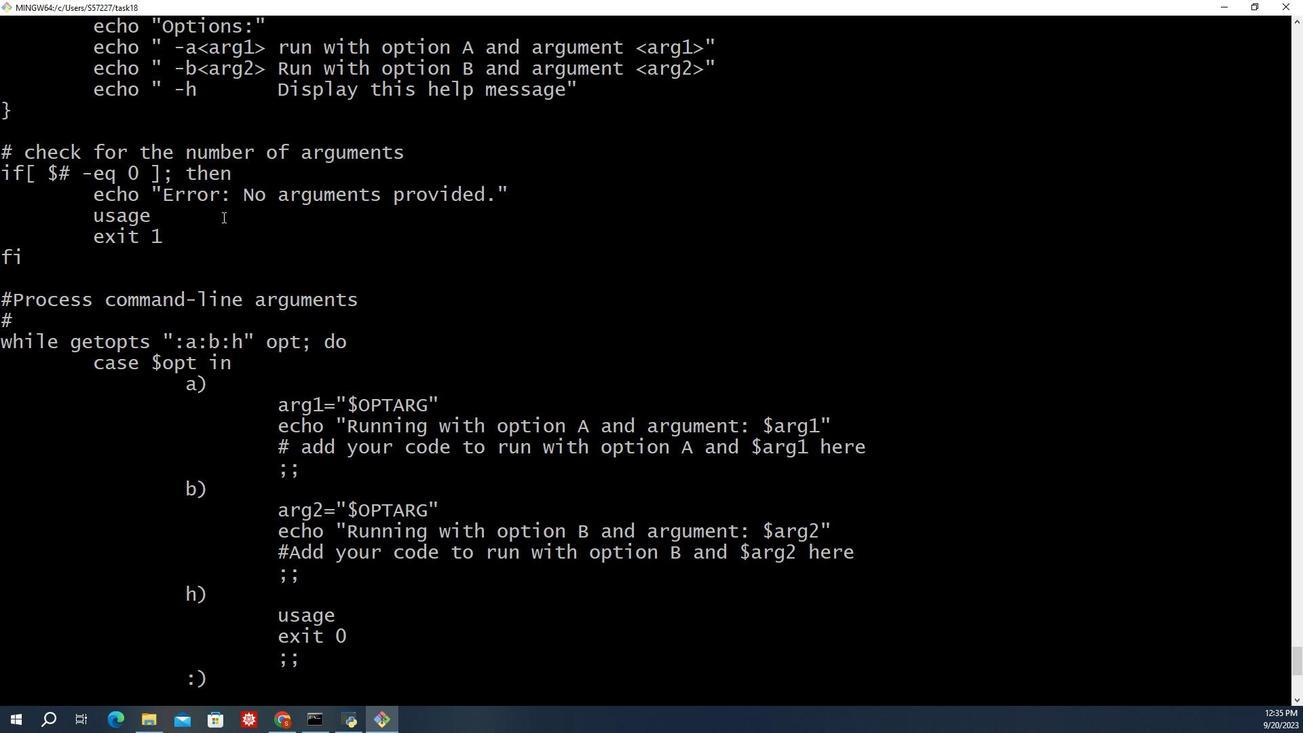 
Action: Mouse scrolled (1286, 212) with delta (0, 0)
Screenshot: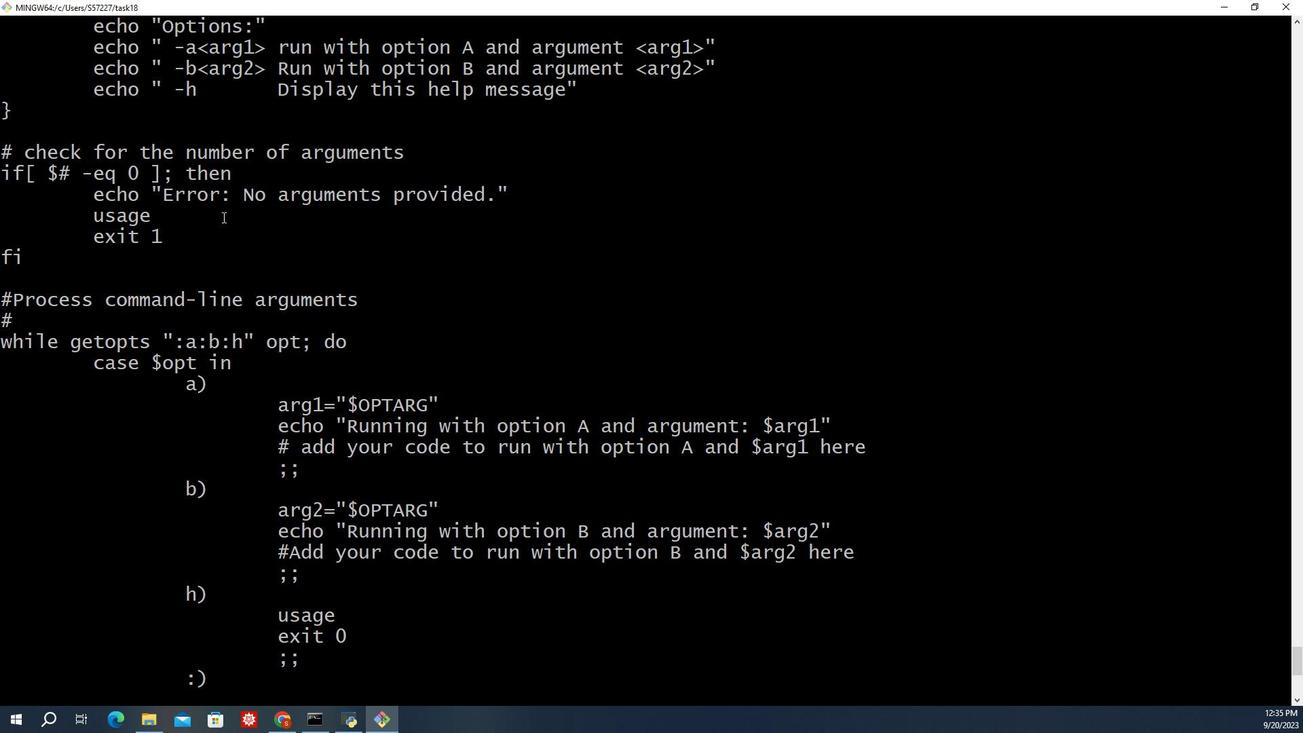 
Action: Mouse scrolled (1286, 212) with delta (0, 0)
Screenshot: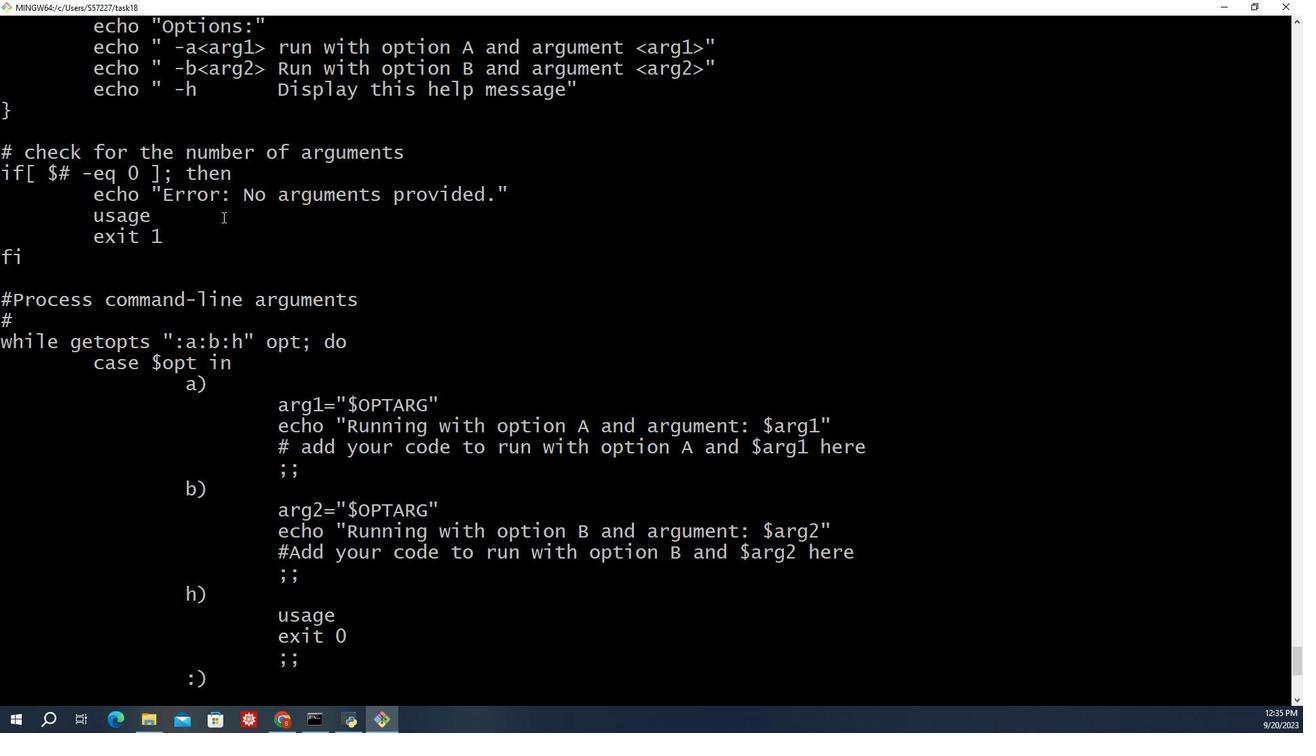 
Action: Mouse scrolled (1286, 212) with delta (0, 0)
Screenshot: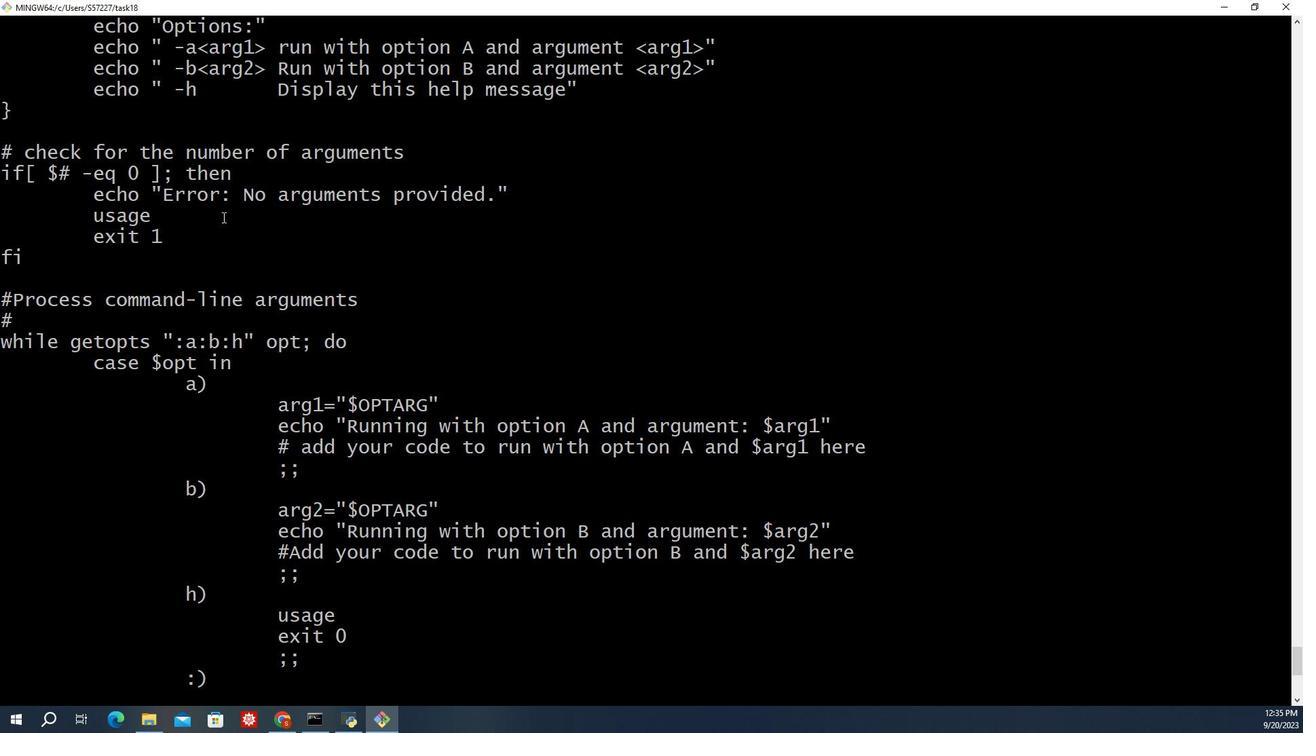 
Action: Mouse moved to (1290, 207)
Screenshot: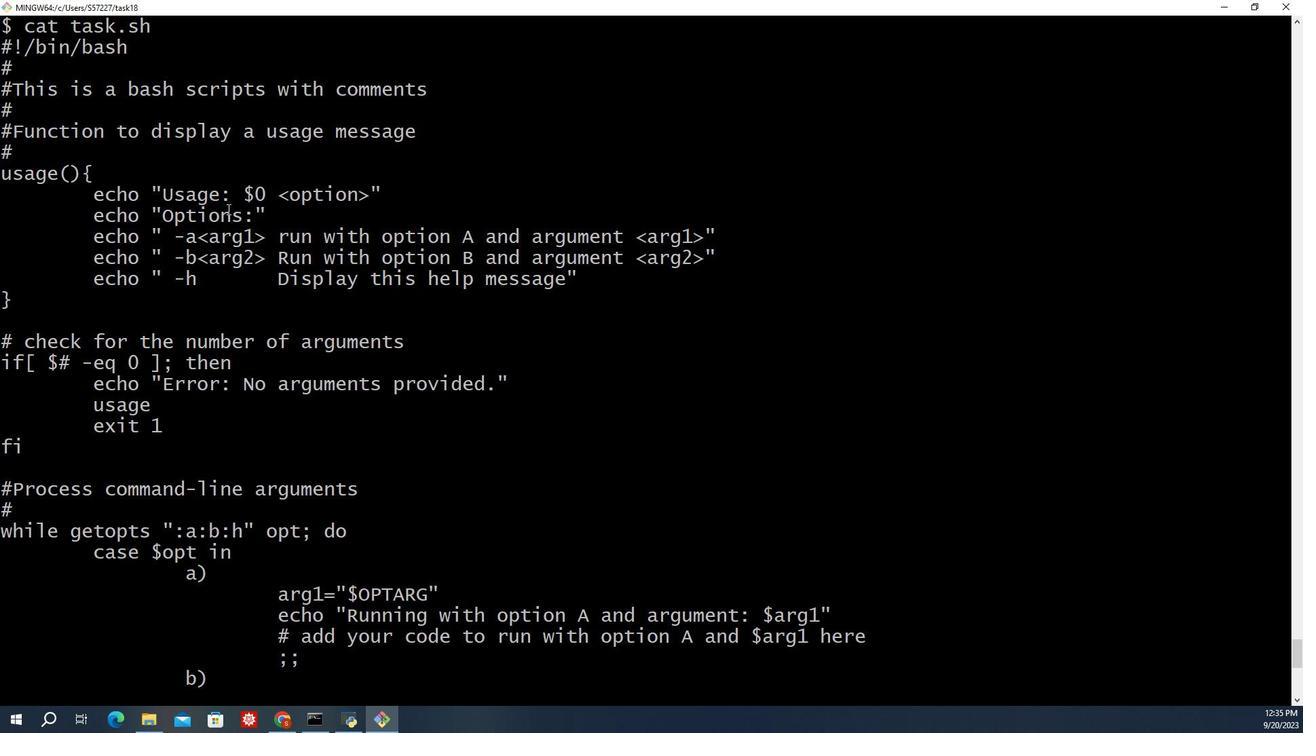 
Action: Mouse scrolled (1290, 207) with delta (0, 0)
Screenshot: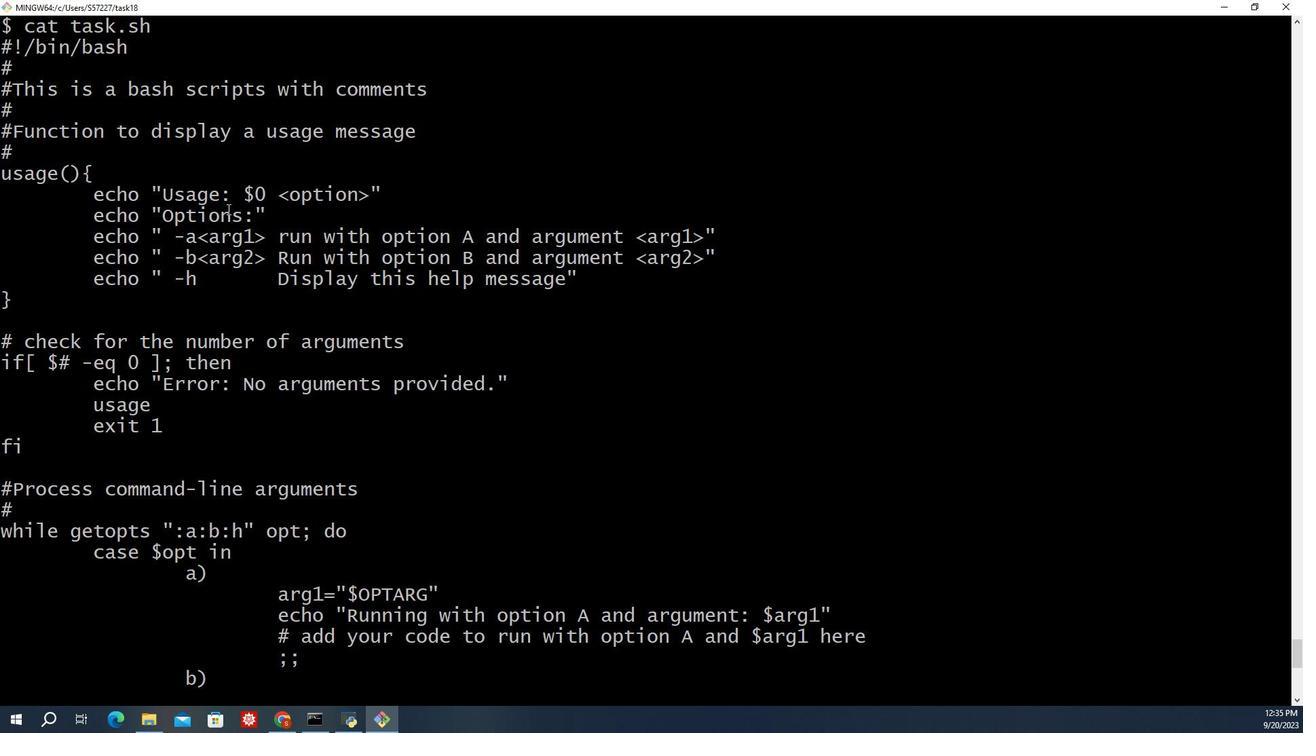 
Action: Mouse scrolled (1290, 207) with delta (0, 0)
Screenshot: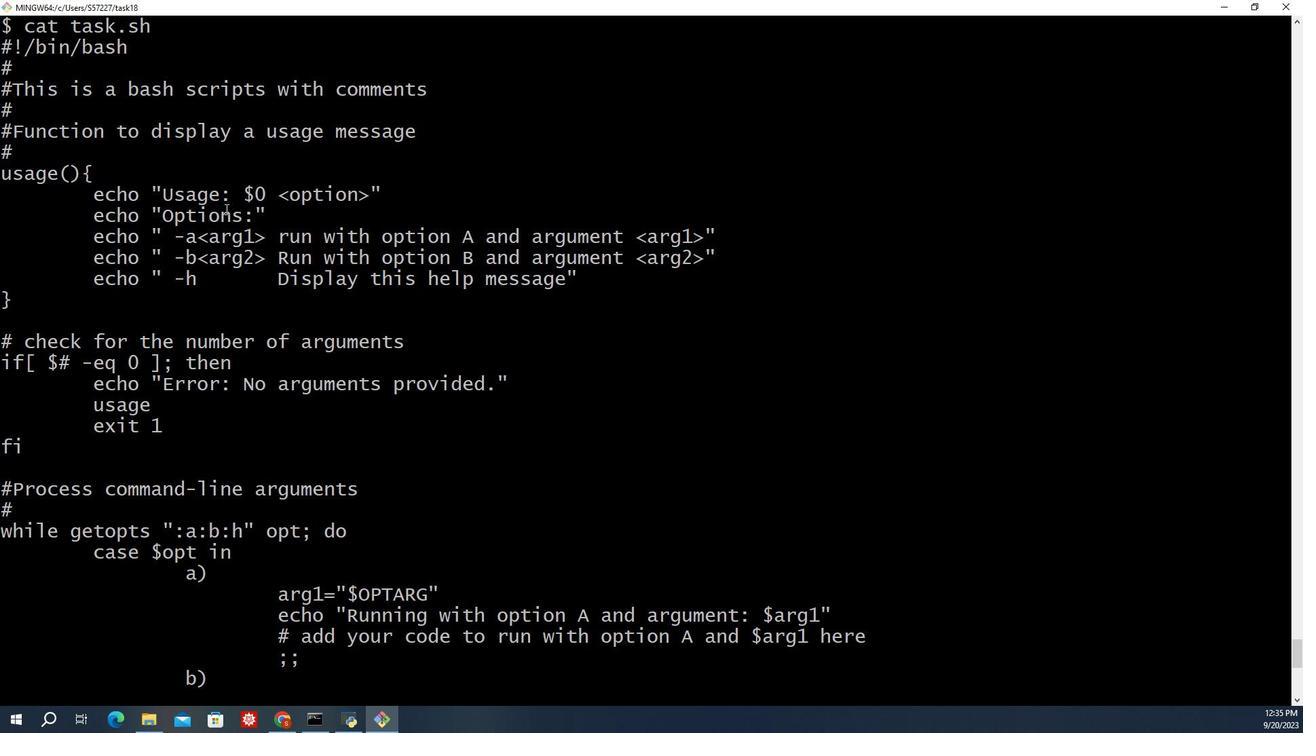
Action: Mouse scrolled (1290, 207) with delta (0, 0)
Screenshot: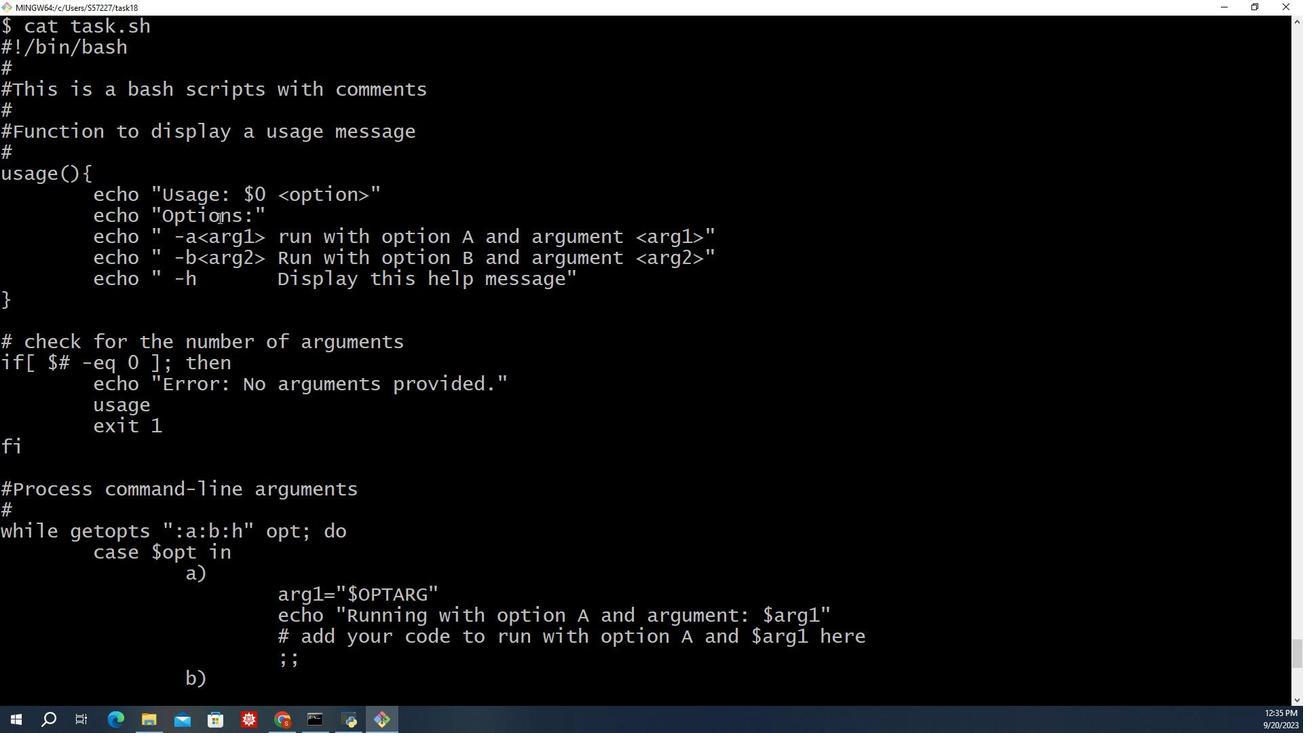 
Action: Mouse moved to (718, 341)
Screenshot: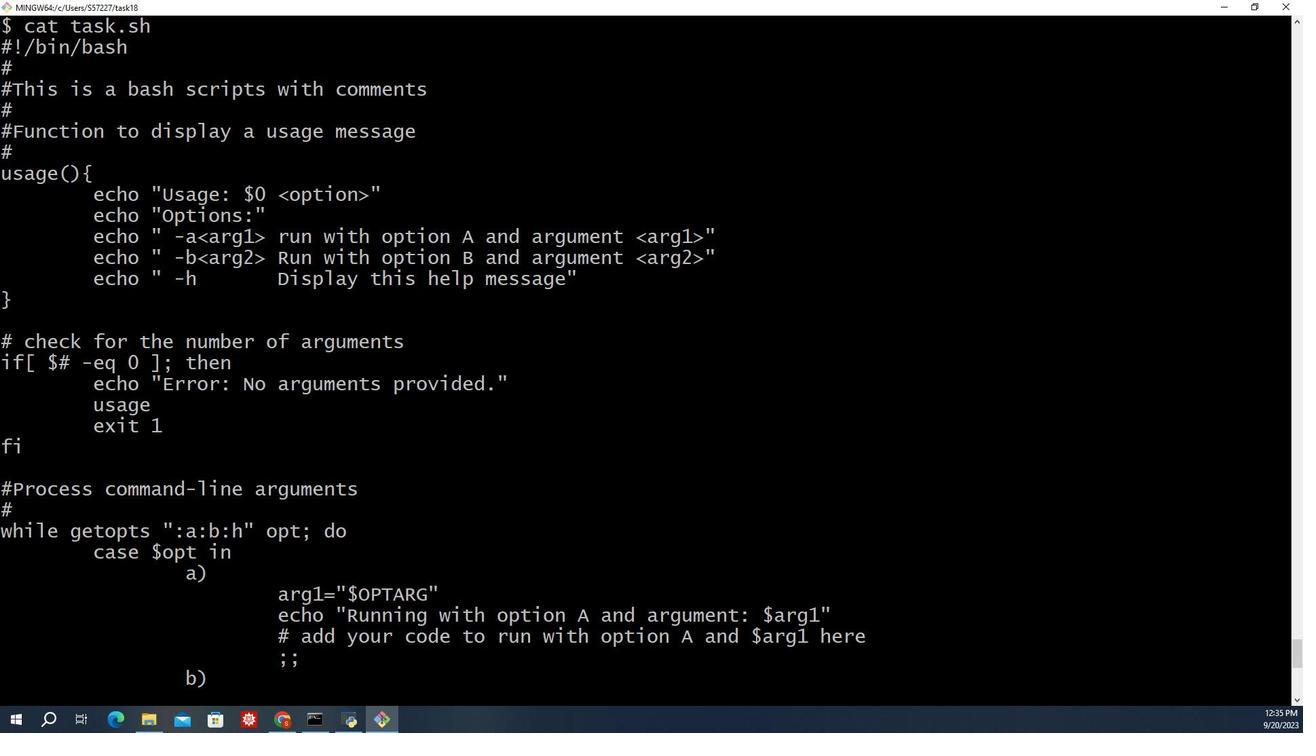 
Action: Mouse scrolled (718, 342) with delta (0, 0)
Screenshot: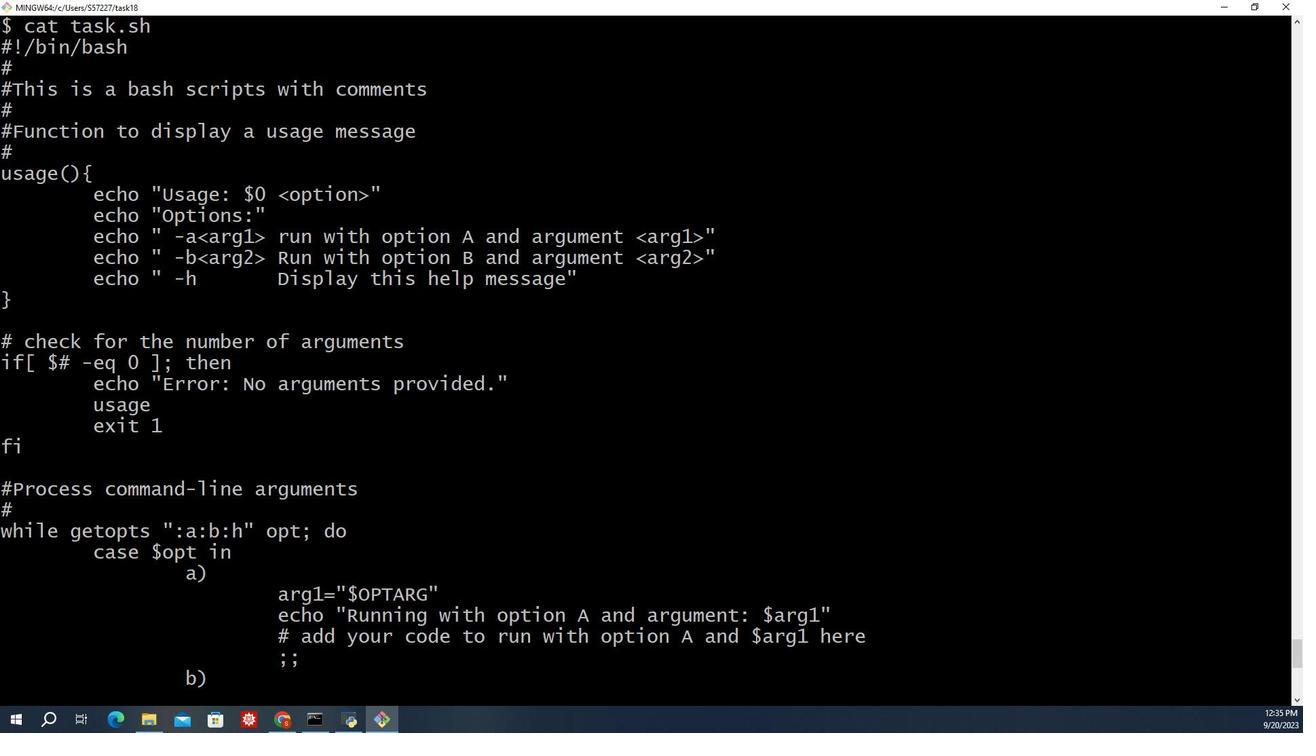 
Action: Mouse scrolled (718, 342) with delta (0, 0)
Screenshot: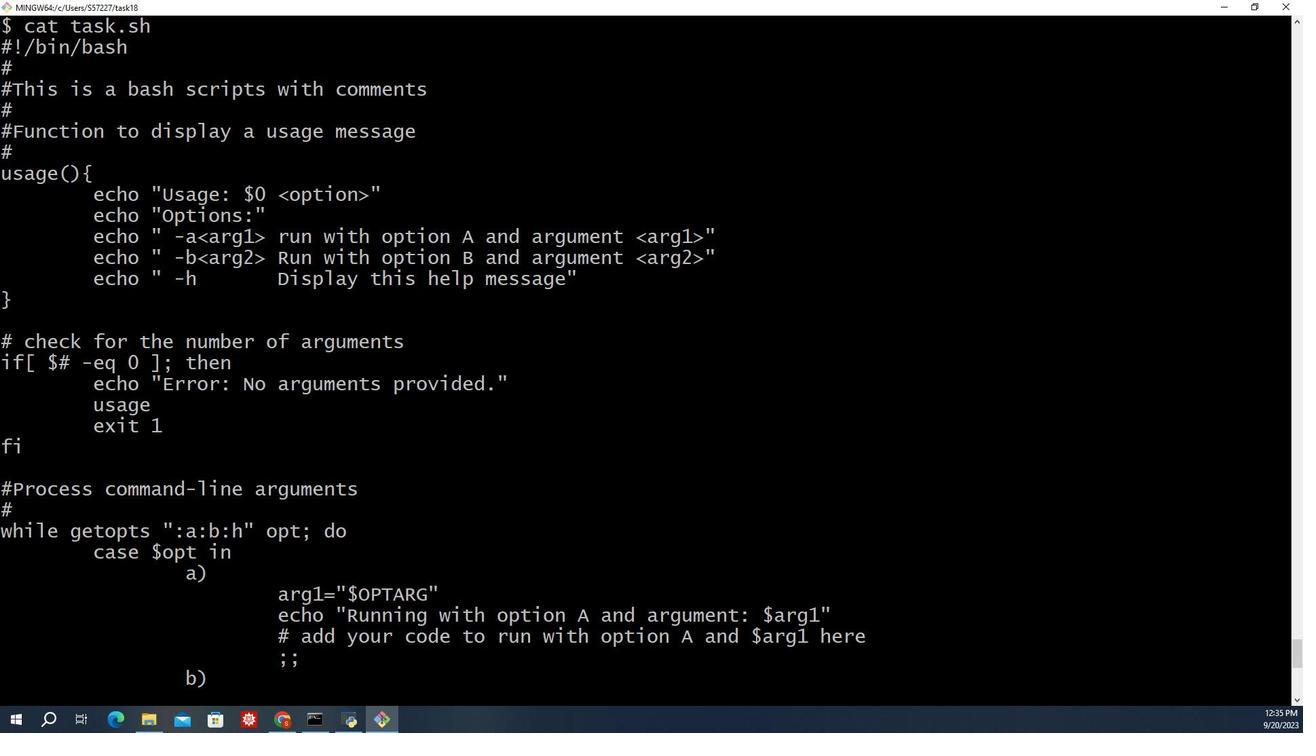 
Action: Mouse scrolled (718, 342) with delta (0, 0)
Screenshot: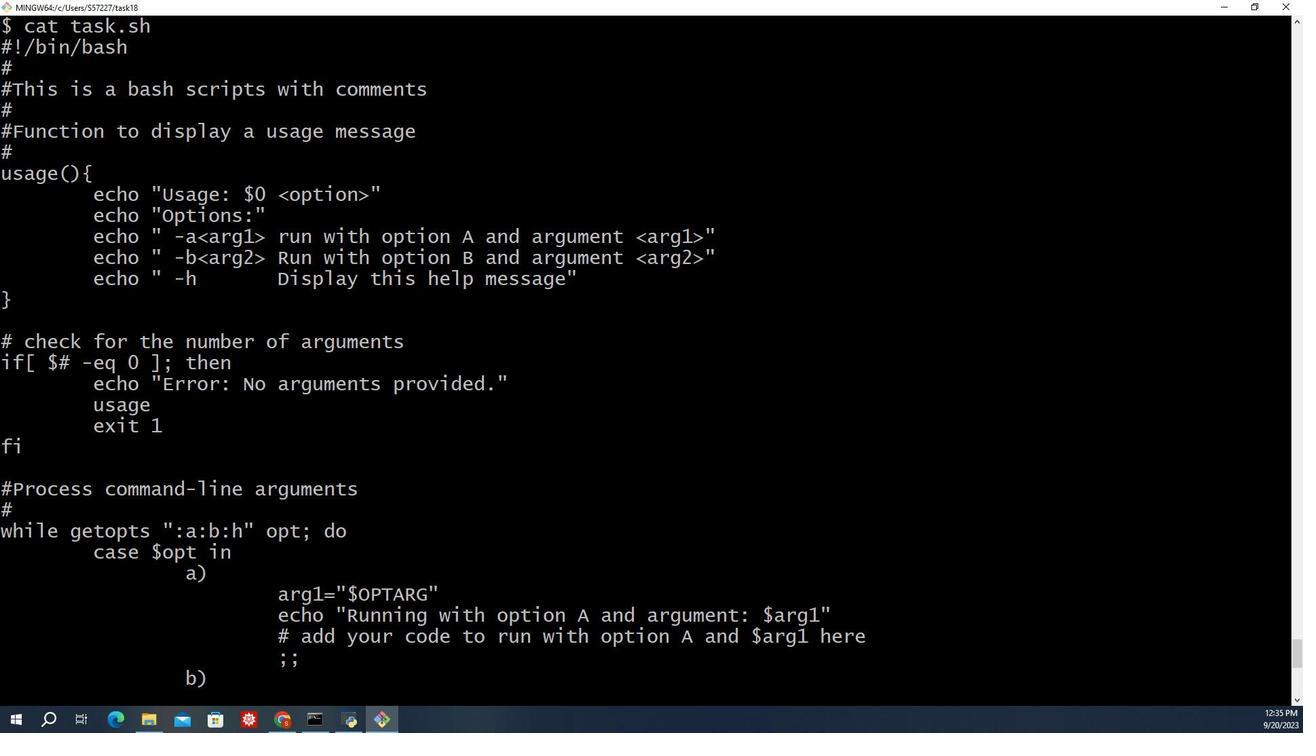 
Action: Mouse scrolled (718, 342) with delta (0, 0)
Screenshot: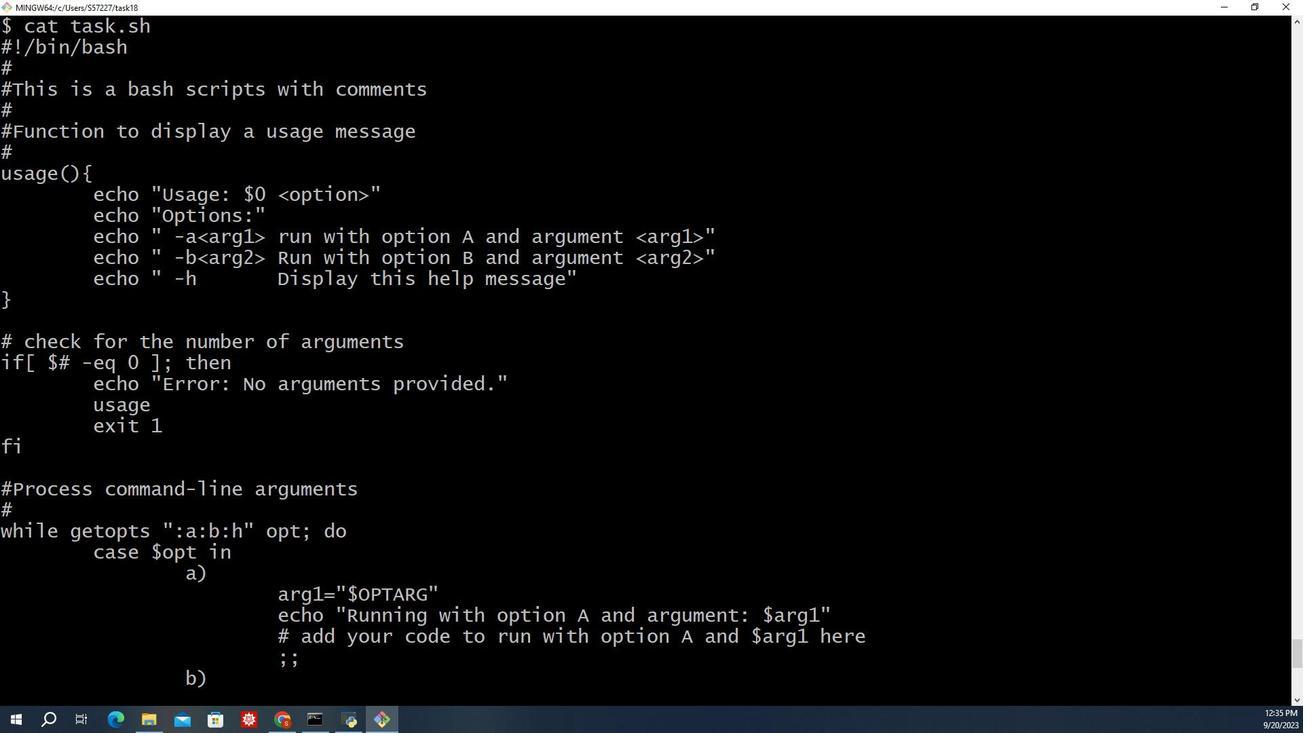 
Action: Mouse scrolled (718, 342) with delta (0, 0)
Screenshot: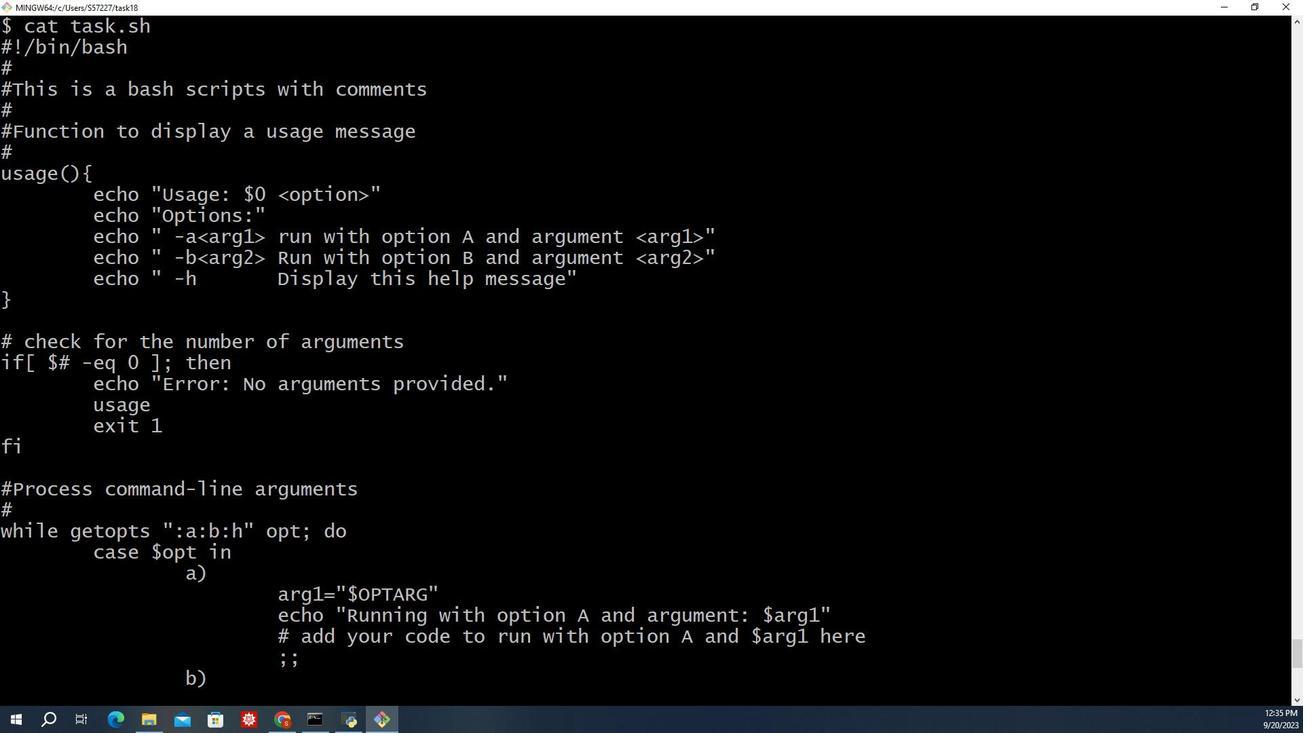 
Action: Mouse scrolled (718, 342) with delta (0, 0)
Screenshot: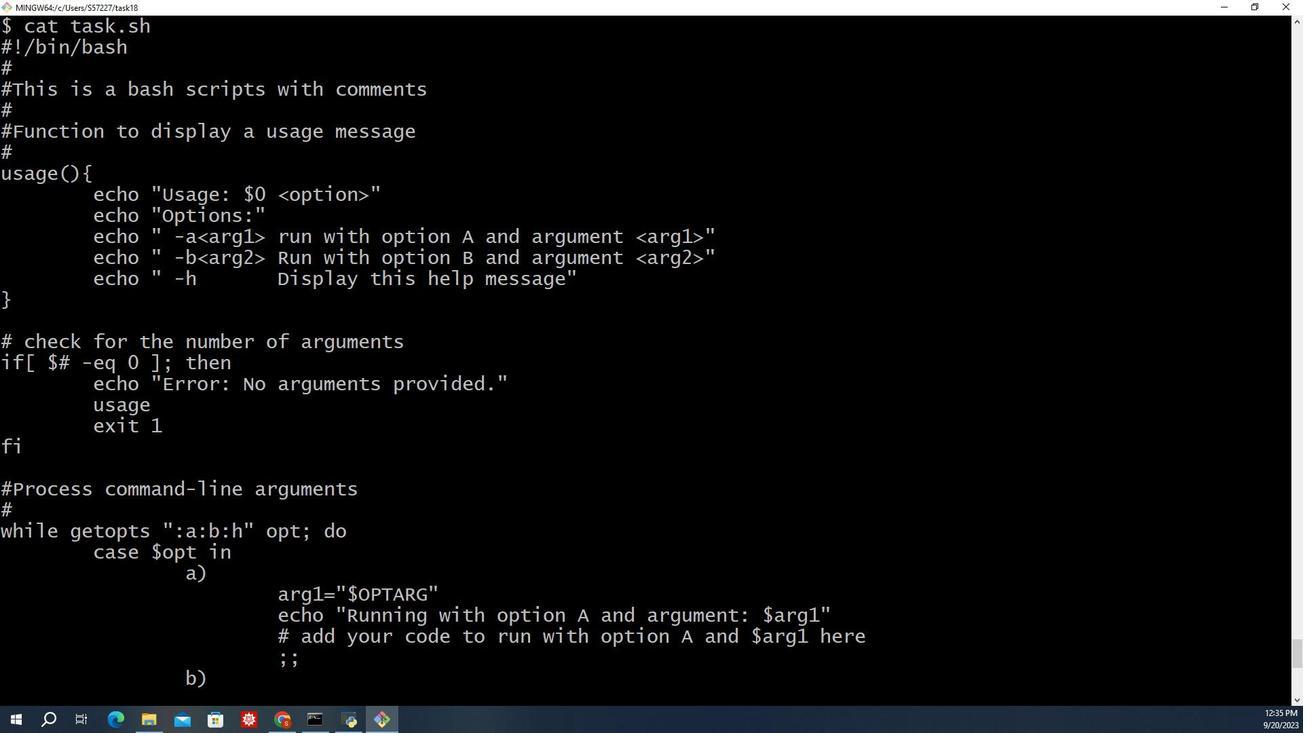 
Action: Mouse scrolled (718, 342) with delta (0, 0)
Screenshot: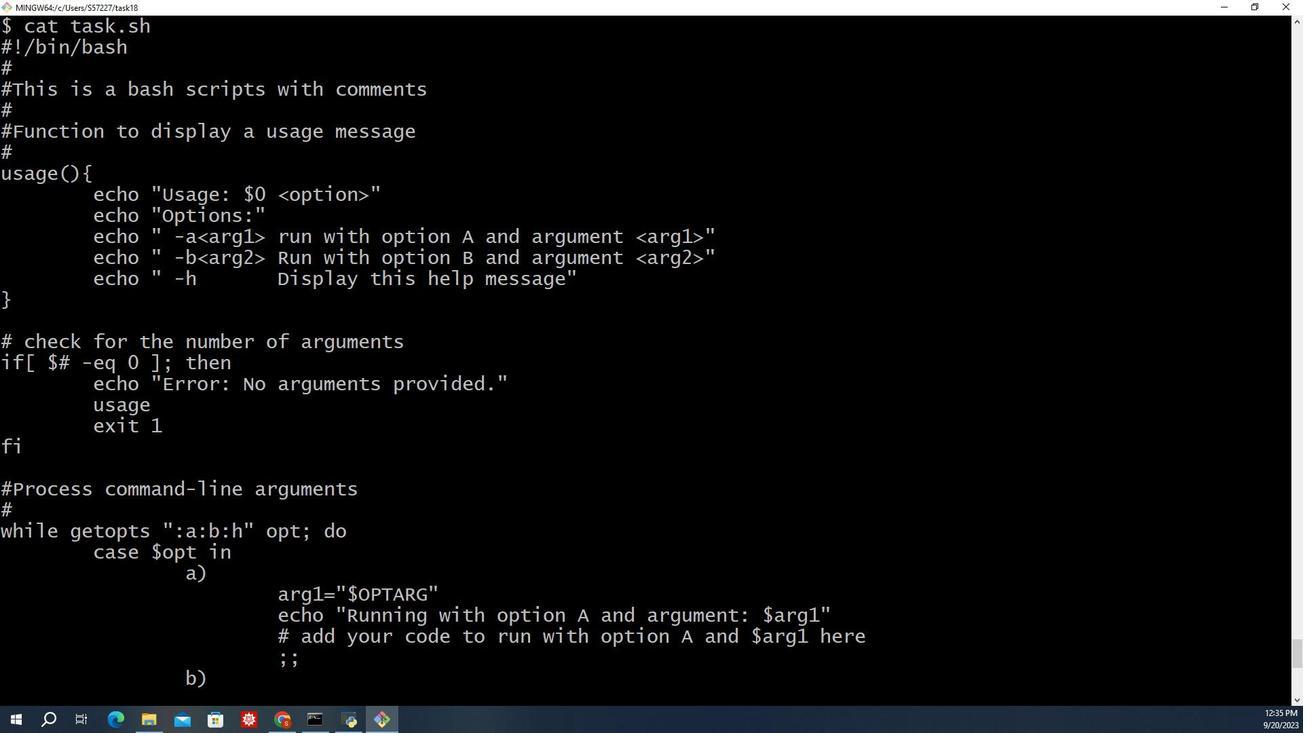 
Action: Mouse moved to (724, 342)
Screenshot: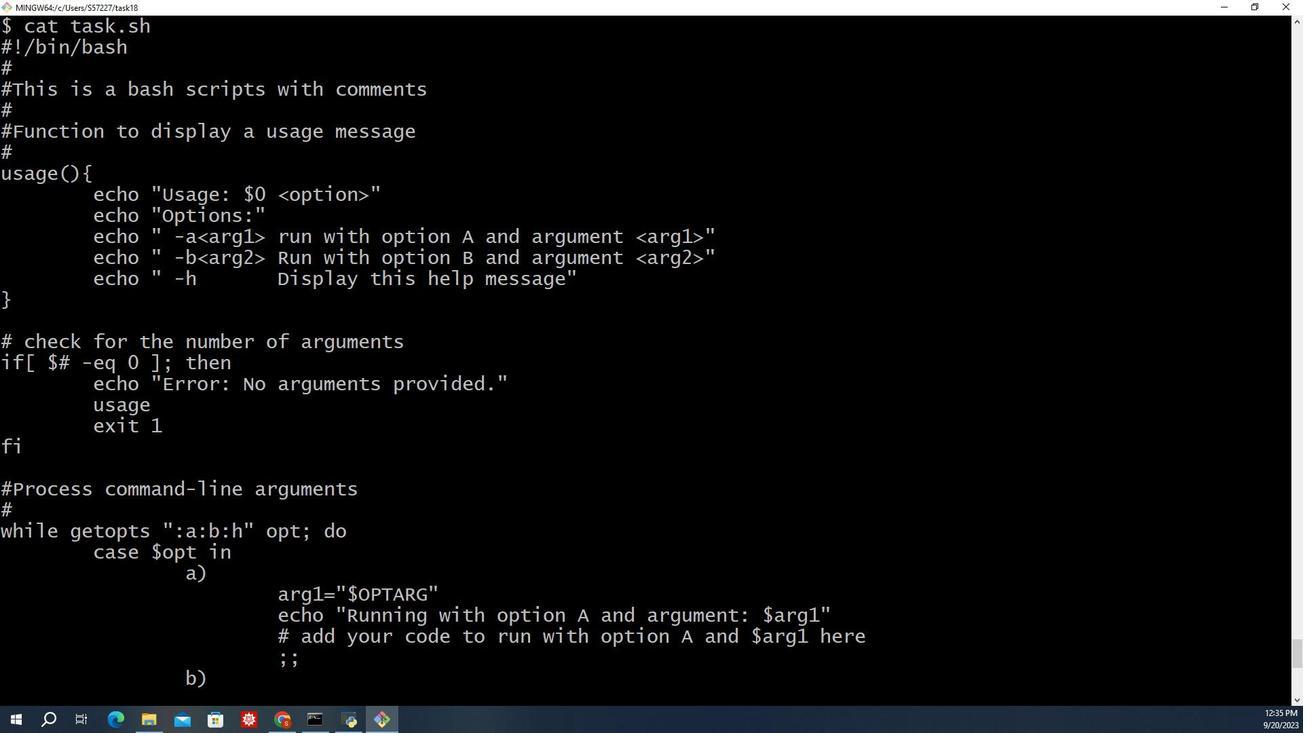 
Action: Mouse scrolled (724, 342) with delta (0, 0)
Screenshot: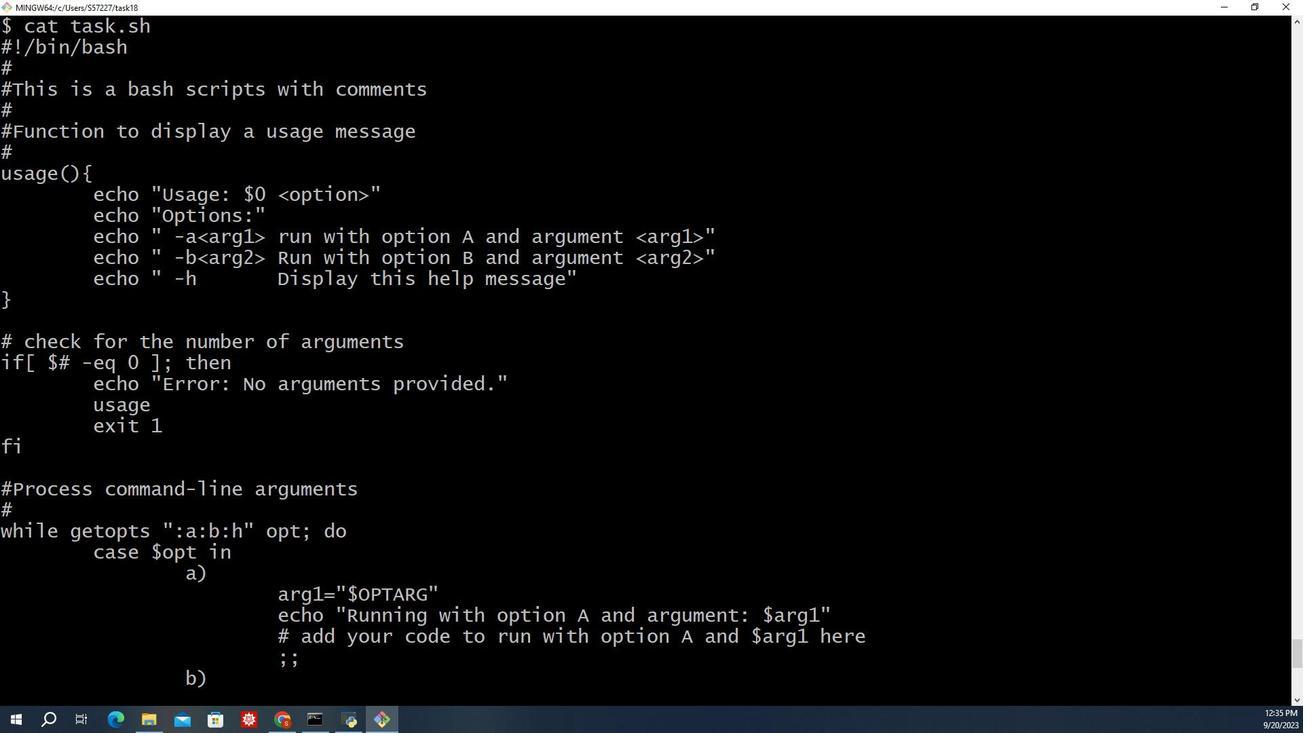 
Action: Mouse scrolled (724, 342) with delta (0, 0)
Screenshot: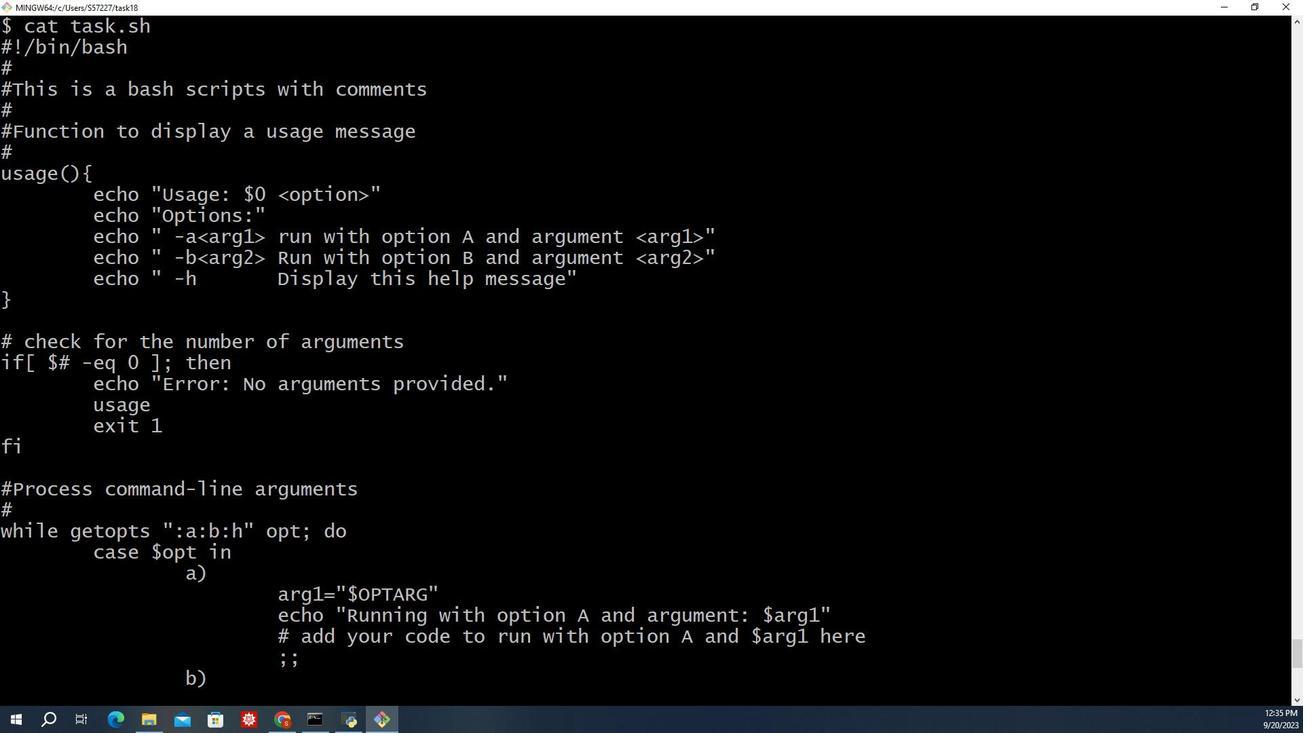 
Action: Mouse moved to (726, 342)
Screenshot: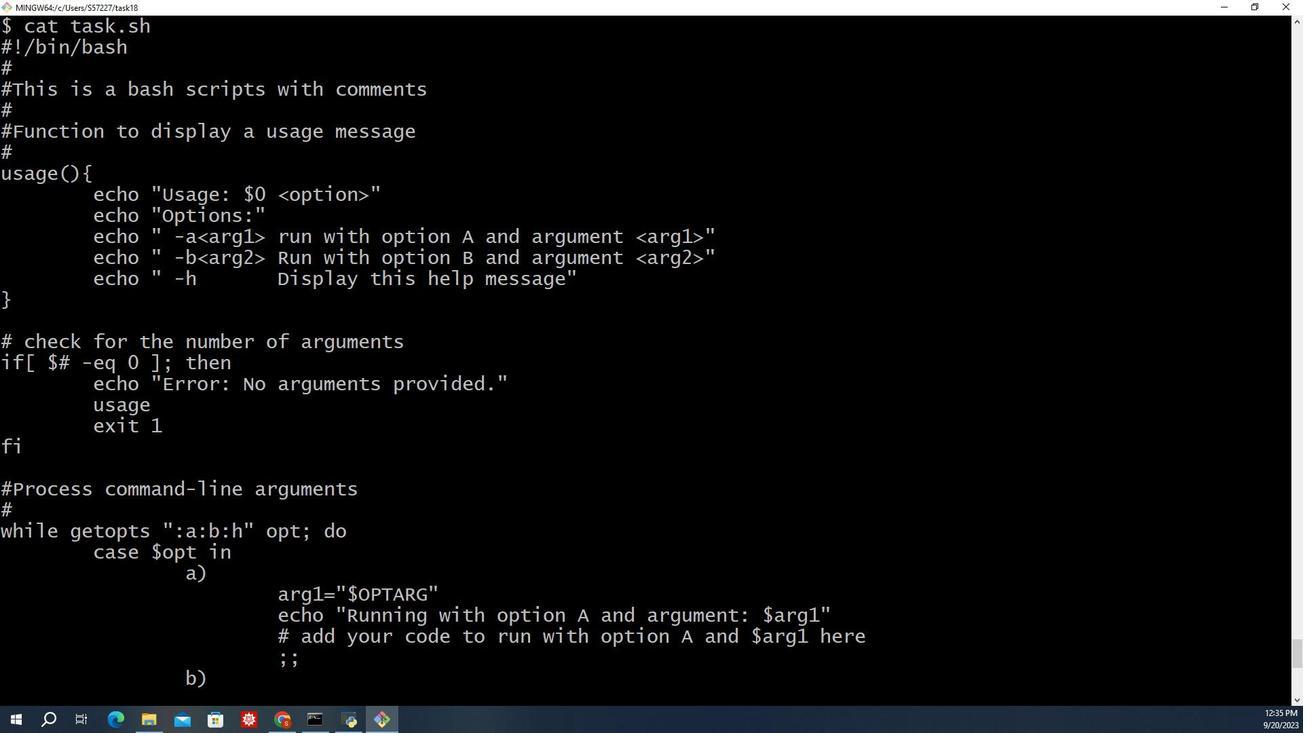 
Action: Mouse scrolled (726, 342) with delta (0, 0)
Screenshot: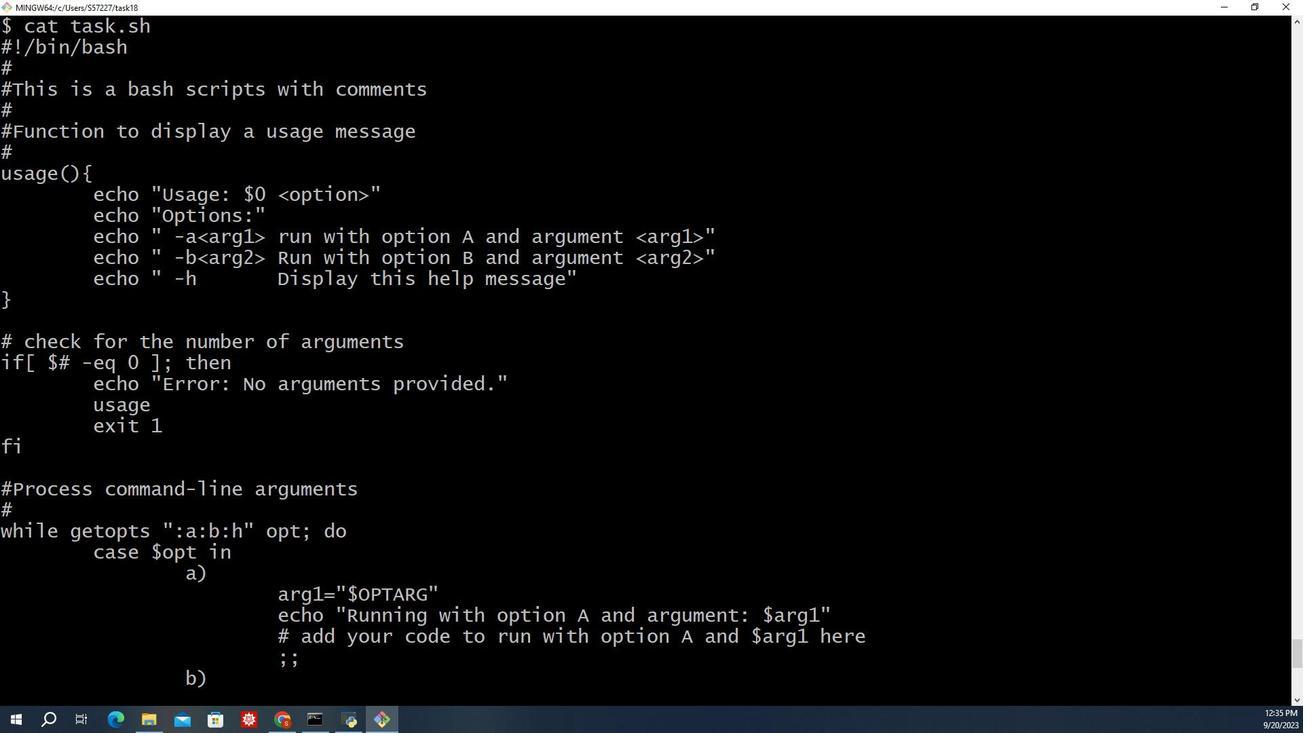 
Action: Mouse scrolled (726, 342) with delta (0, 0)
Screenshot: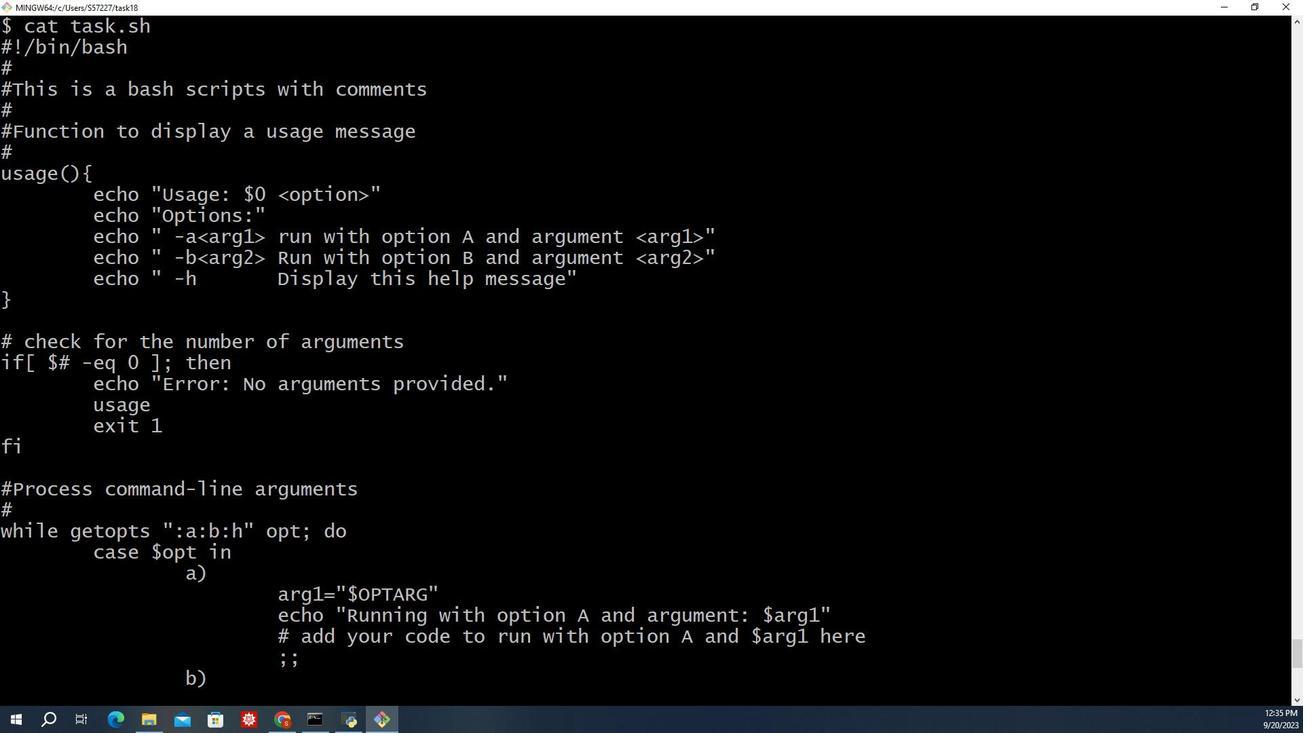 
Action: Mouse scrolled (726, 342) with delta (0, 0)
Screenshot: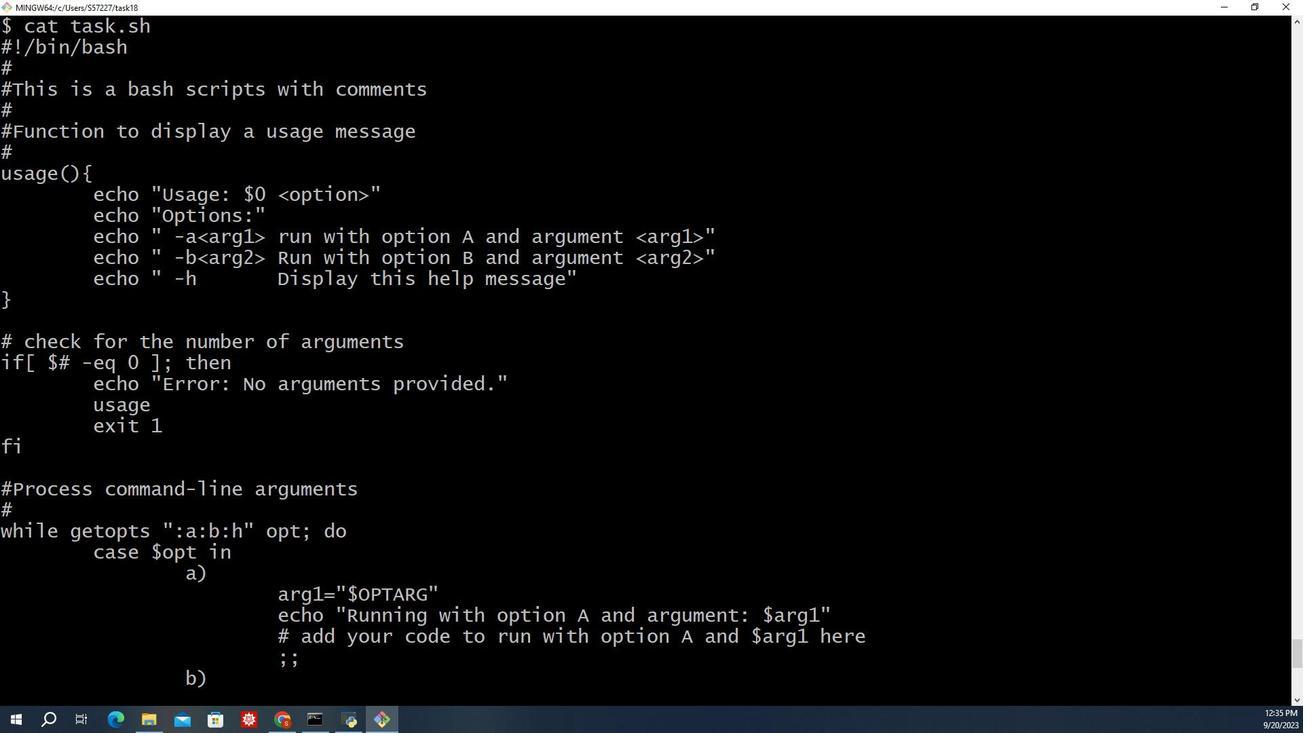 
Action: Mouse scrolled (726, 342) with delta (0, 0)
Screenshot: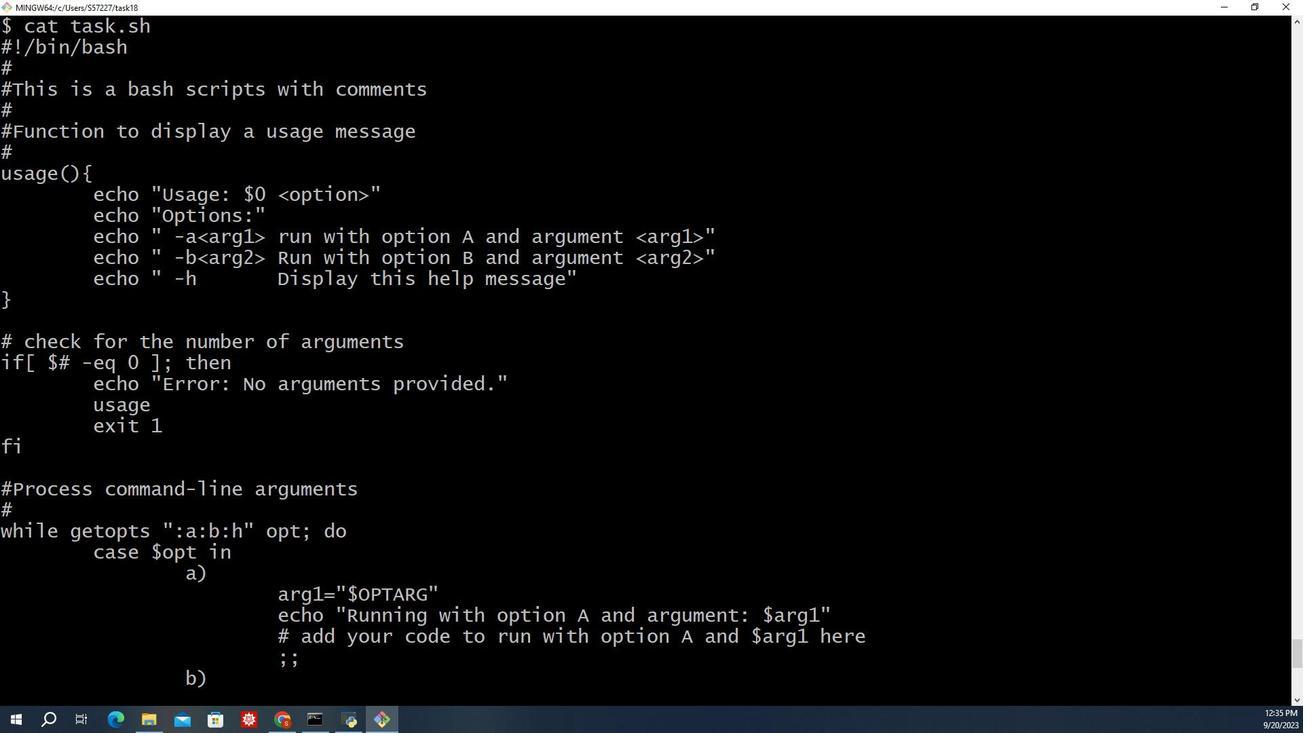 
Action: Mouse scrolled (726, 342) with delta (0, 0)
Screenshot: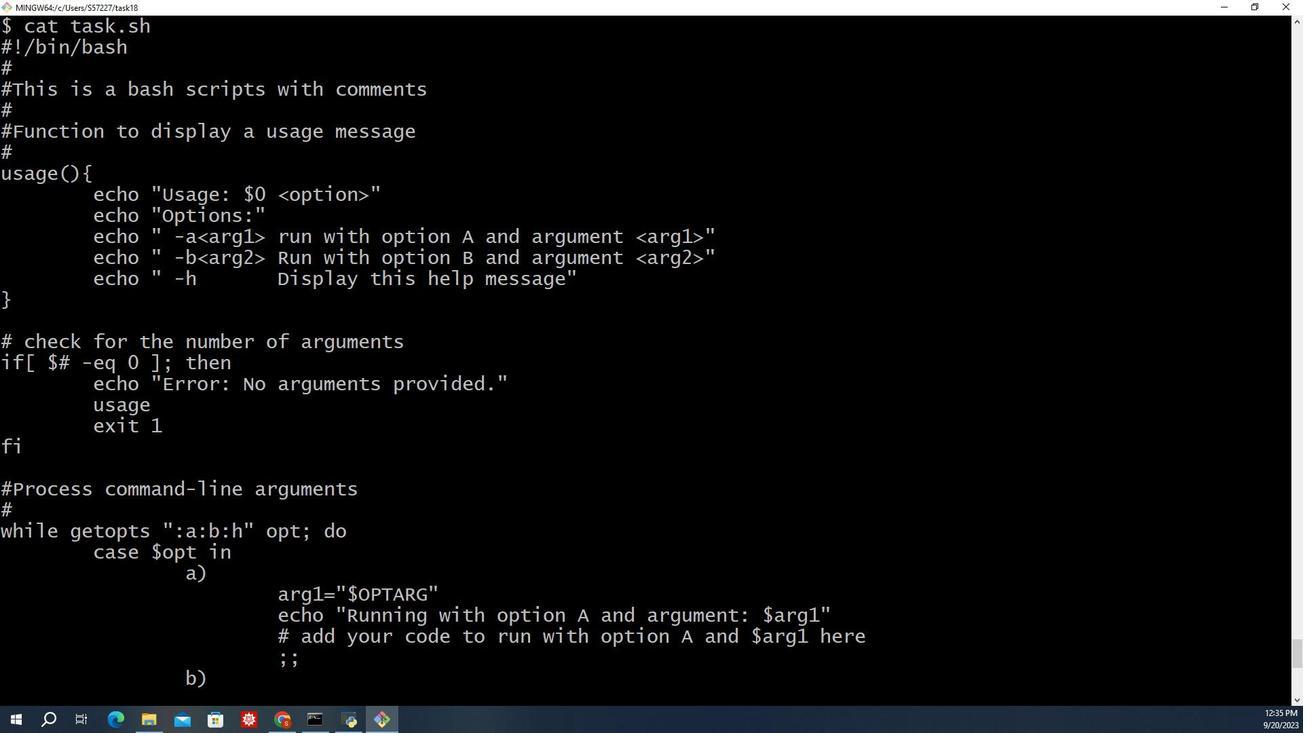 
Action: Mouse scrolled (726, 342) with delta (0, 0)
Screenshot: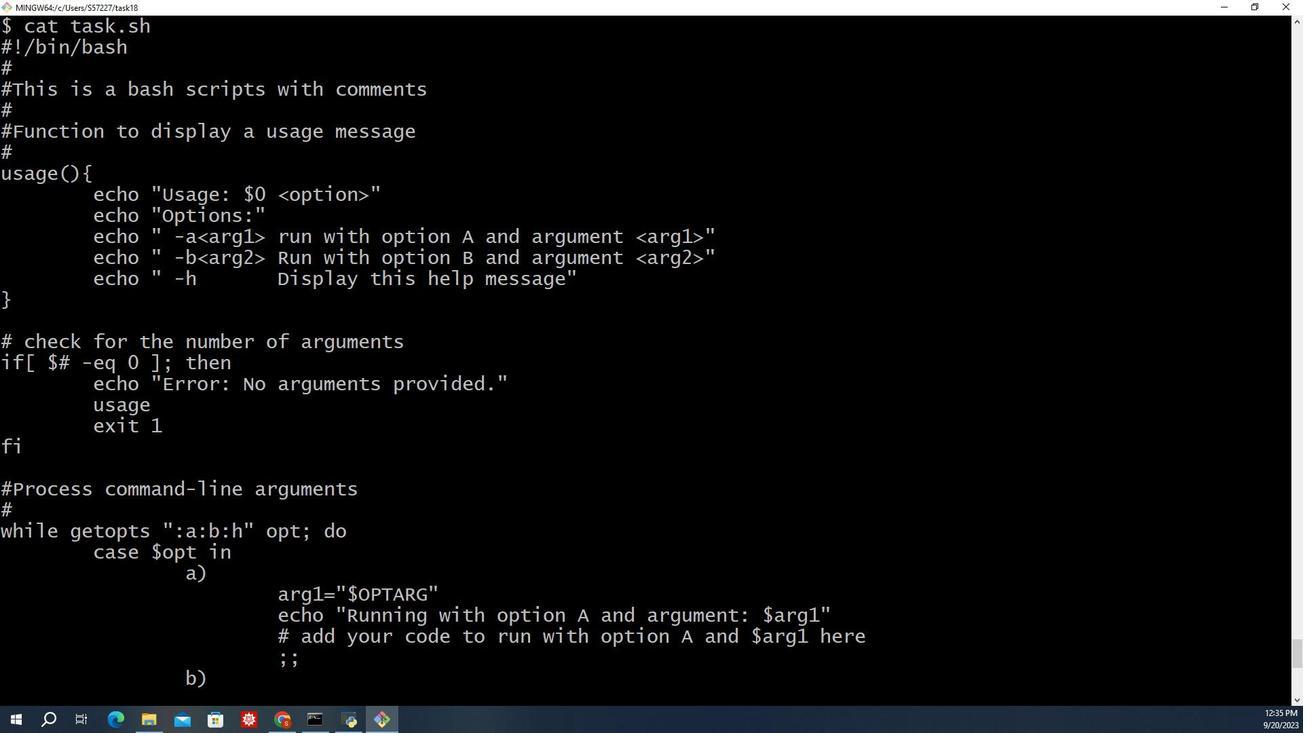
Action: Mouse scrolled (726, 342) with delta (0, 0)
Screenshot: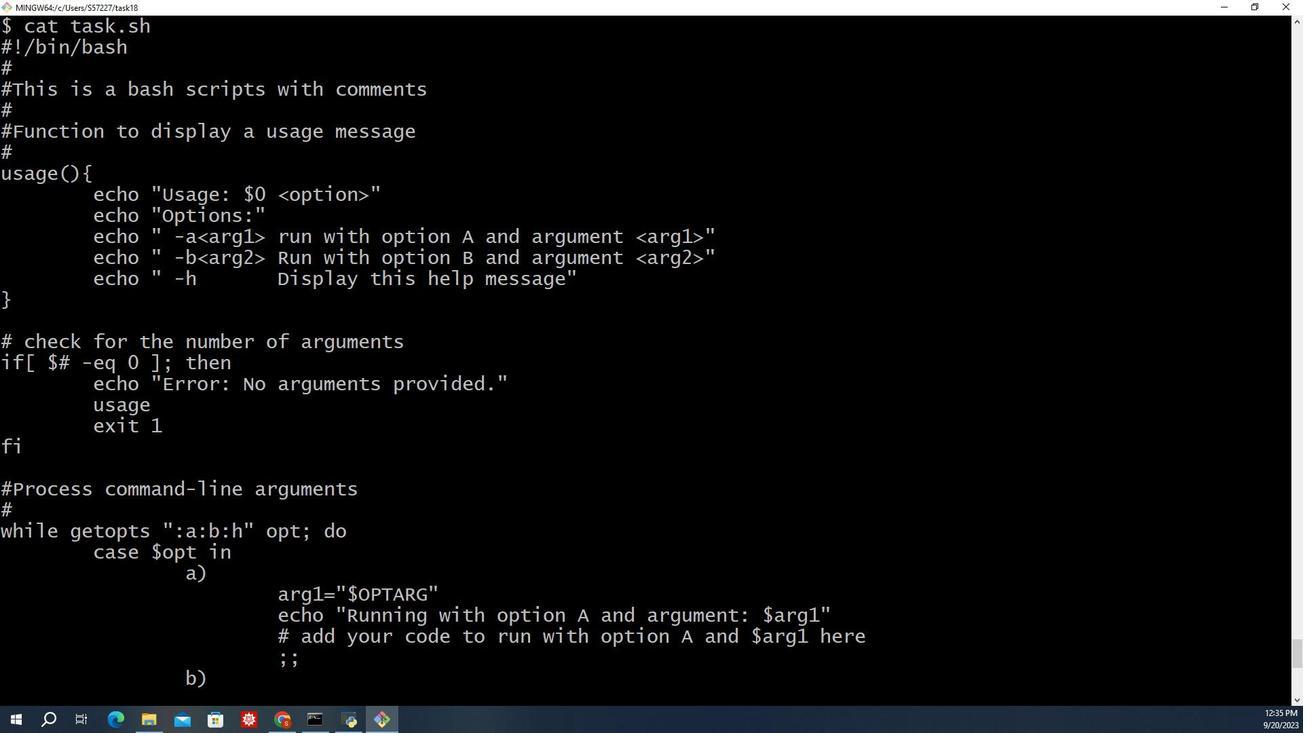 
Action: Mouse scrolled (726, 342) with delta (0, 0)
Screenshot: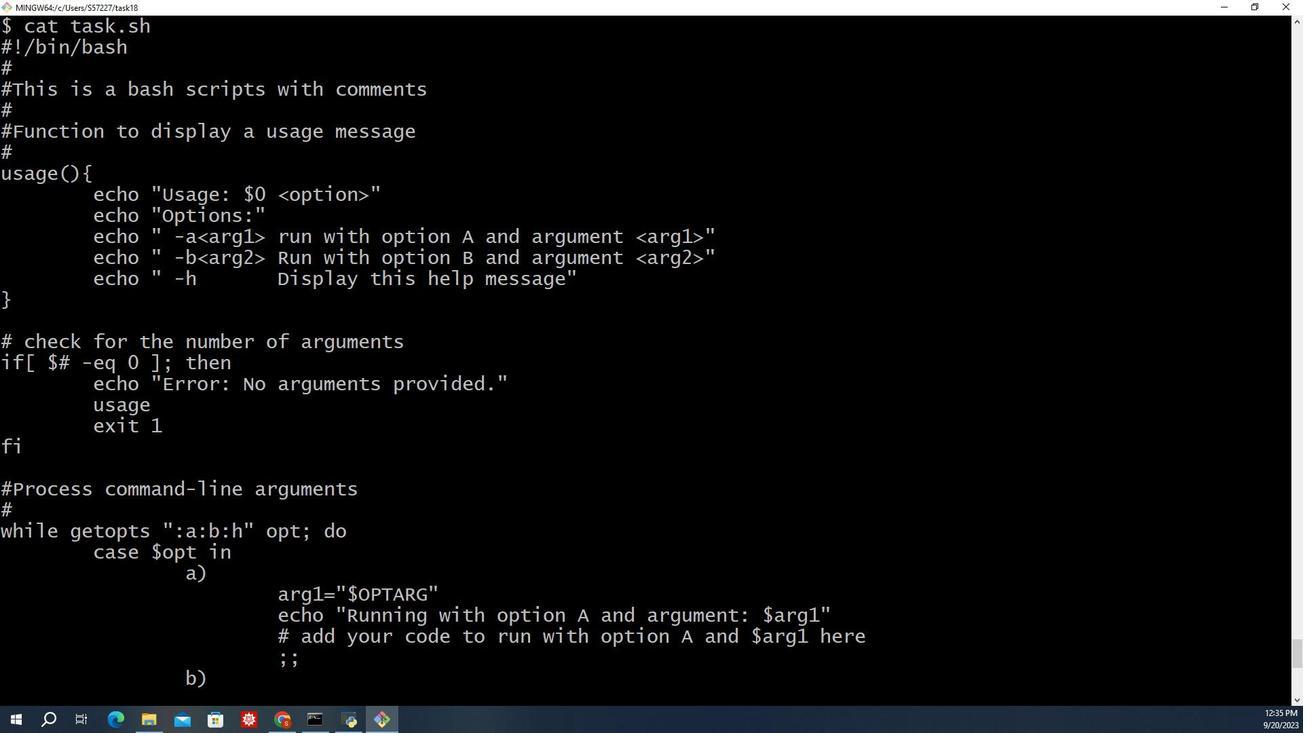 
Action: Mouse moved to (1188, 376)
Screenshot: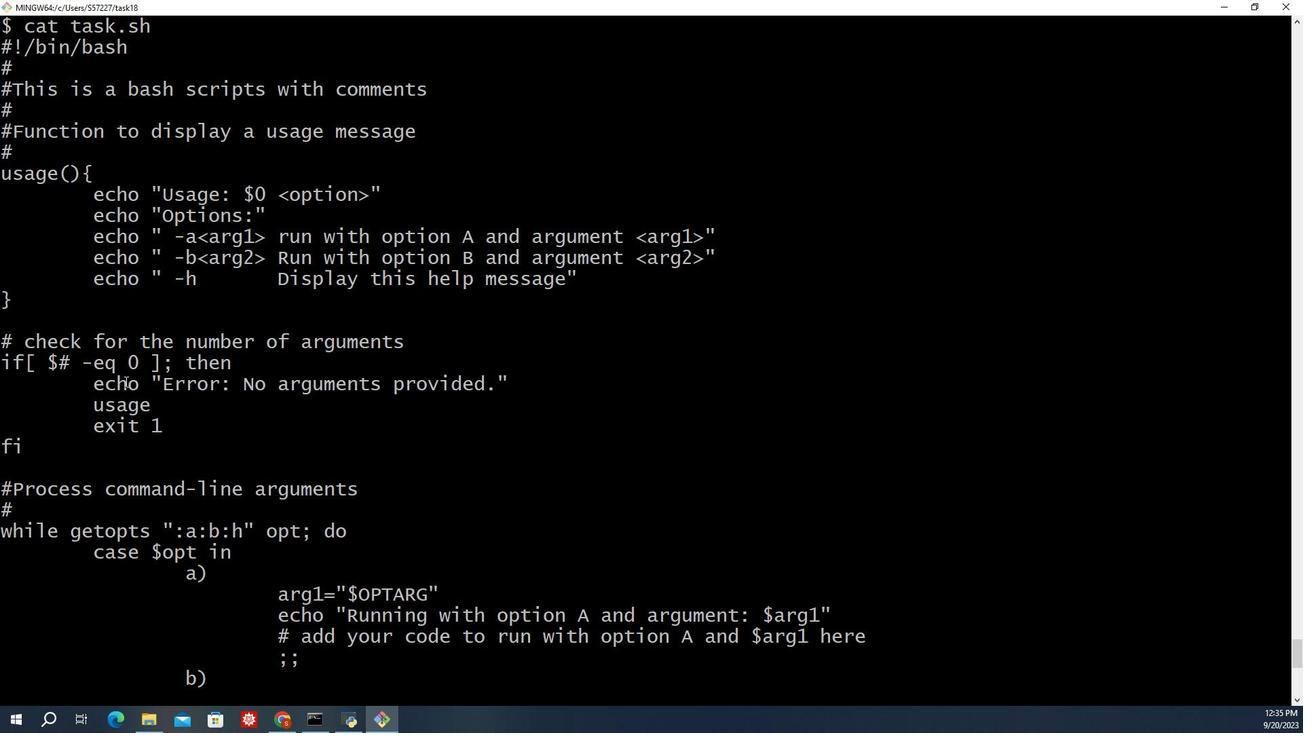 
Action: Mouse scrolled (1188, 375) with delta (0, 0)
Screenshot: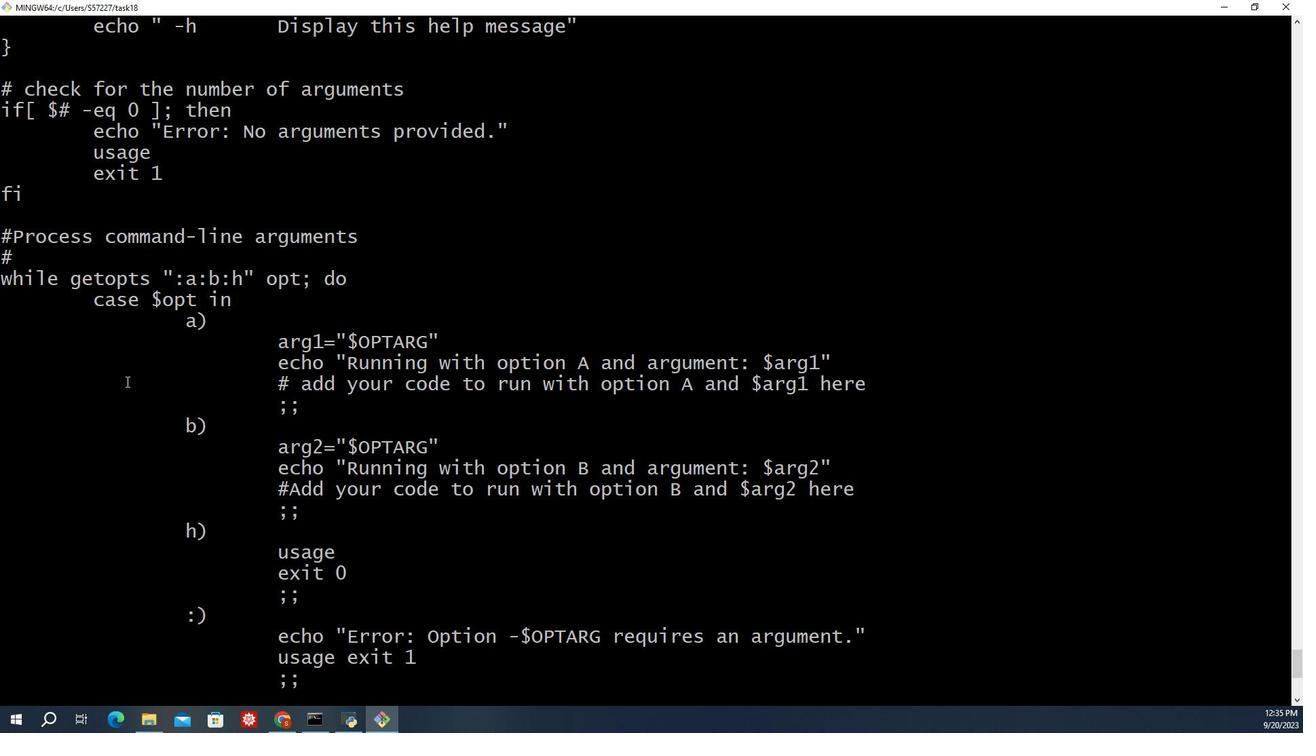 
Action: Mouse scrolled (1188, 375) with delta (0, 0)
Screenshot: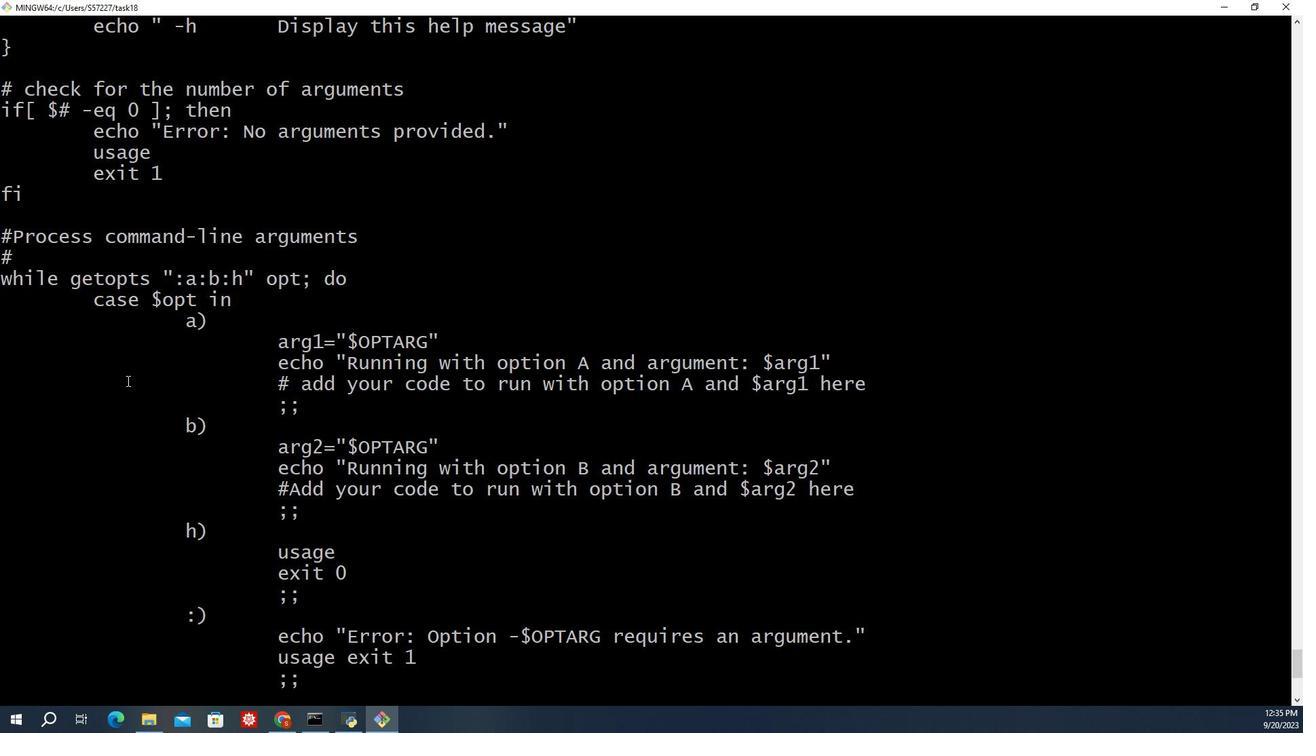 
Action: Mouse scrolled (1188, 375) with delta (0, 0)
Screenshot: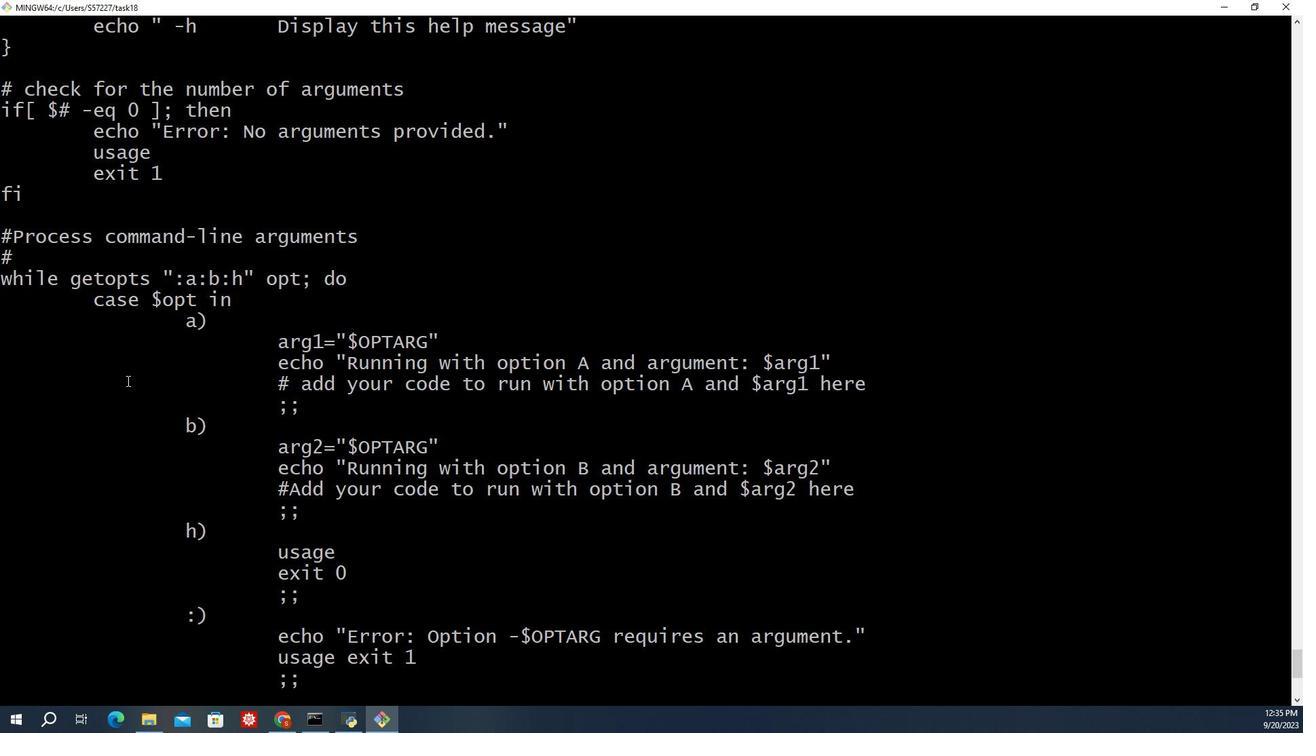
Action: Mouse scrolled (1188, 375) with delta (0, 0)
Screenshot: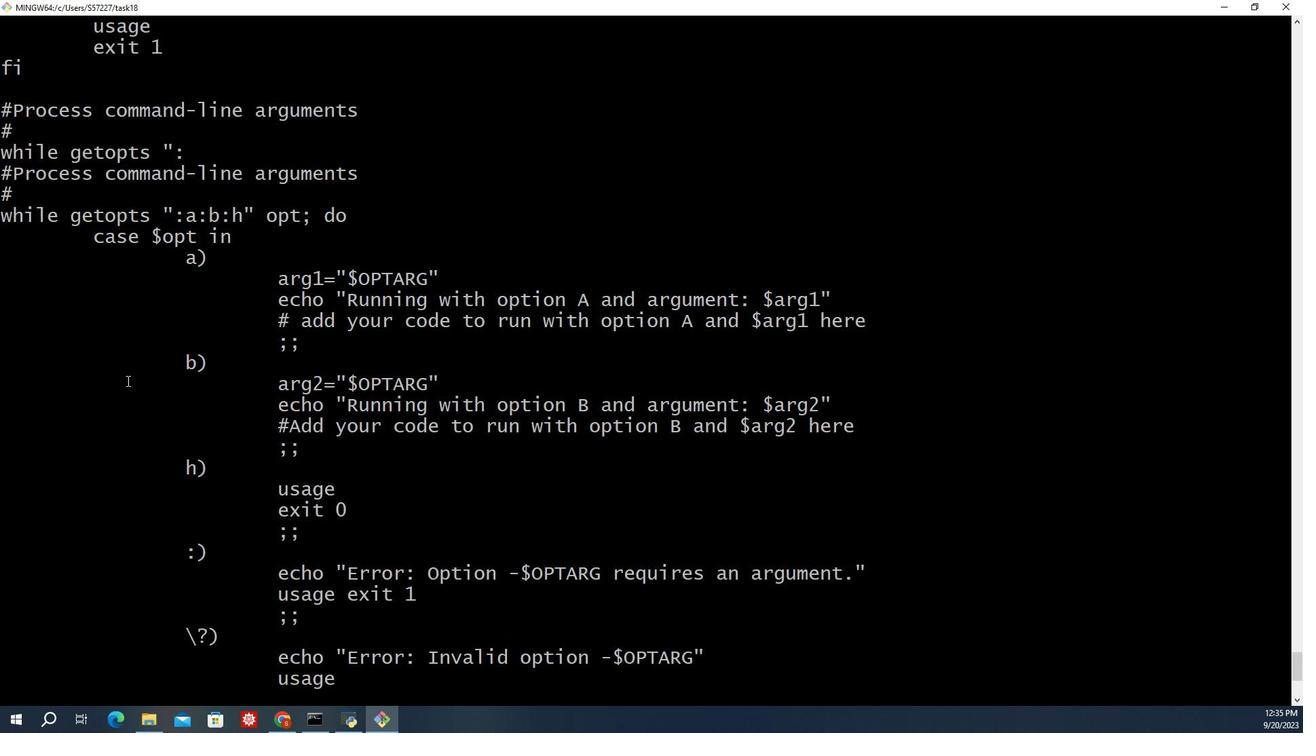 
Action: Mouse moved to (1190, 375)
Screenshot: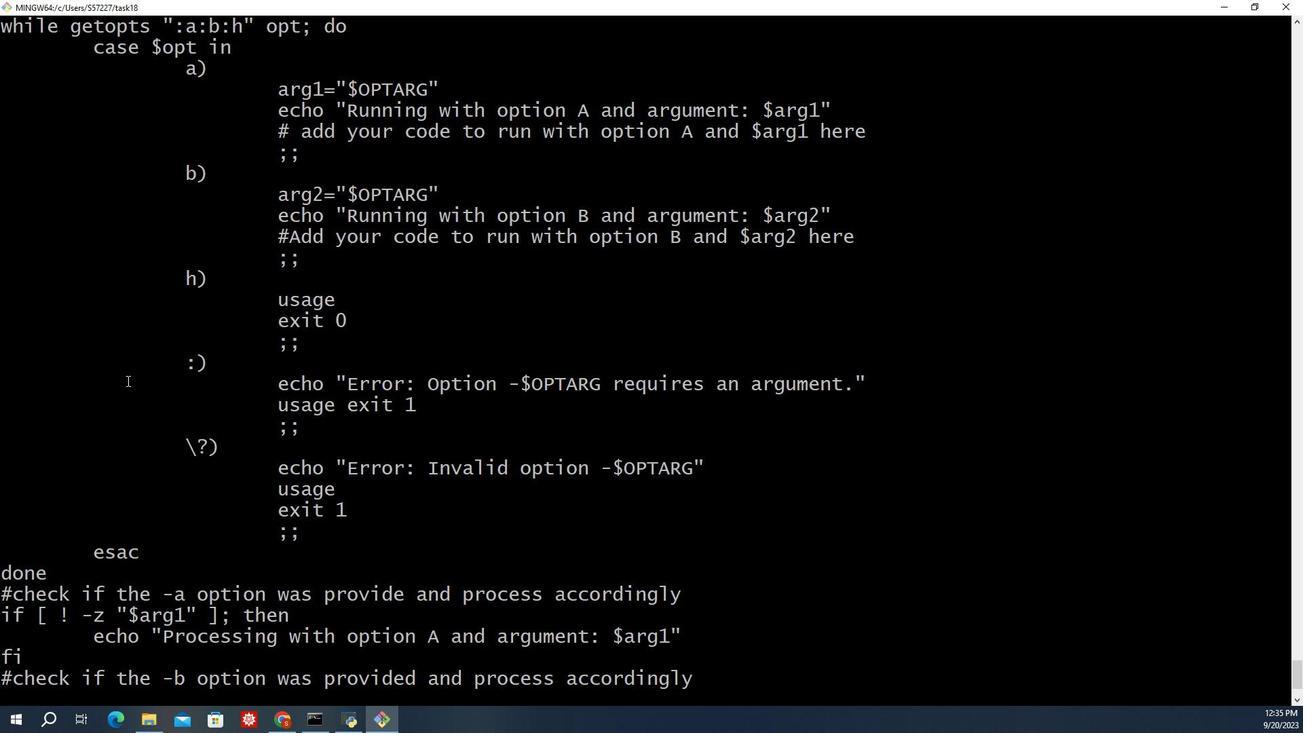 
Action: Mouse scrolled (1190, 374) with delta (0, 0)
Screenshot: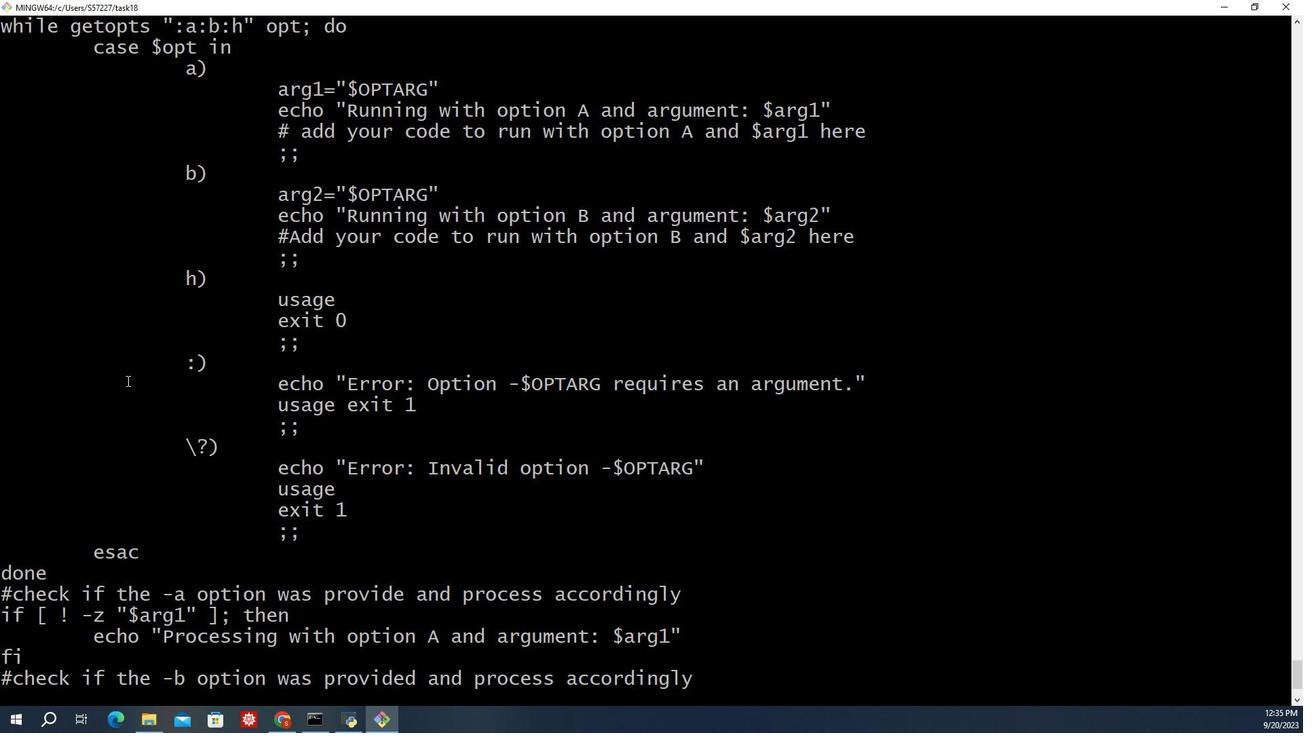 
Action: Mouse scrolled (1190, 374) with delta (0, 0)
Screenshot: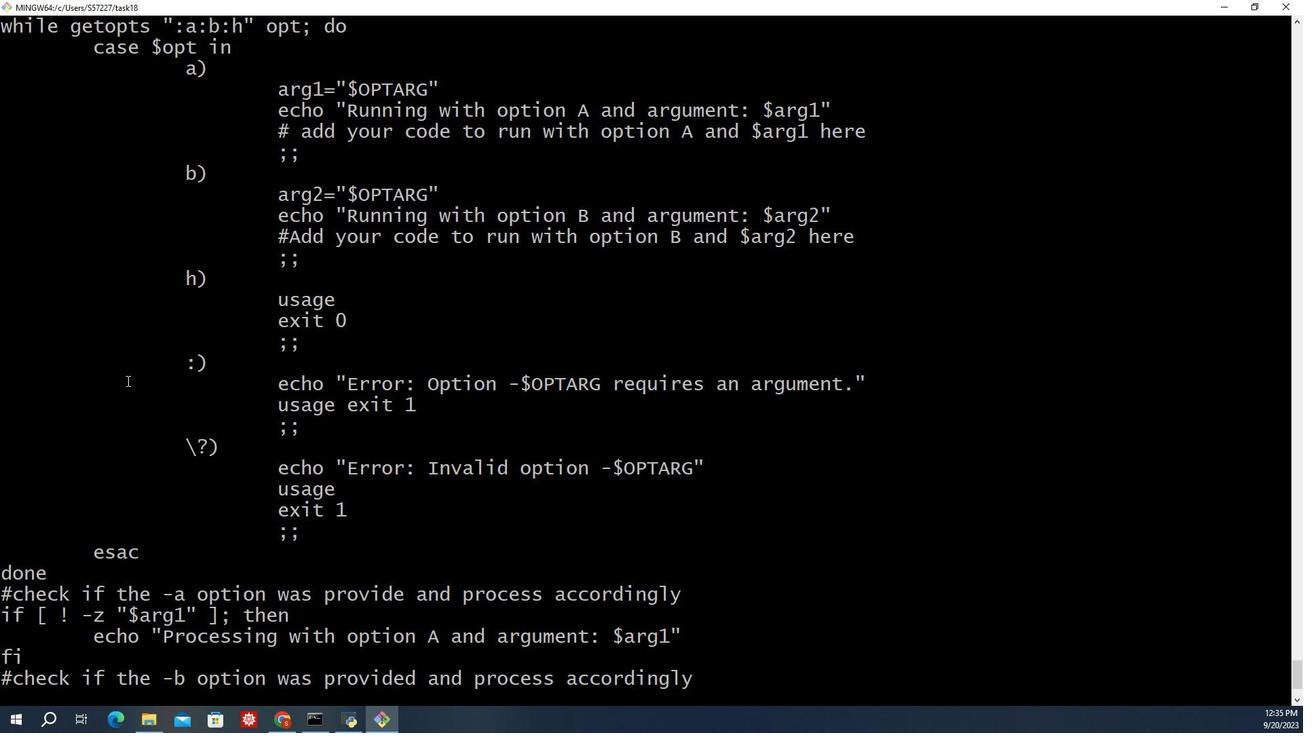 
Action: Mouse scrolled (1190, 374) with delta (0, 0)
Screenshot: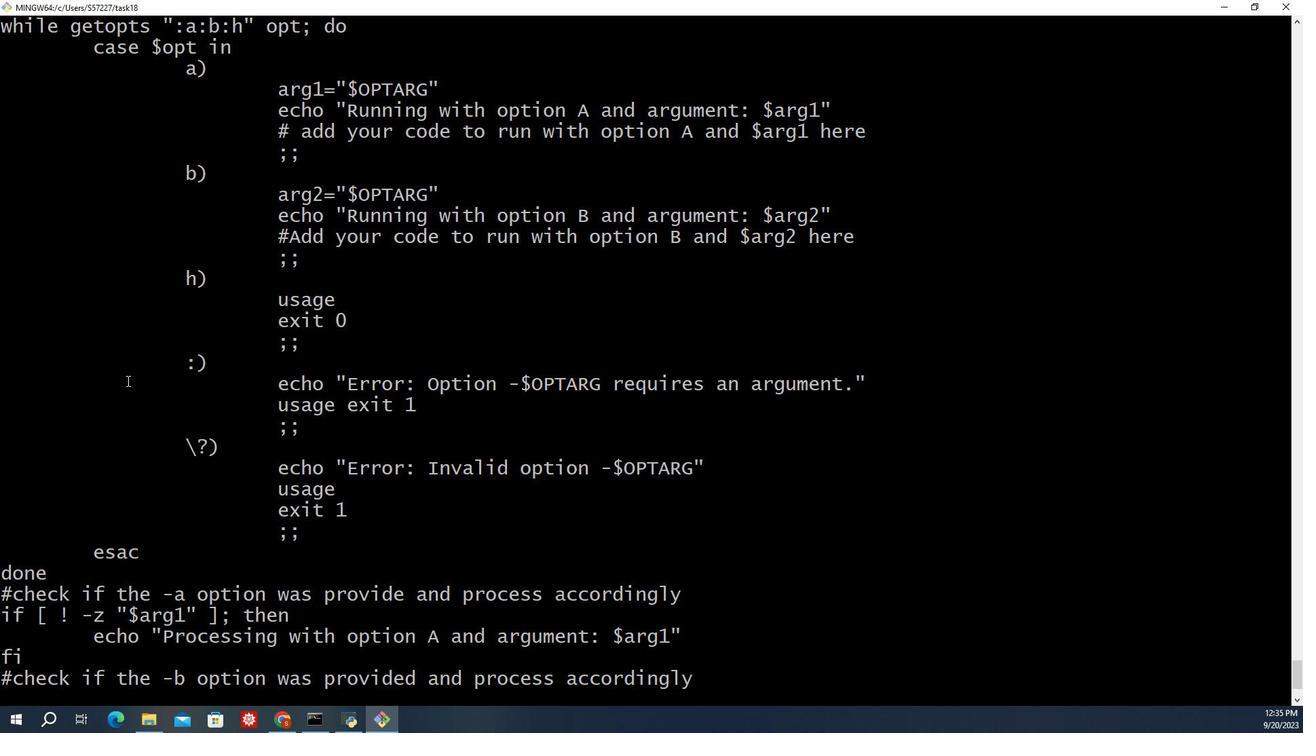 
Action: Mouse scrolled (1190, 374) with delta (0, 0)
Screenshot: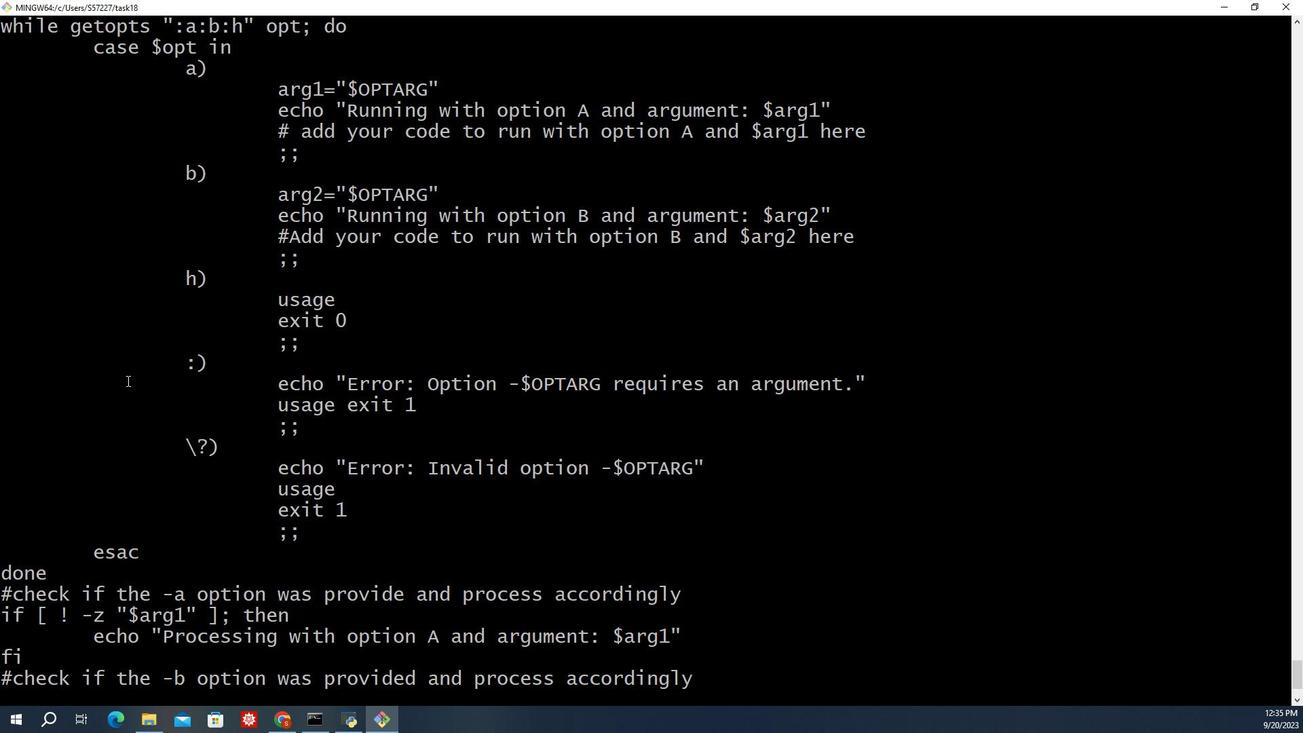 
Action: Mouse scrolled (1190, 374) with delta (0, 0)
Screenshot: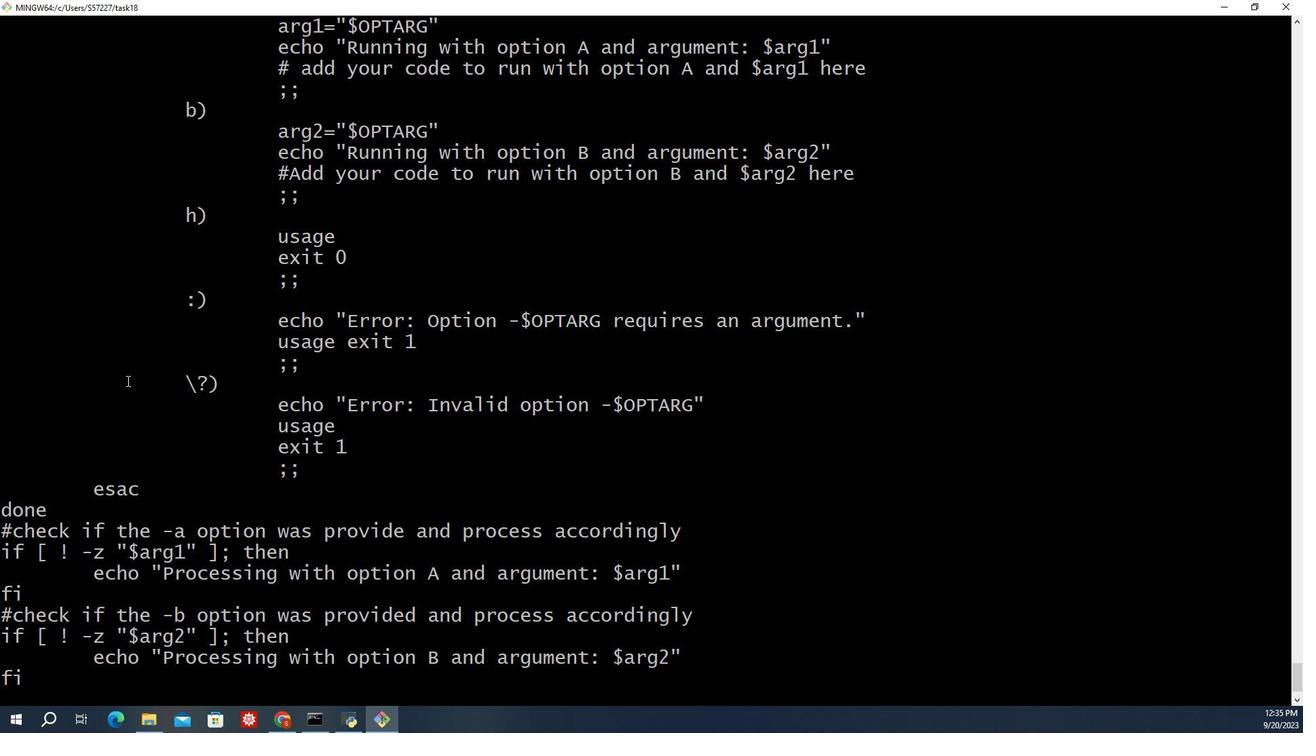
Action: Mouse scrolled (1190, 376) with delta (0, 0)
Screenshot: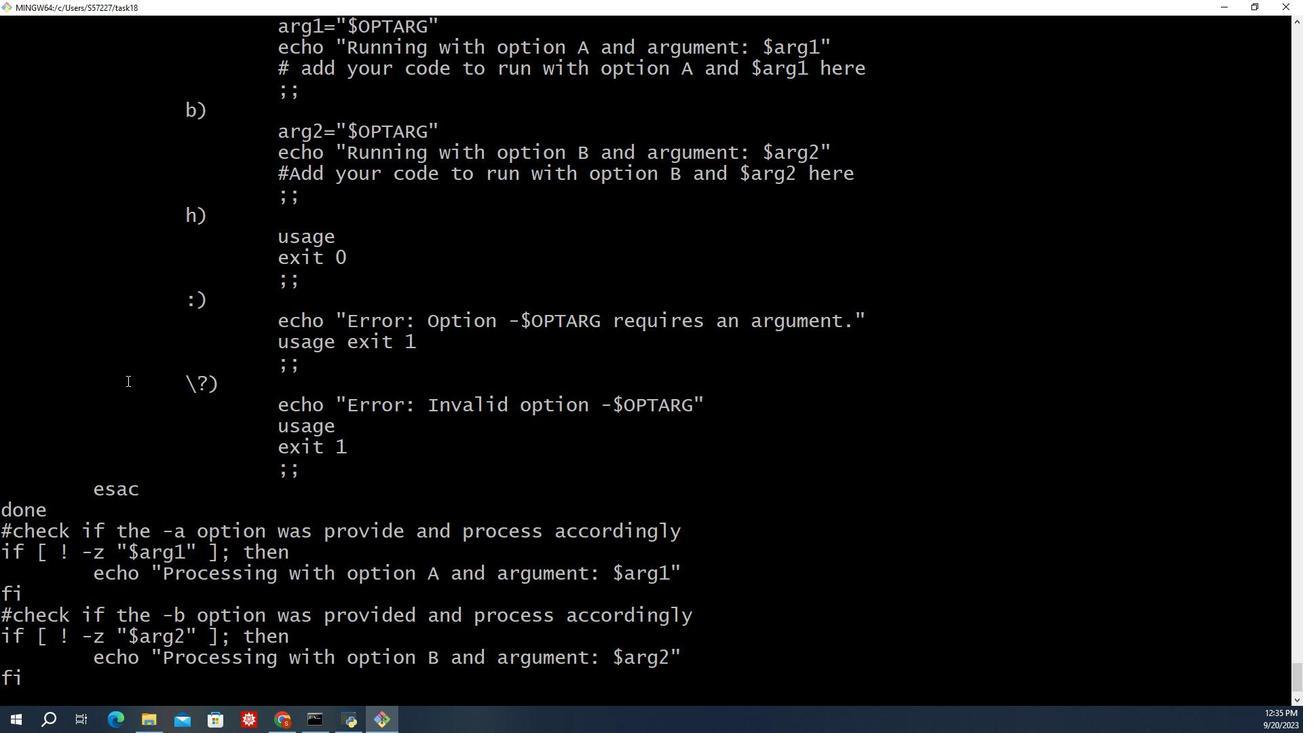 
Action: Mouse scrolled (1190, 374) with delta (0, 0)
Screenshot: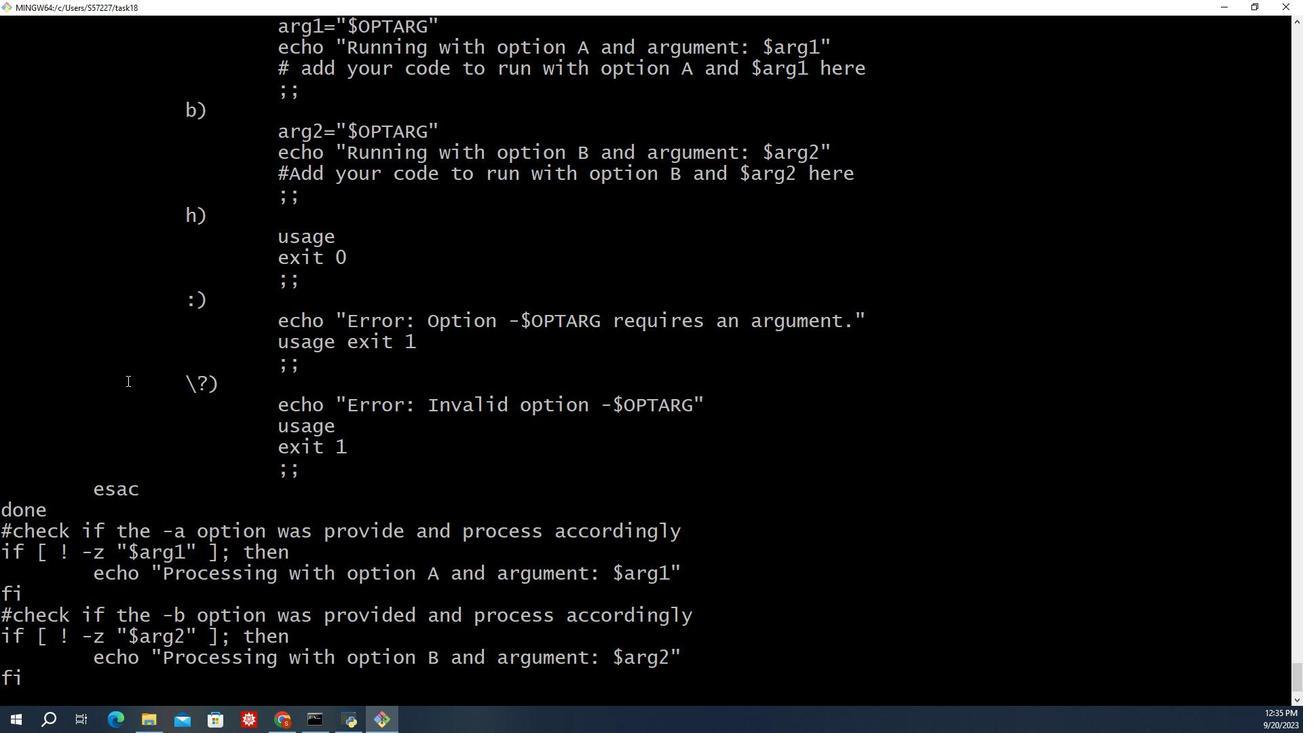 
Action: Mouse scrolled (1190, 374) with delta (0, 0)
Screenshot: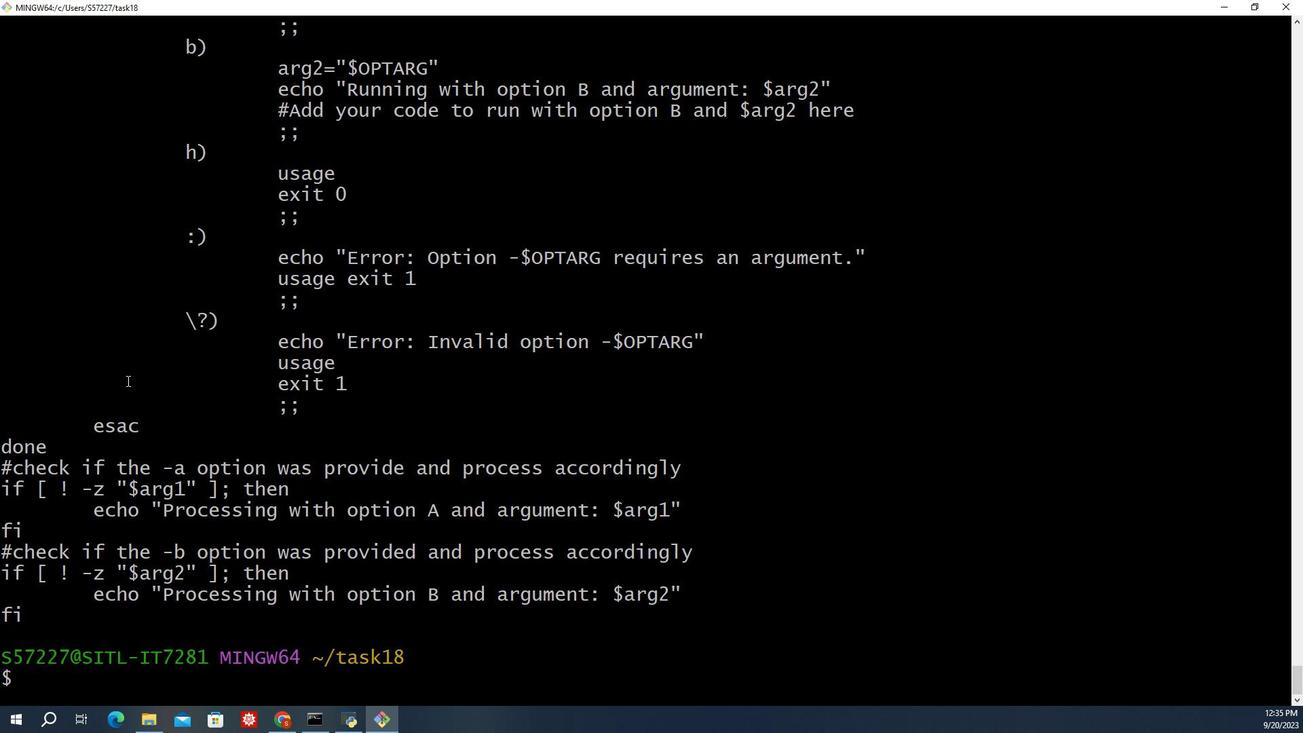 
Action: Mouse scrolled (1190, 374) with delta (0, 0)
Screenshot: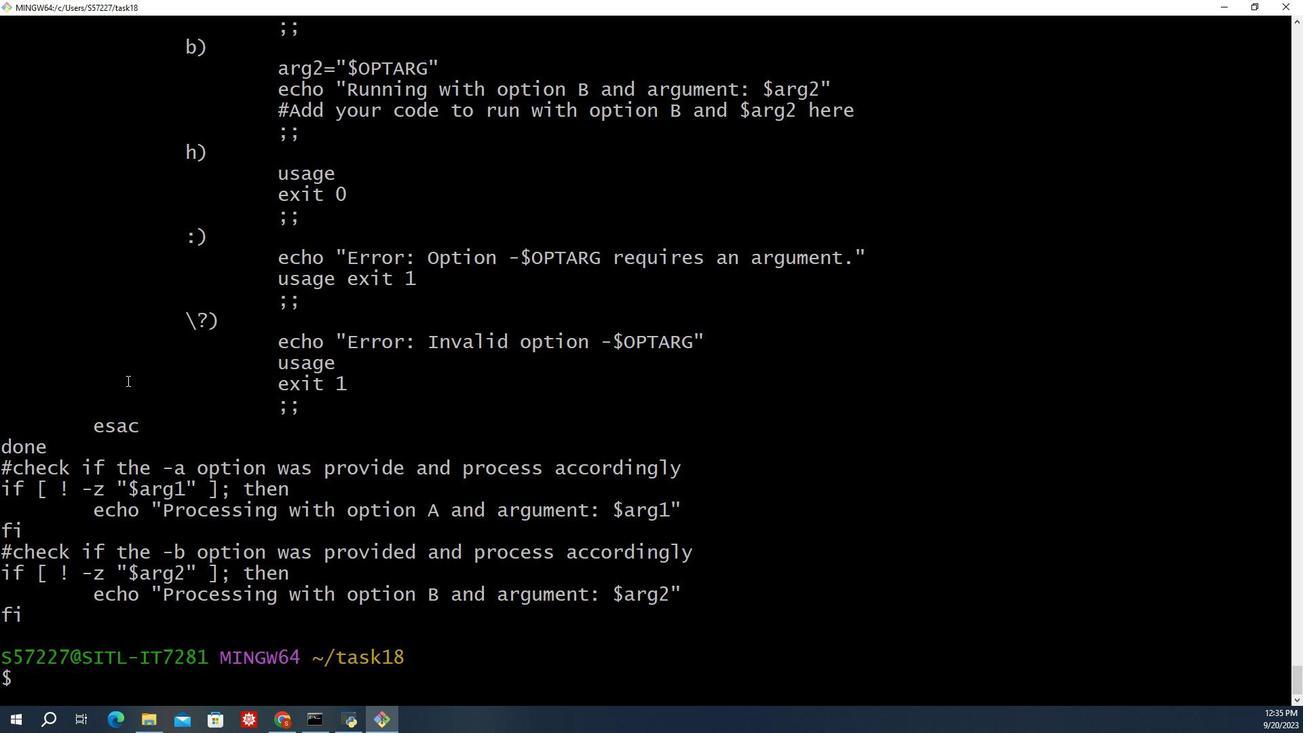
Action: Mouse scrolled (1190, 374) with delta (0, 0)
Screenshot: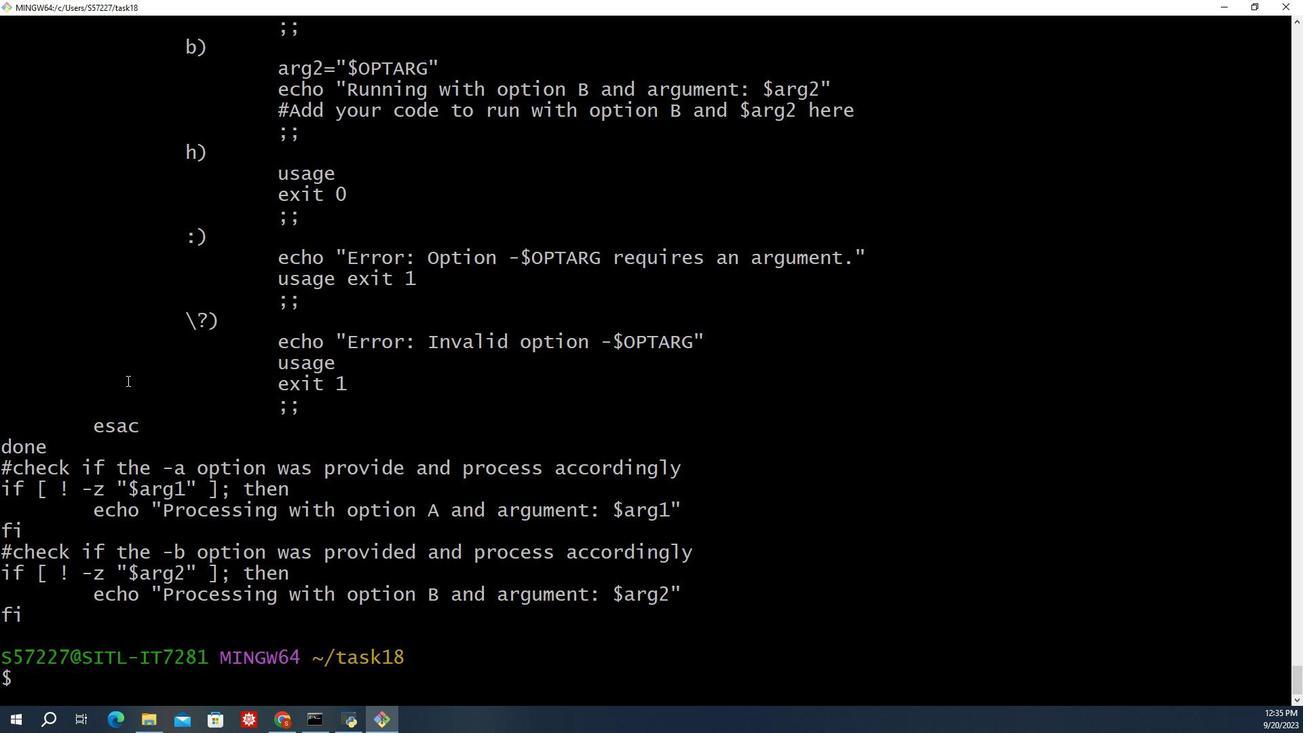 
Action: Mouse scrolled (1190, 374) with delta (0, 0)
Screenshot: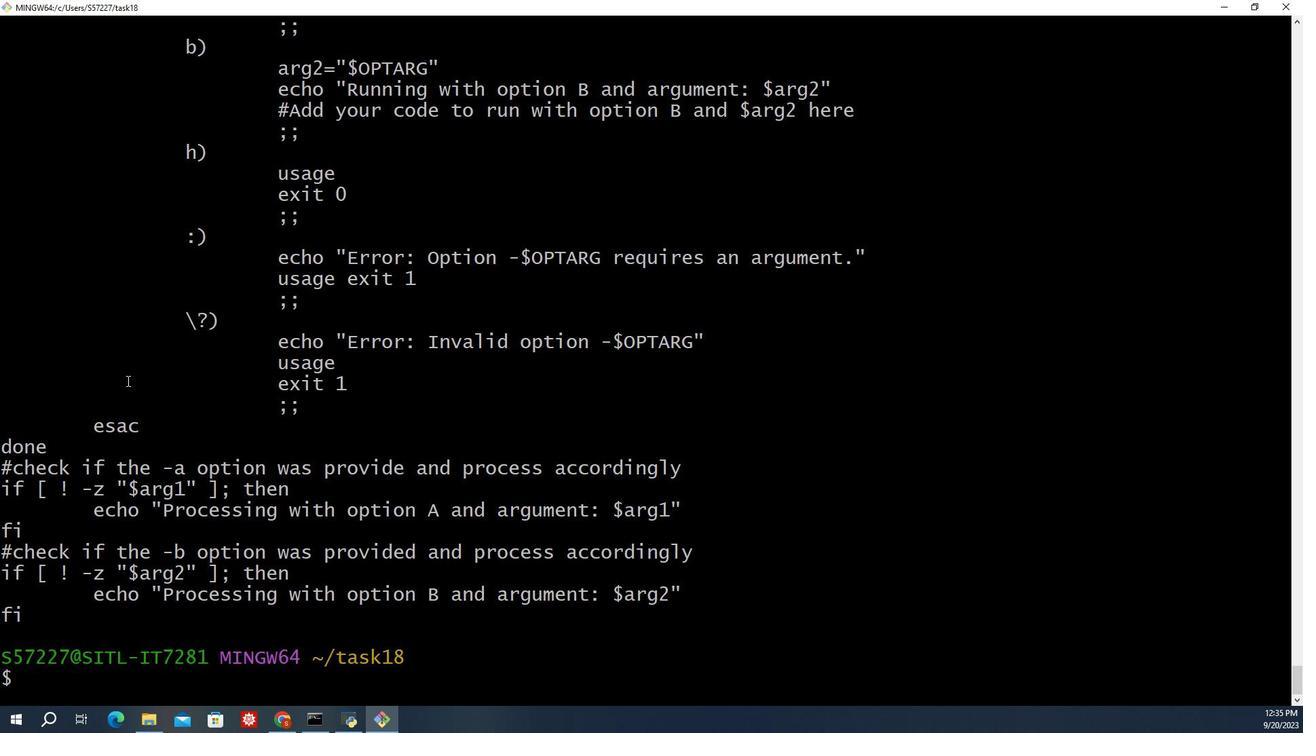 
Action: Mouse scrolled (1190, 374) with delta (0, 0)
Screenshot: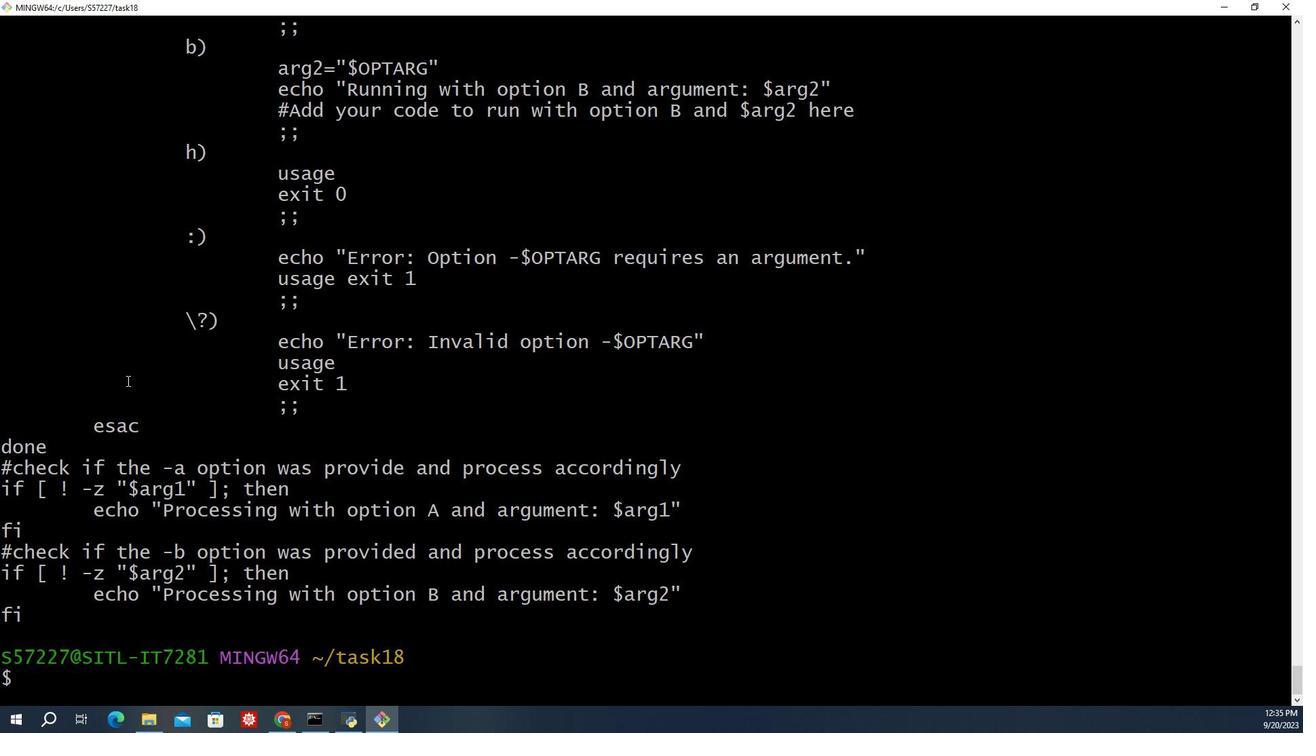 
Action: Mouse scrolled (1190, 374) with delta (0, 0)
Screenshot: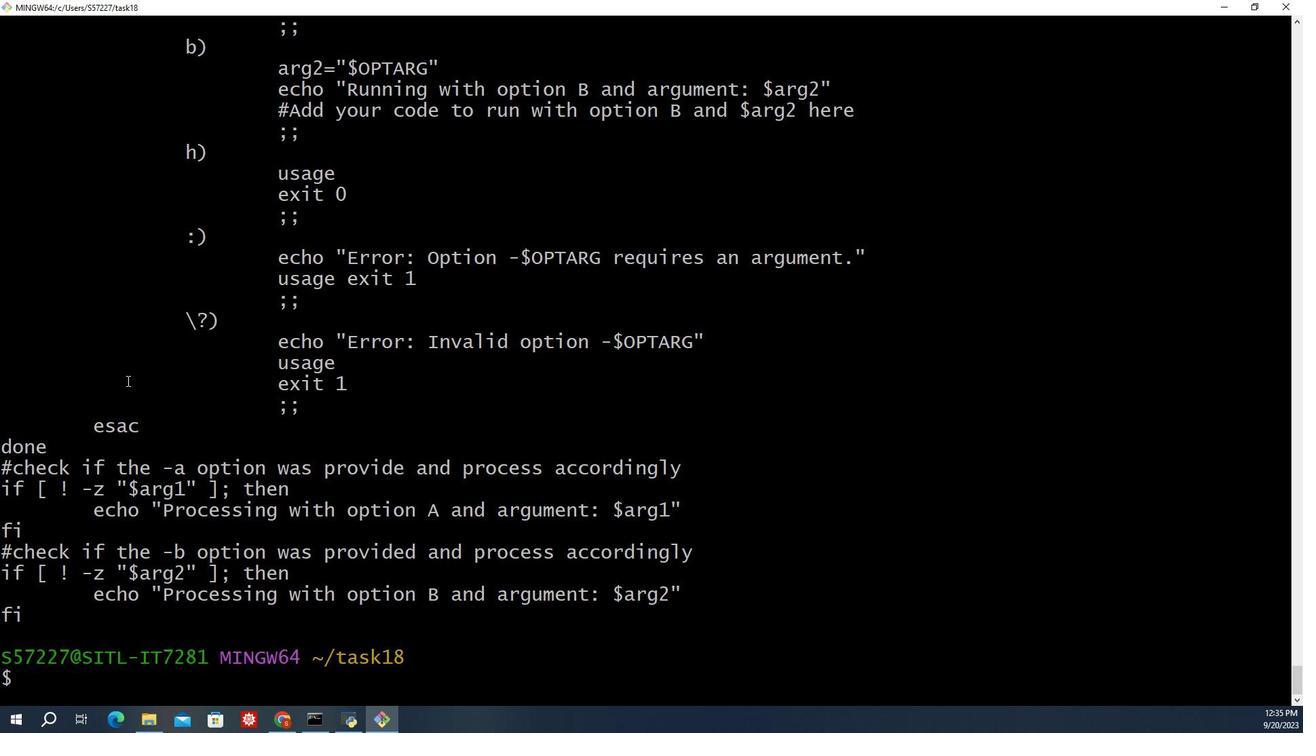 
Action: Mouse scrolled (1190, 374) with delta (0, 0)
Screenshot: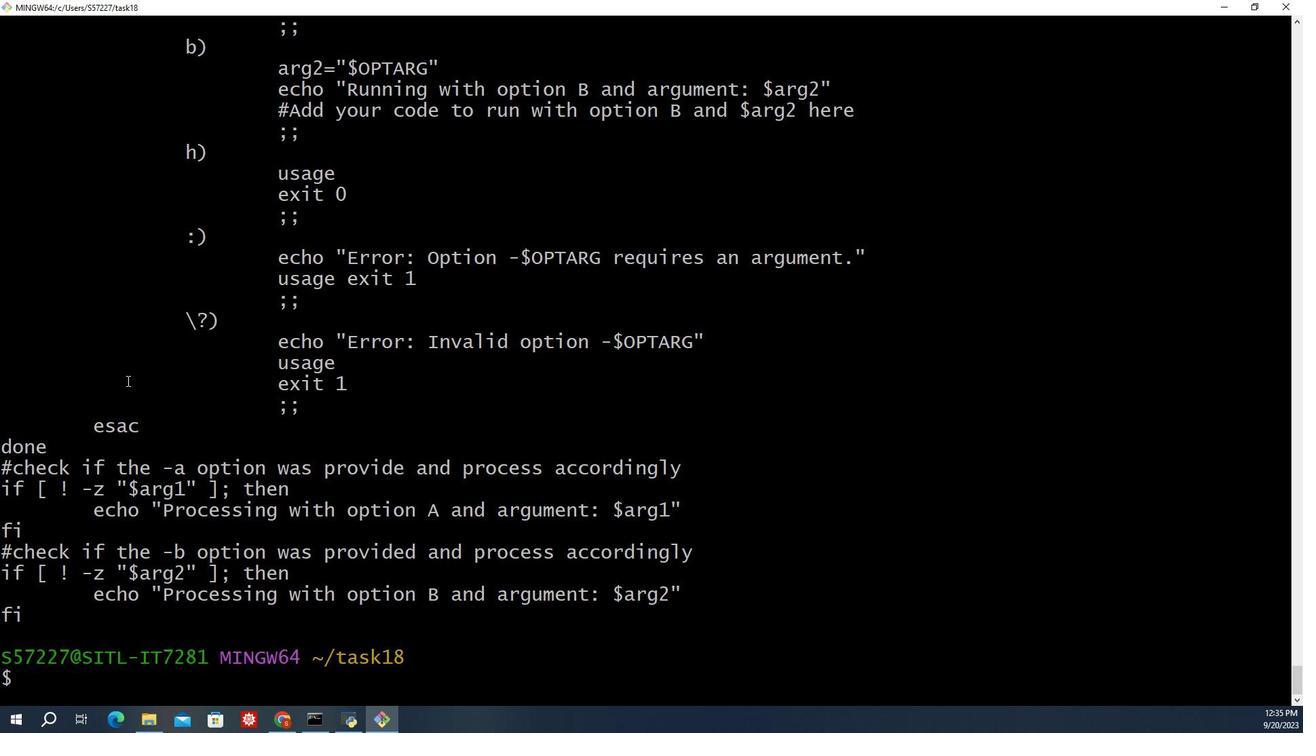 
Action: Mouse moved to (1190, 374)
Screenshot: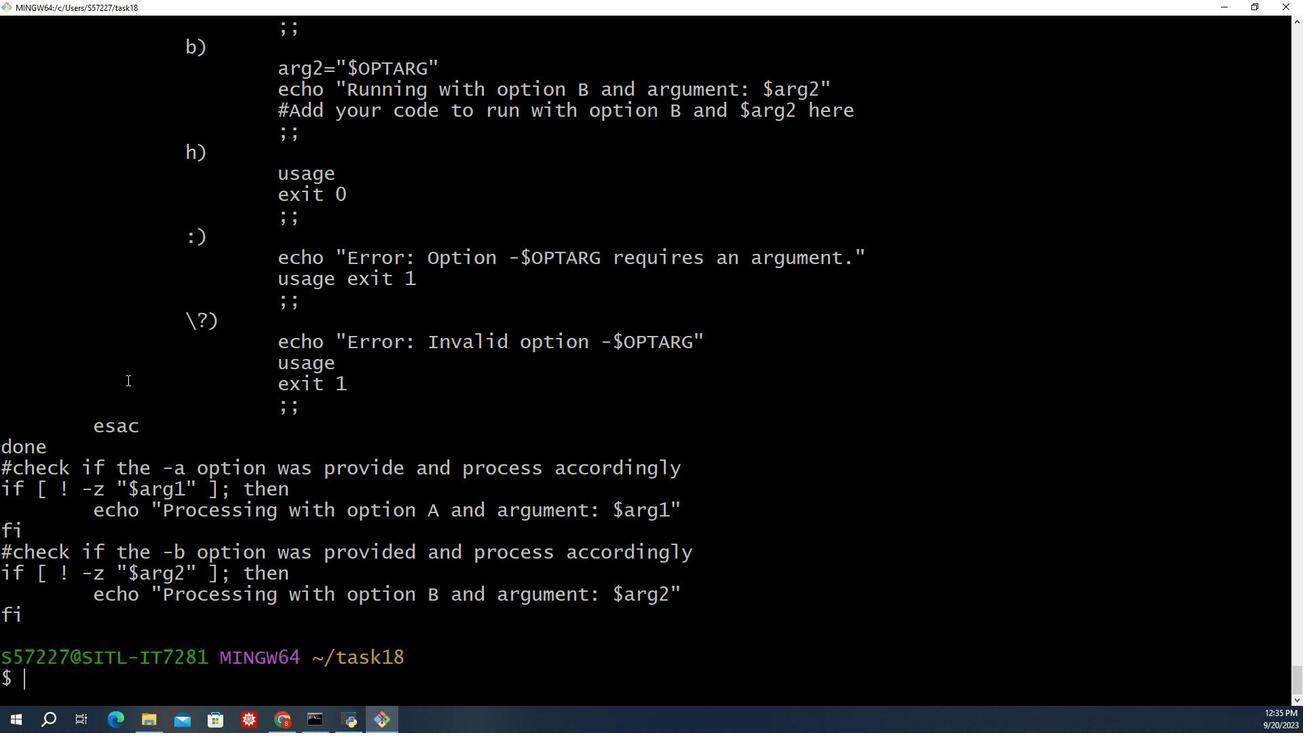 
Action: Key pressed s<Key.backspace>
Screenshot: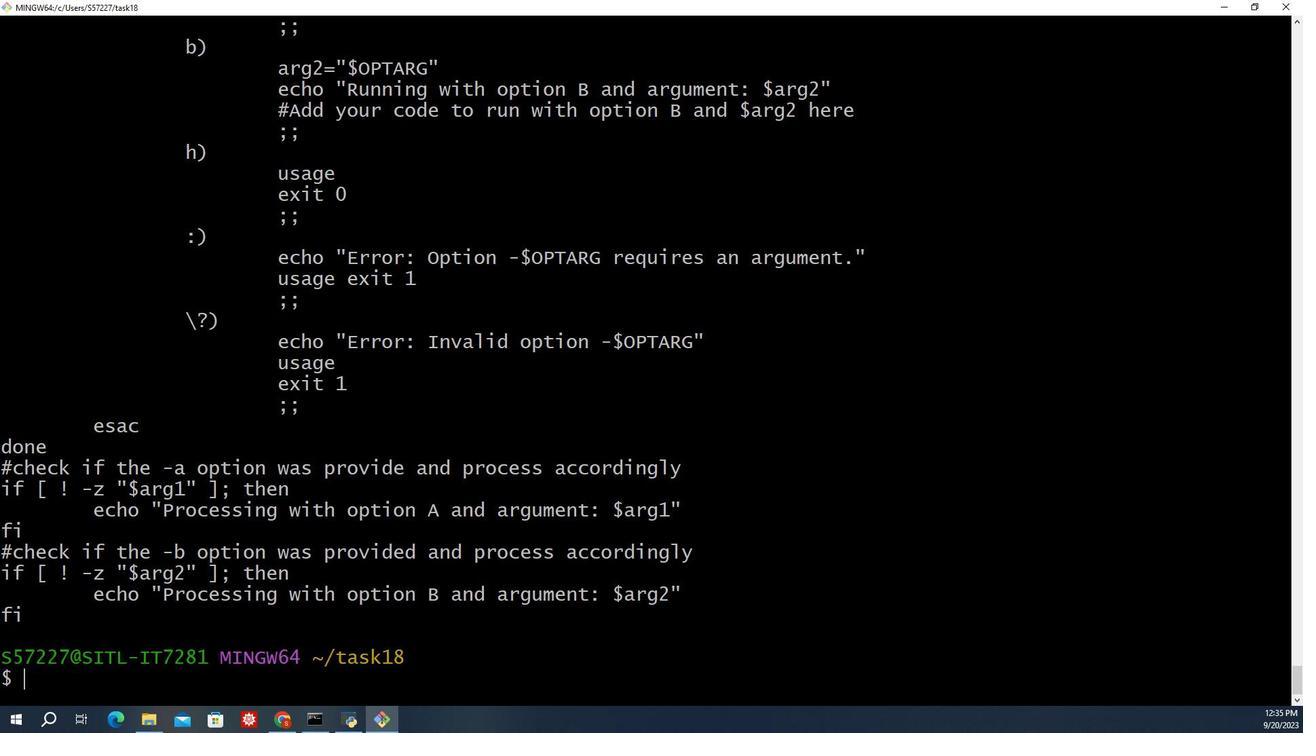 
Action: Mouse moved to (1190, 374)
Screenshot: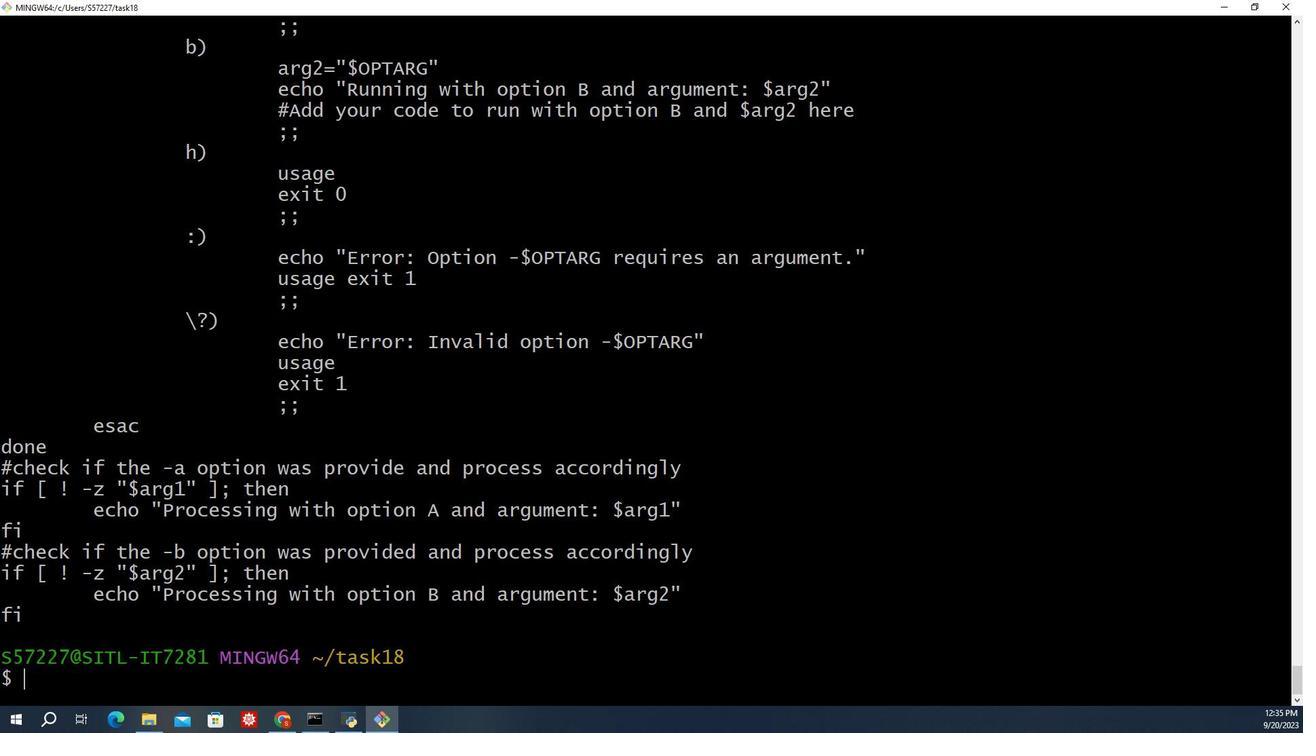 
Action: Key pressed vim<Key.space>as<Key.backspace>
Screenshot: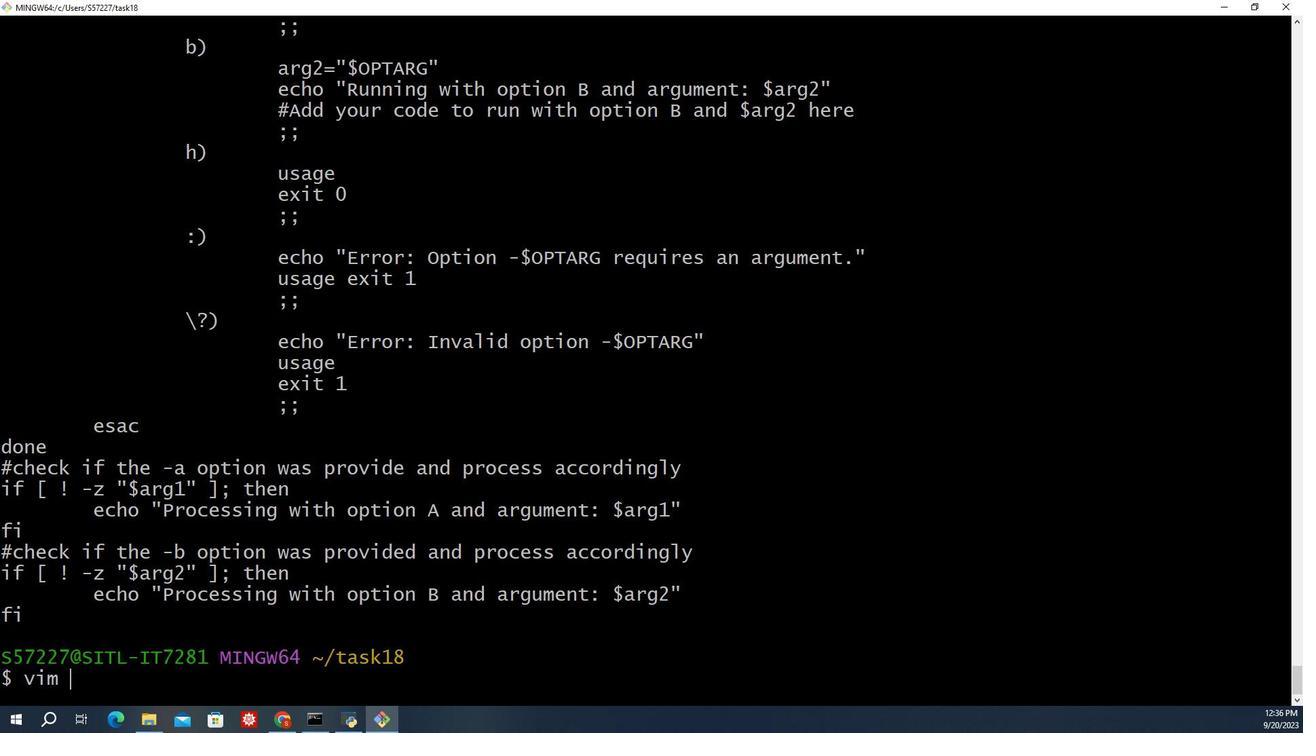 
Action: Mouse moved to (1191, 373)
Screenshot: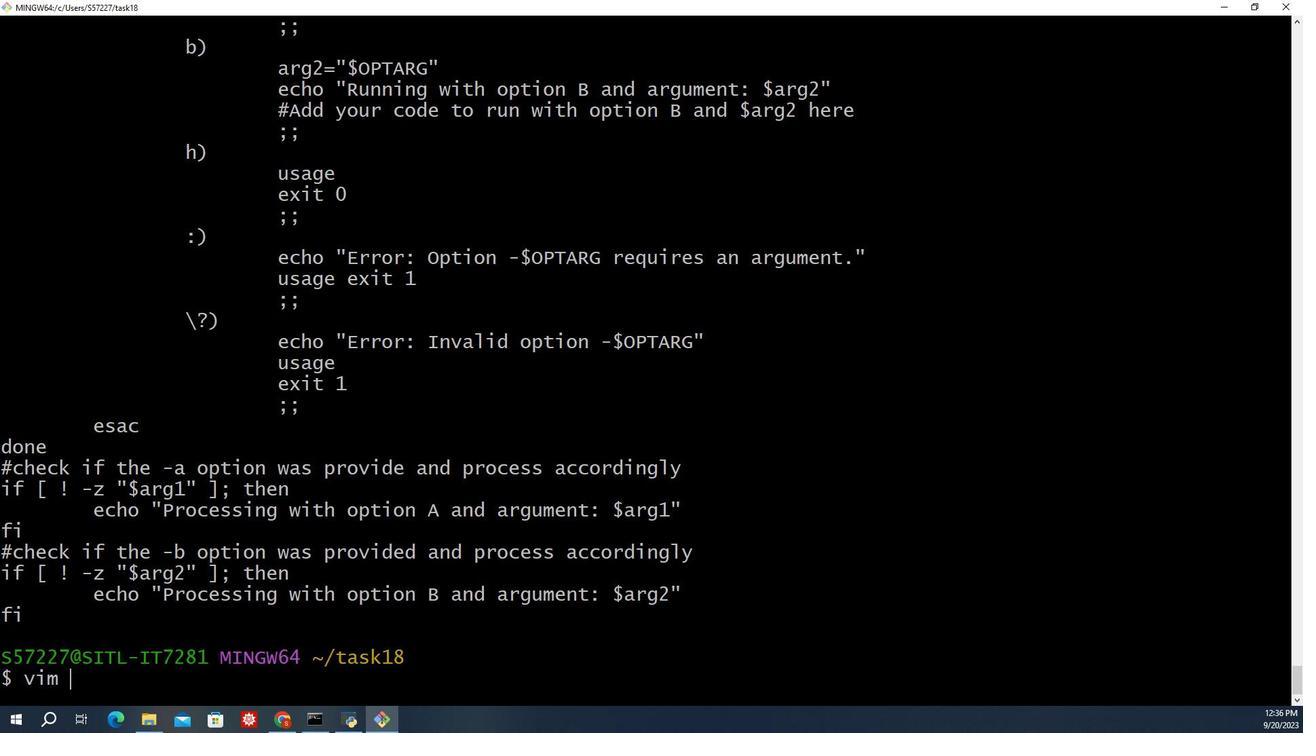 
Action: Key pressed <Key.backspace>task.sh<Key.enter>
Screenshot: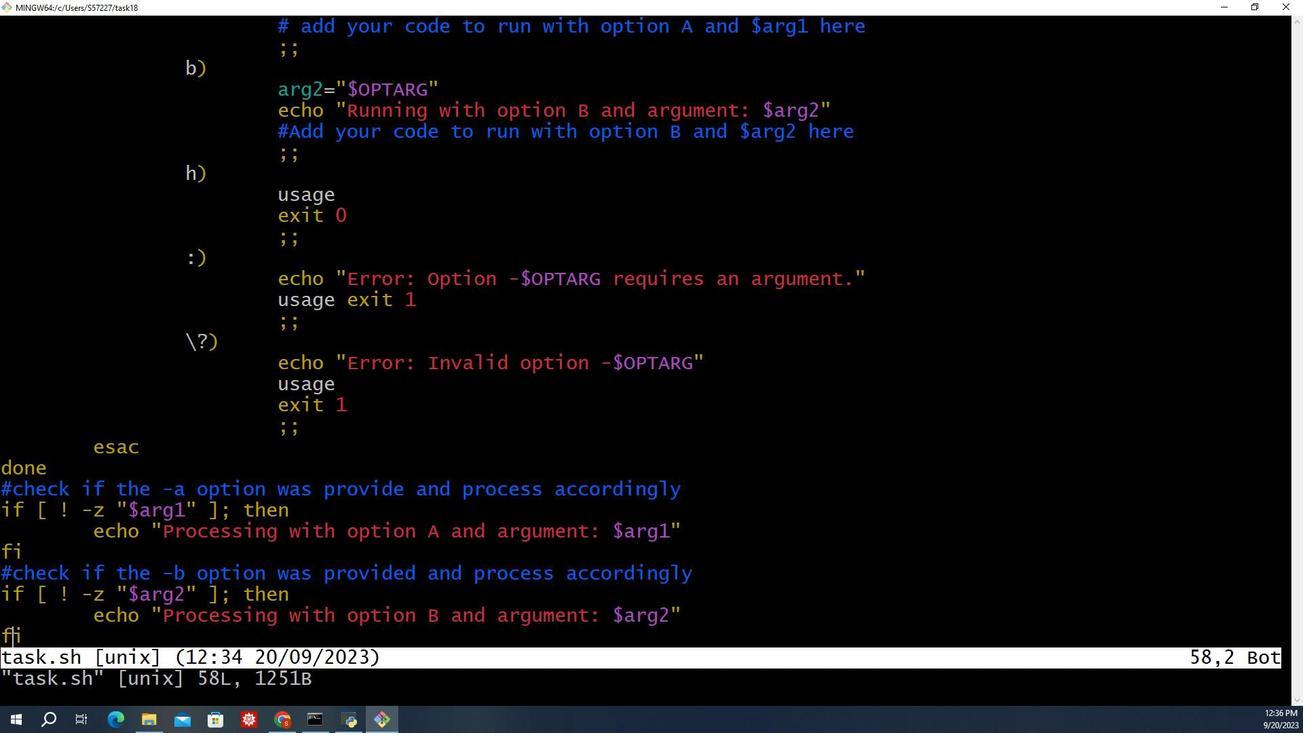 
Action: Mouse moved to (1191, 373)
Screenshot: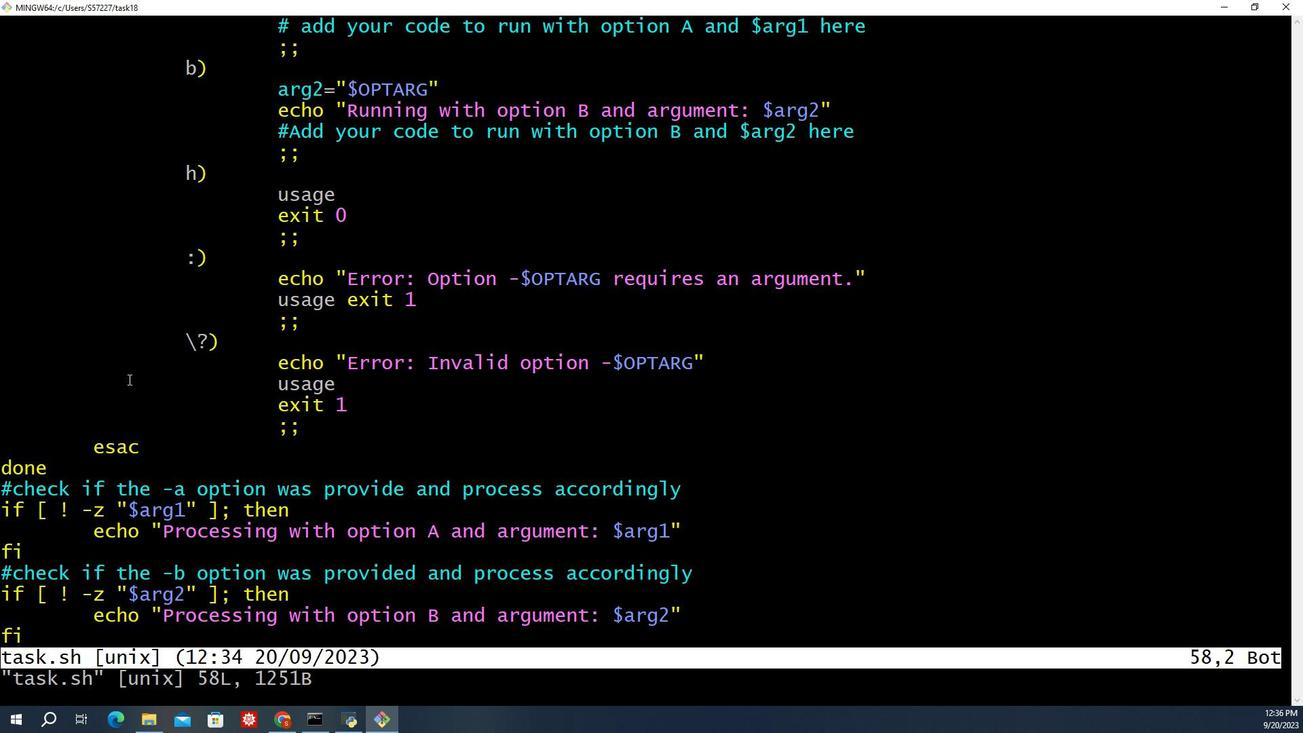 
Action: Mouse scrolled (1191, 374) with delta (0, 0)
Screenshot: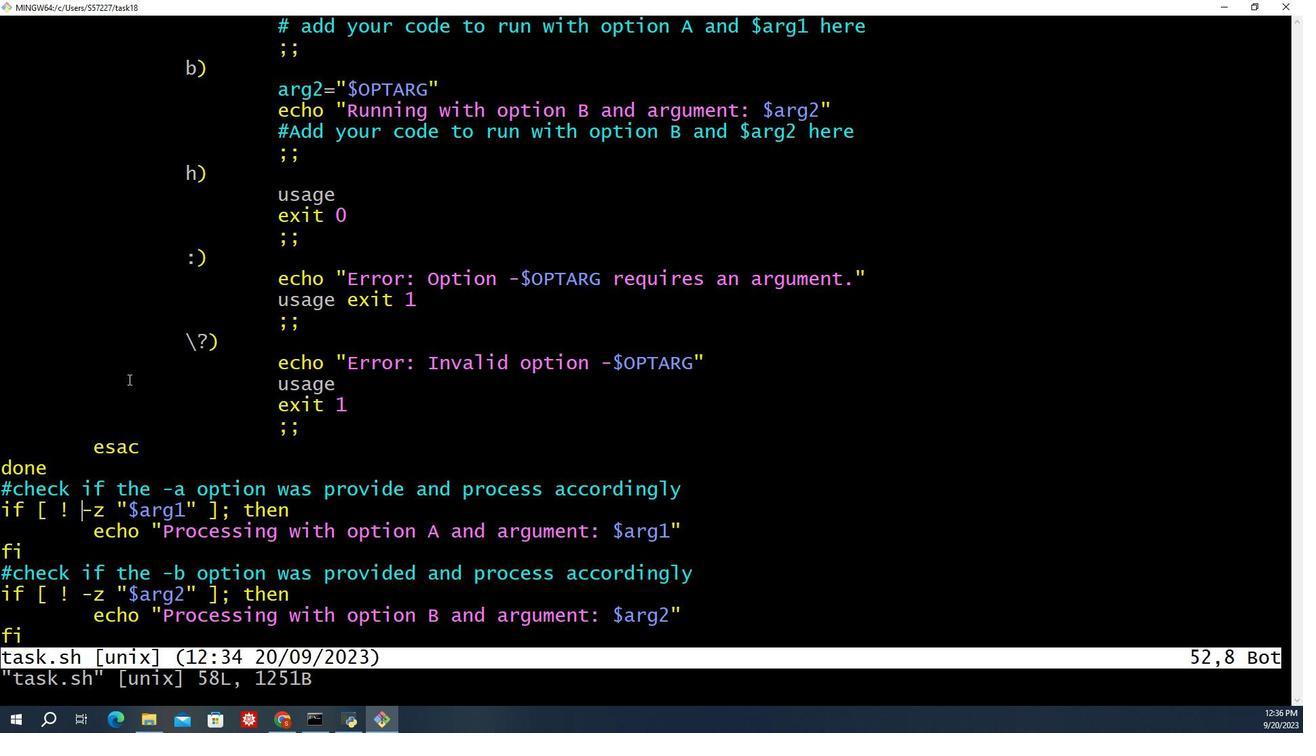 
Action: Mouse scrolled (1191, 374) with delta (0, 0)
Screenshot: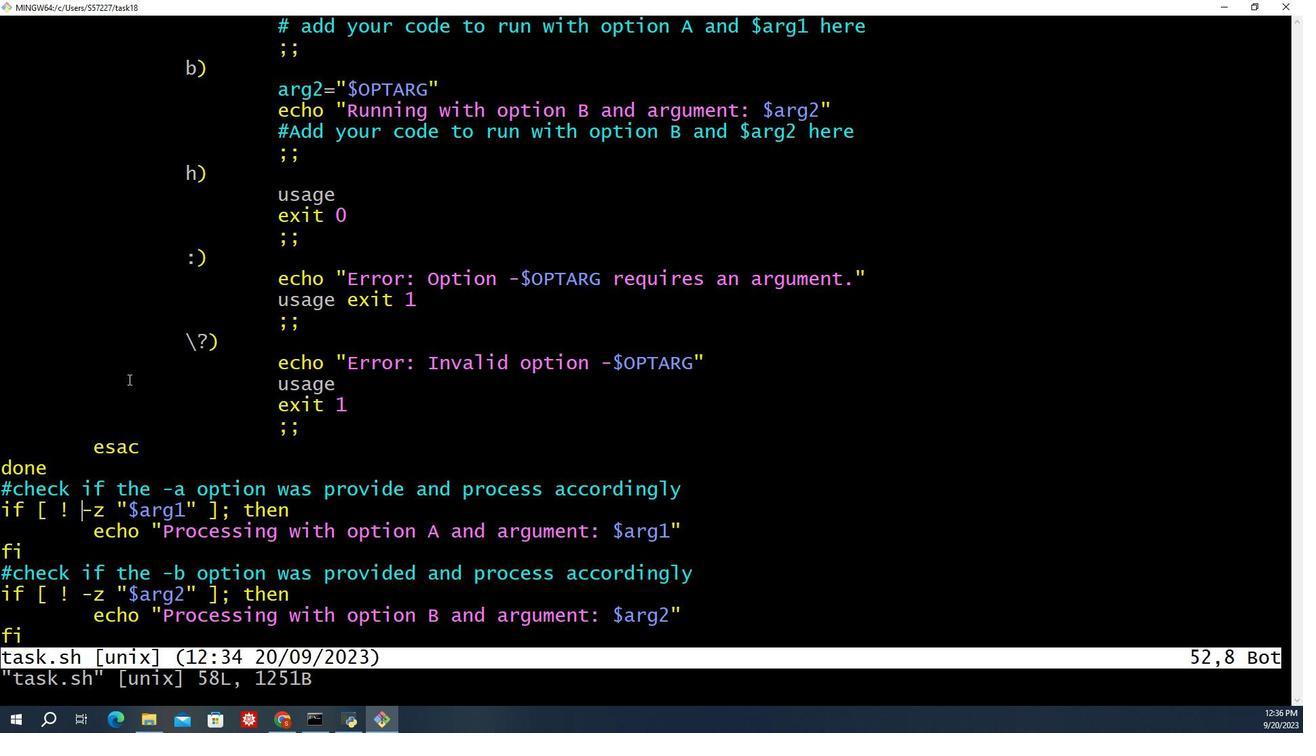 
Action: Mouse scrolled (1191, 374) with delta (0, 0)
Screenshot: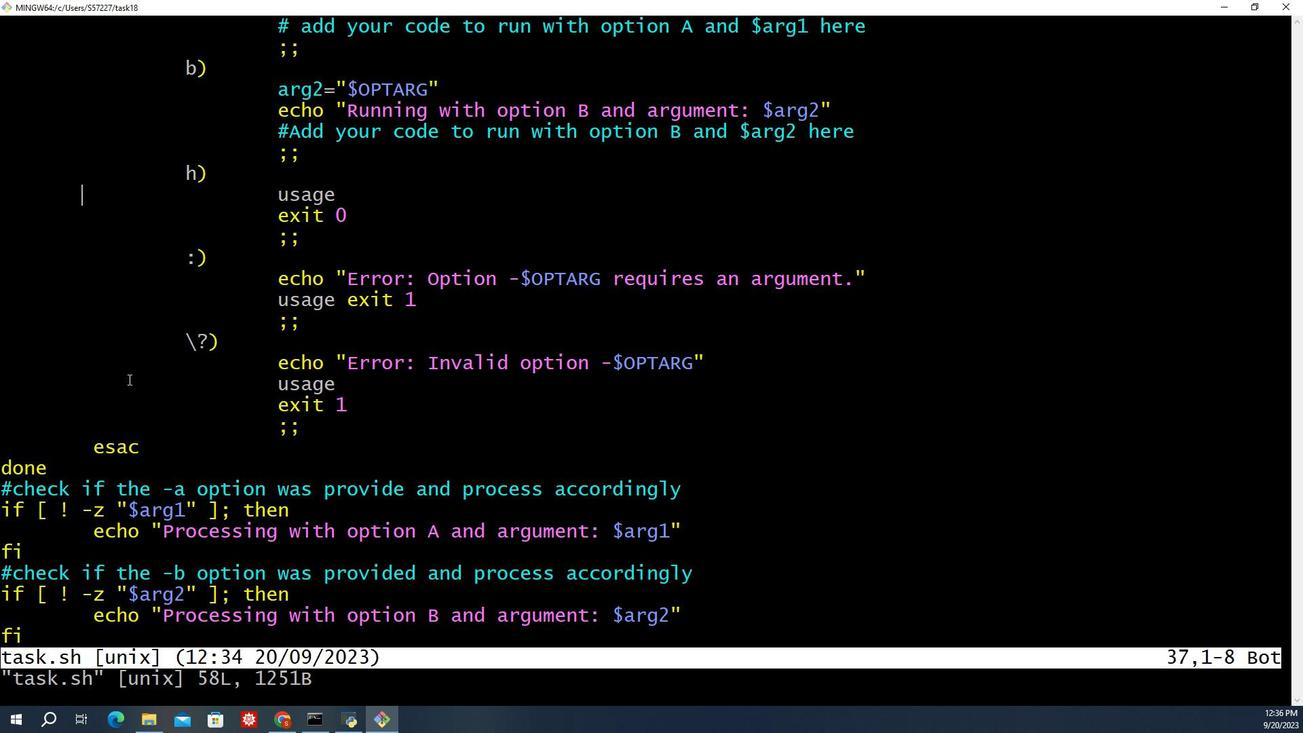 
Action: Mouse scrolled (1191, 374) with delta (0, 0)
Screenshot: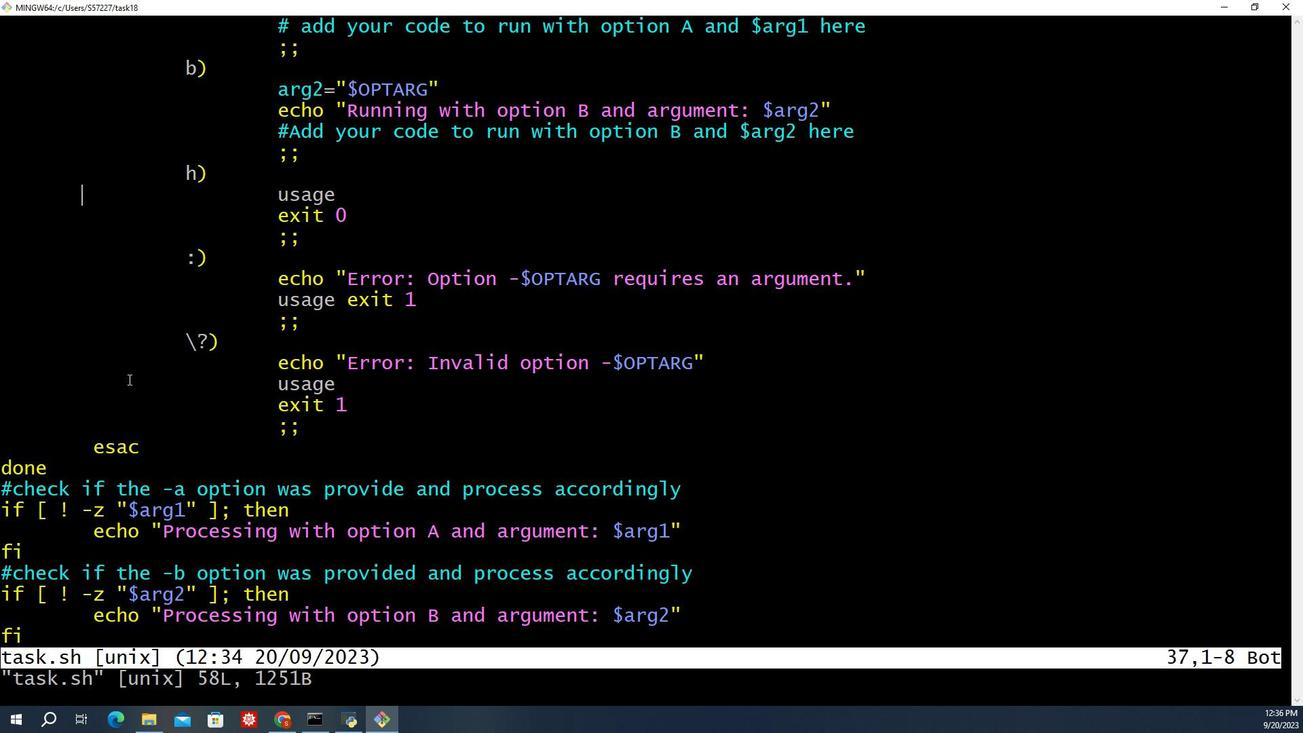 
Action: Mouse scrolled (1191, 374) with delta (0, 0)
Screenshot: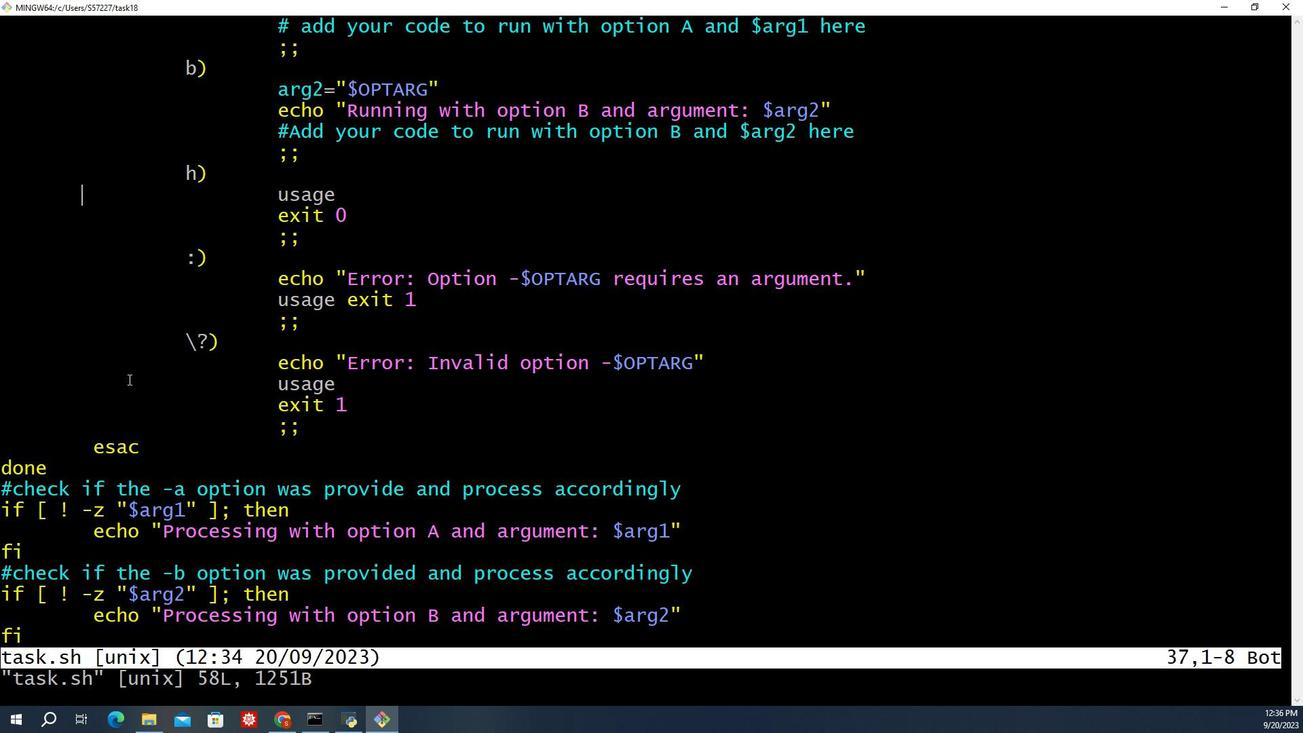 
Action: Mouse scrolled (1191, 374) with delta (0, 0)
Screenshot: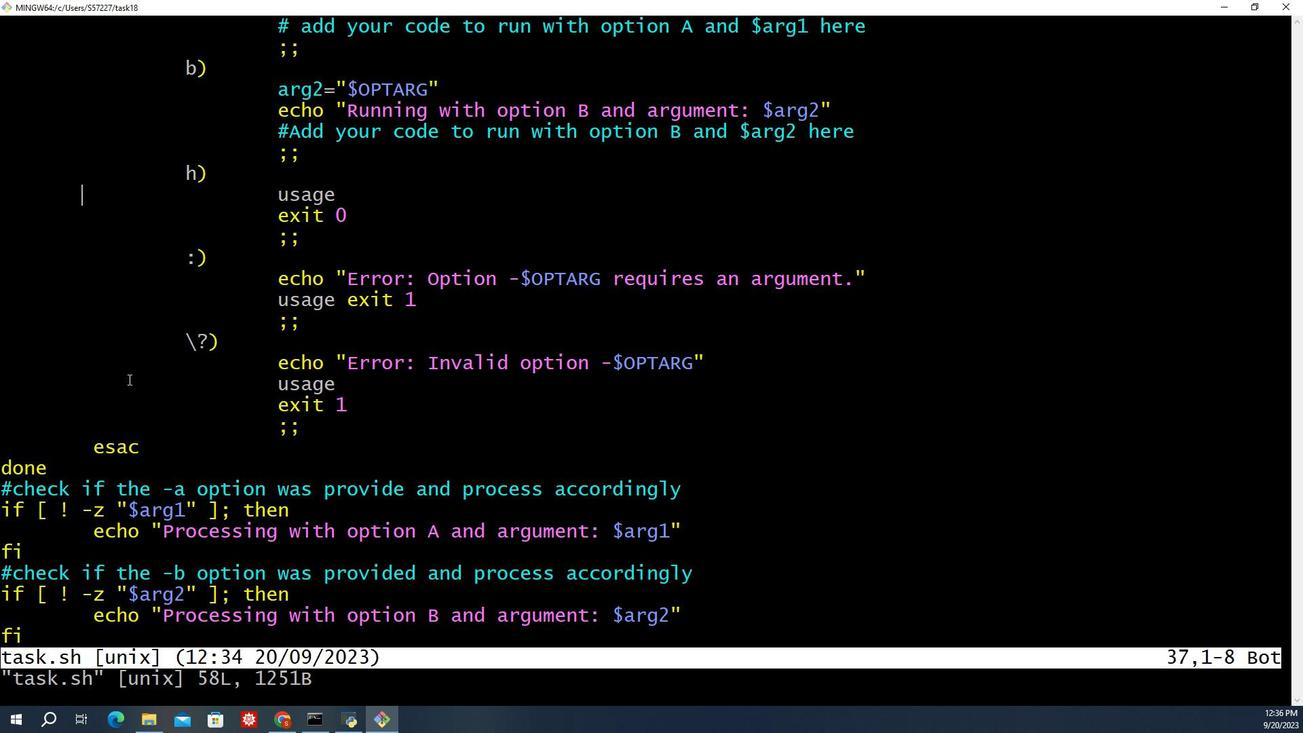 
Action: Mouse scrolled (1191, 374) with delta (0, 0)
Screenshot: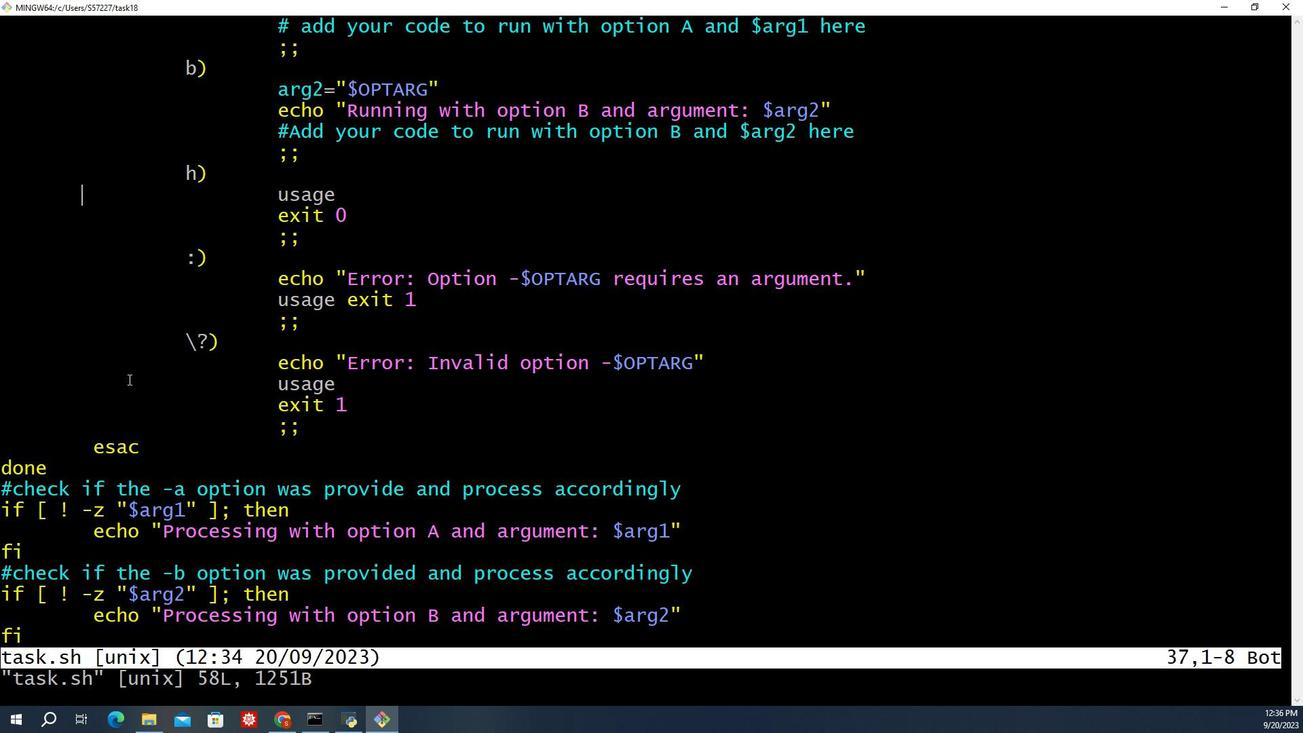 
Action: Mouse scrolled (1191, 374) with delta (0, 0)
Screenshot: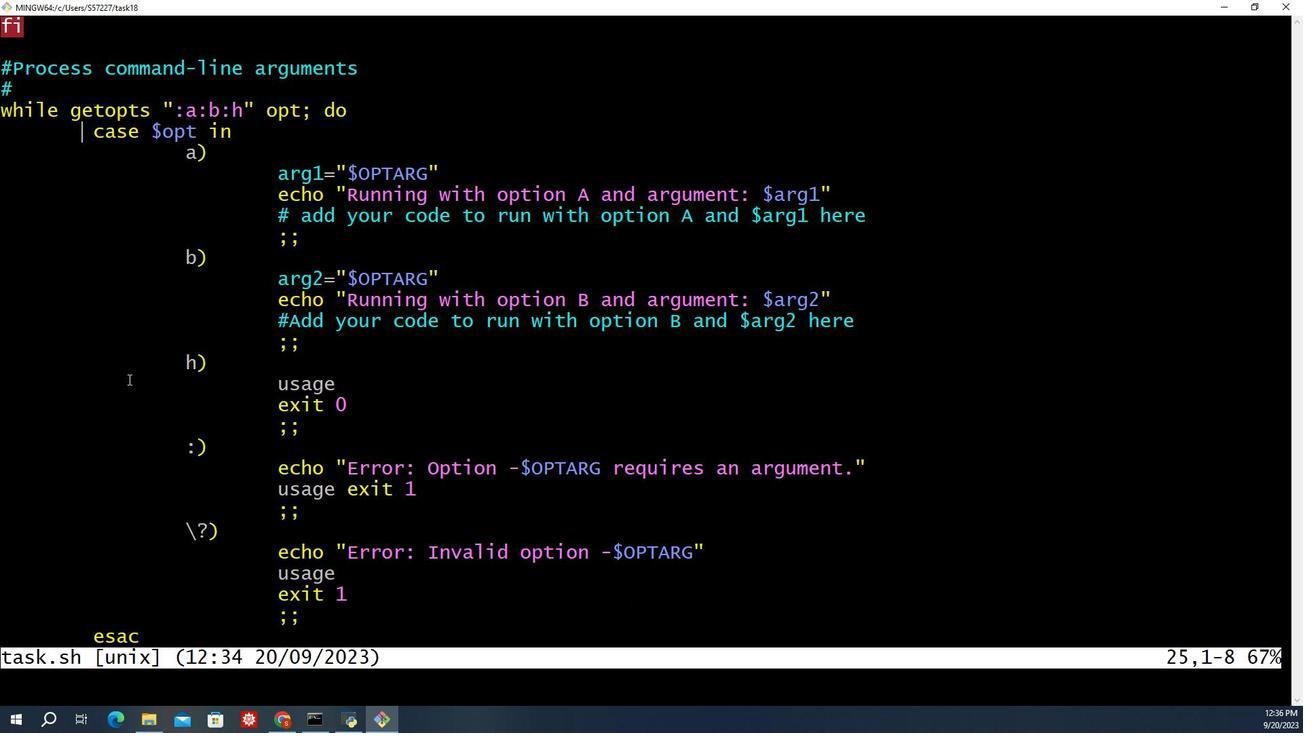 
Action: Mouse scrolled (1191, 374) with delta (0, 0)
Screenshot: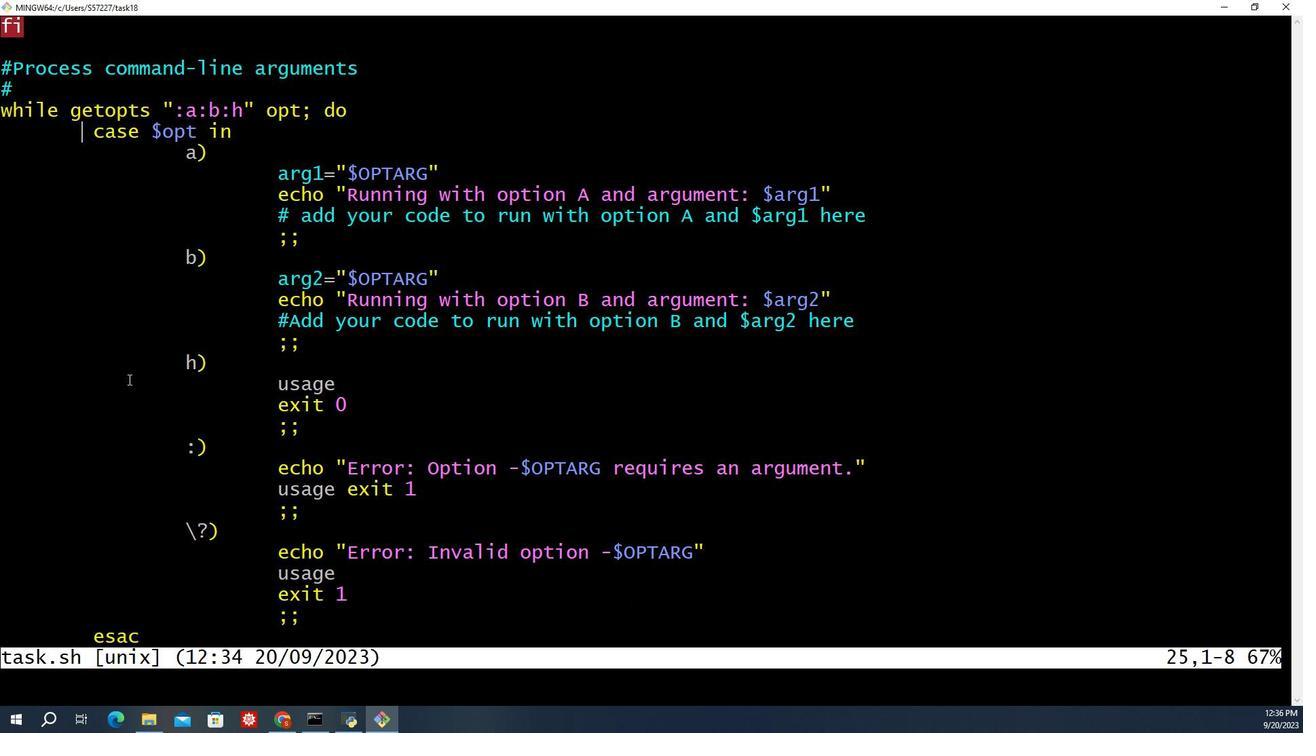 
Action: Mouse scrolled (1191, 374) with delta (0, 0)
Screenshot: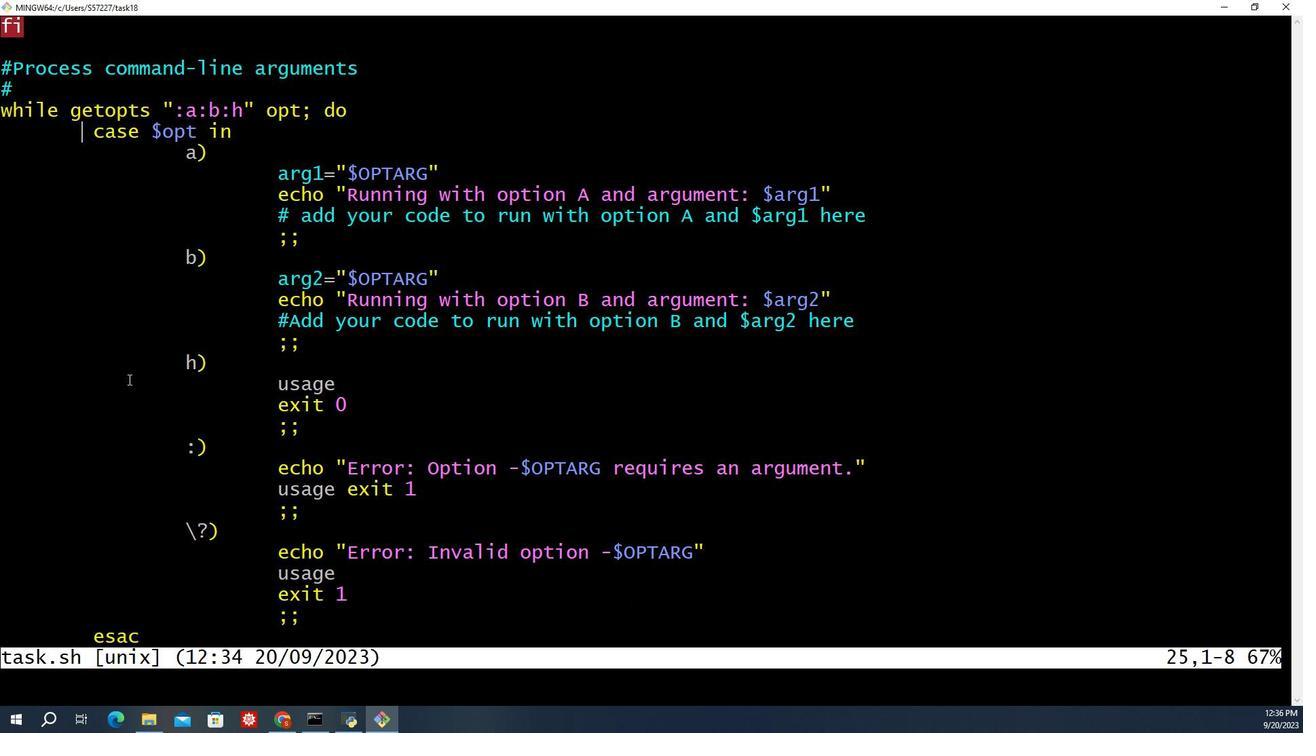 
Action: Mouse scrolled (1191, 374) with delta (0, 0)
Screenshot: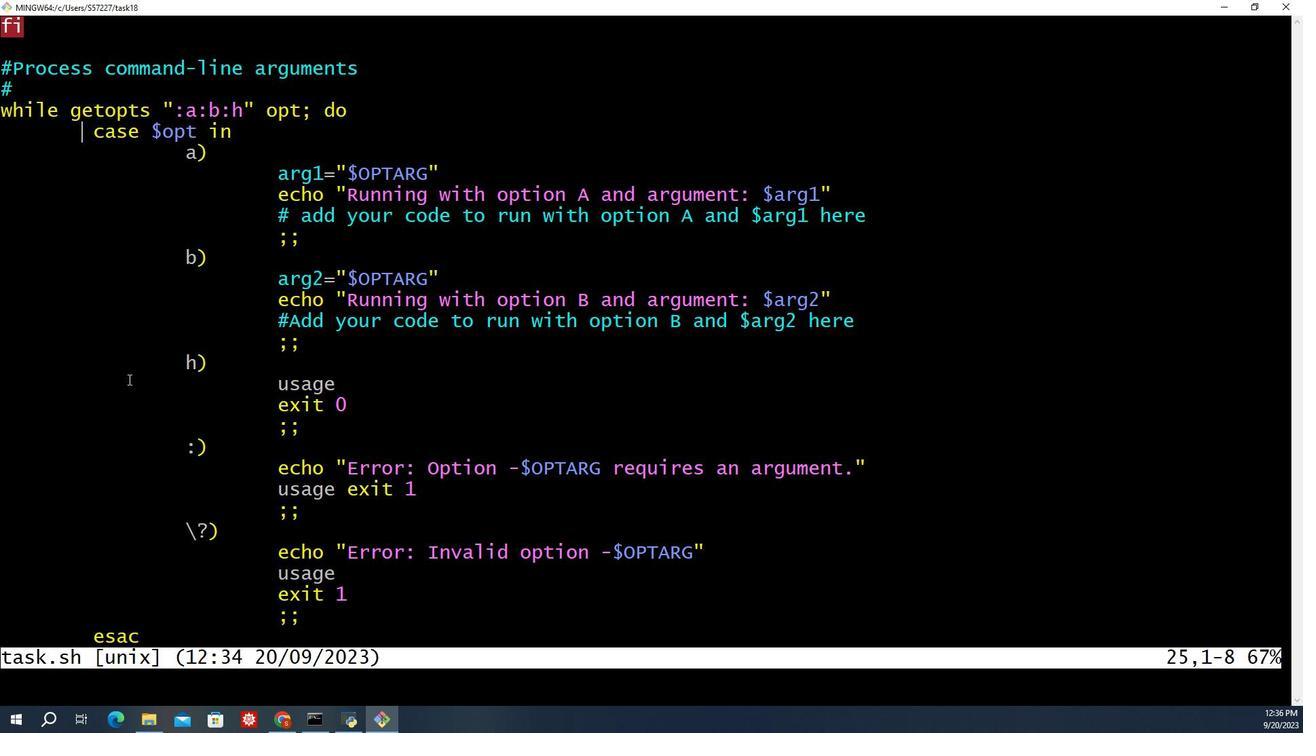 
Action: Mouse scrolled (1191, 374) with delta (0, 0)
Screenshot: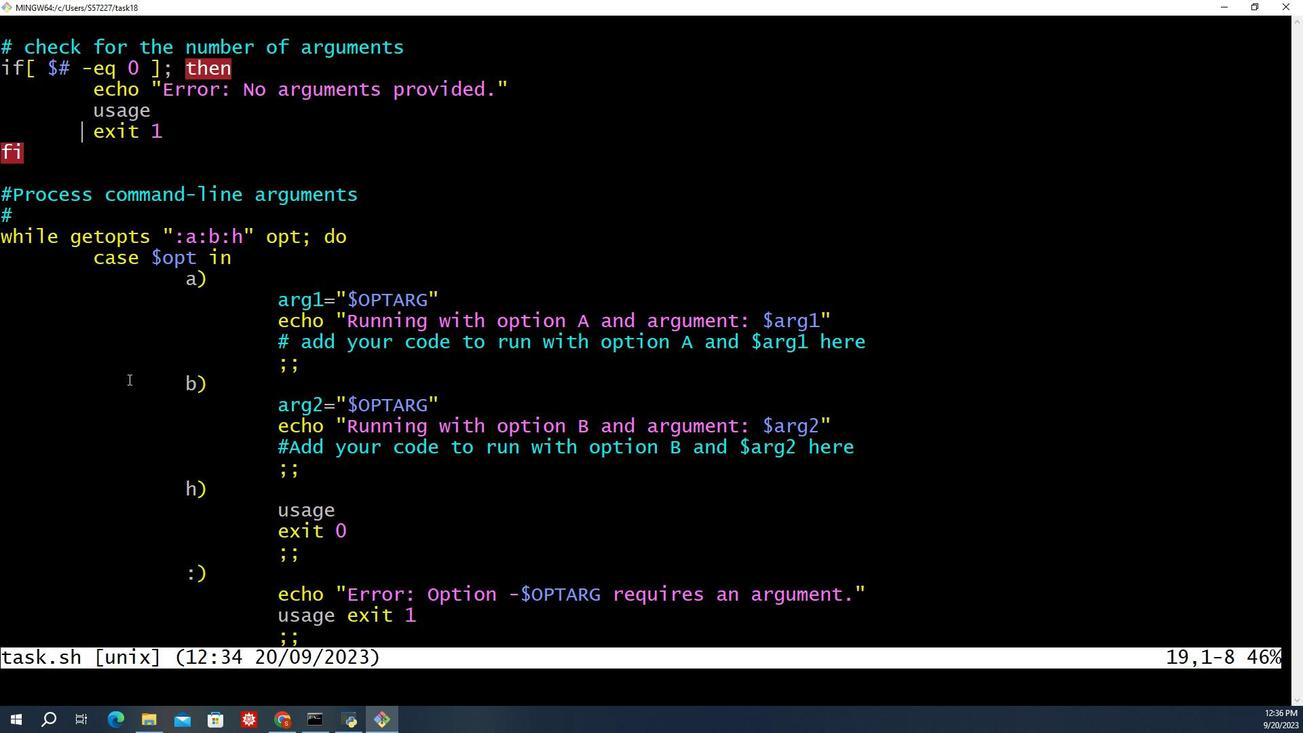 
Action: Mouse scrolled (1191, 374) with delta (0, 0)
Screenshot: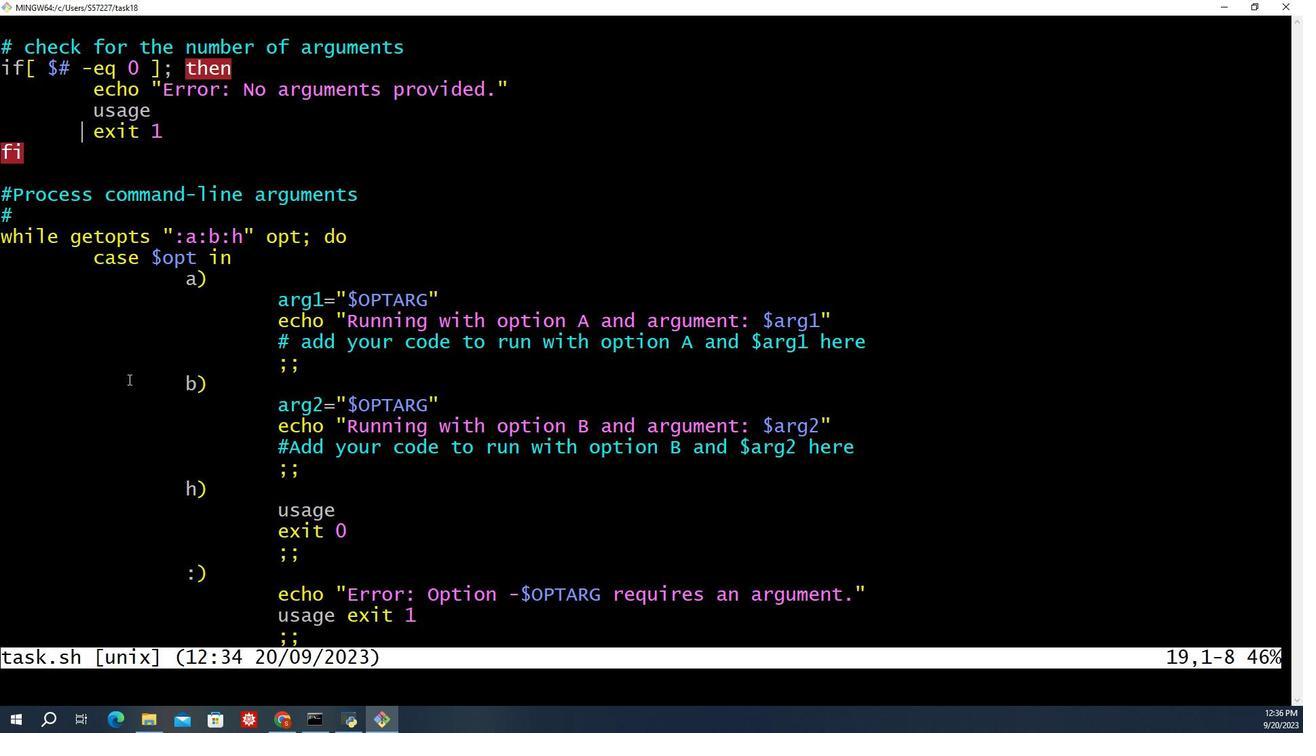 
Action: Mouse scrolled (1191, 374) with delta (0, 0)
Screenshot: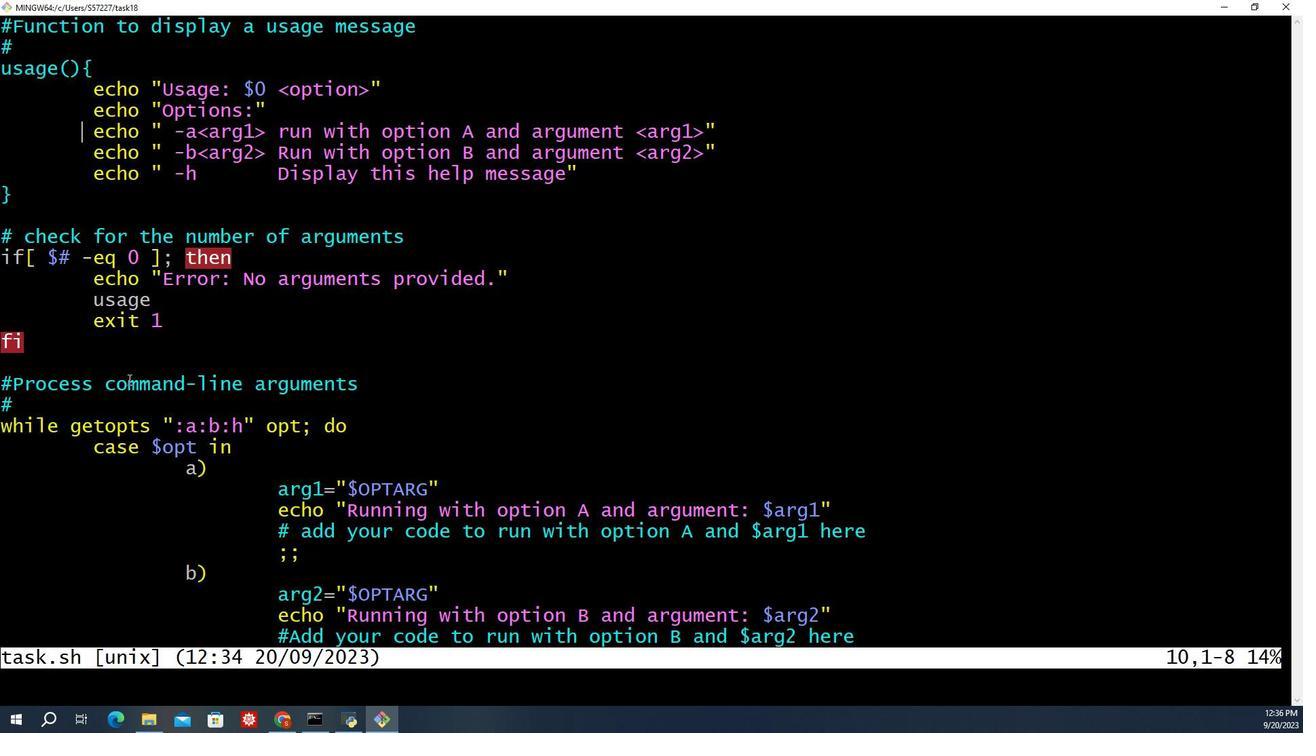 
Action: Mouse scrolled (1191, 374) with delta (0, 0)
Screenshot: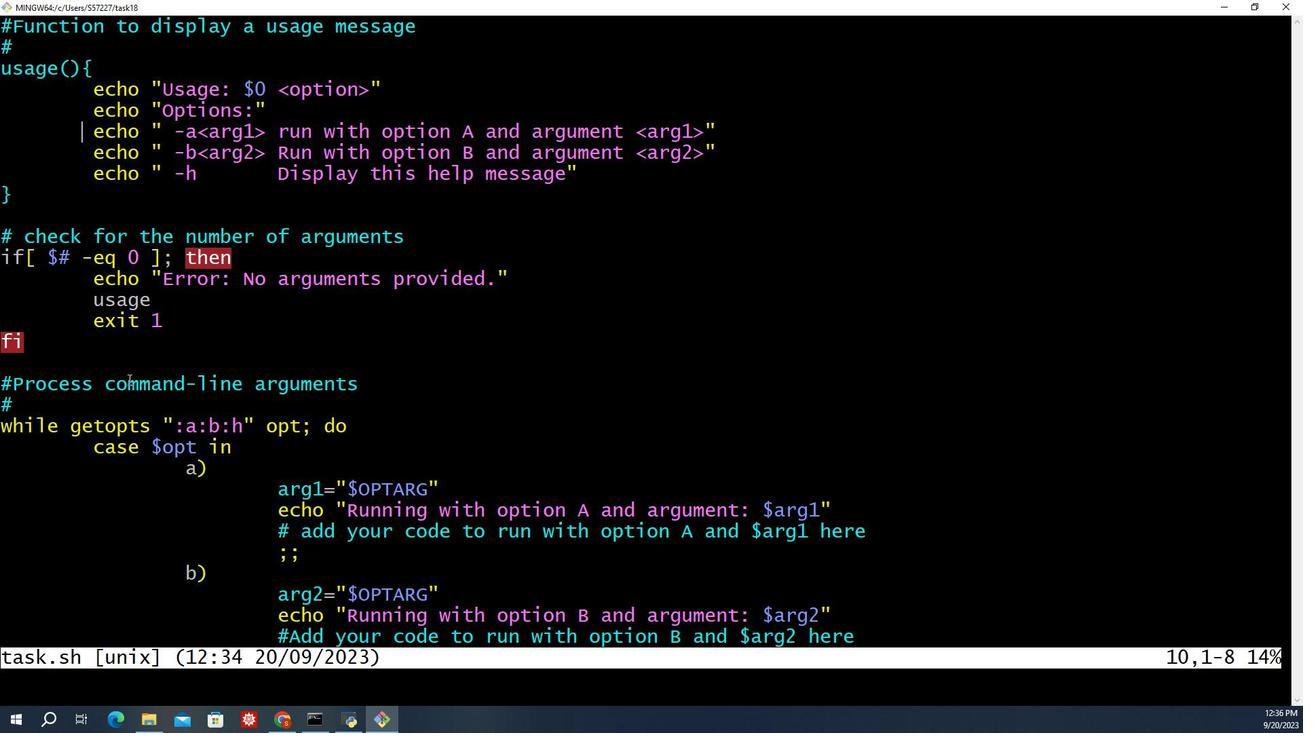 
Action: Mouse scrolled (1191, 374) with delta (0, 0)
Screenshot: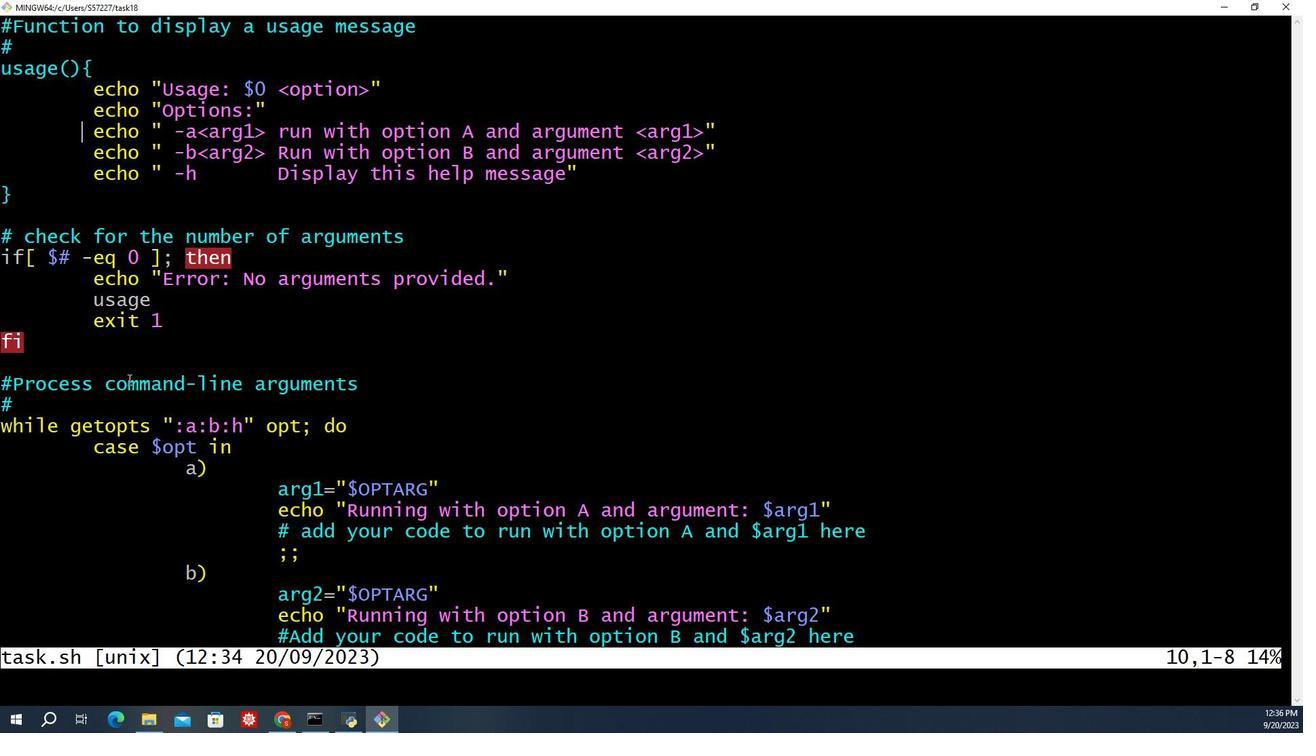 
Action: Mouse moved to (1183, 298)
Screenshot: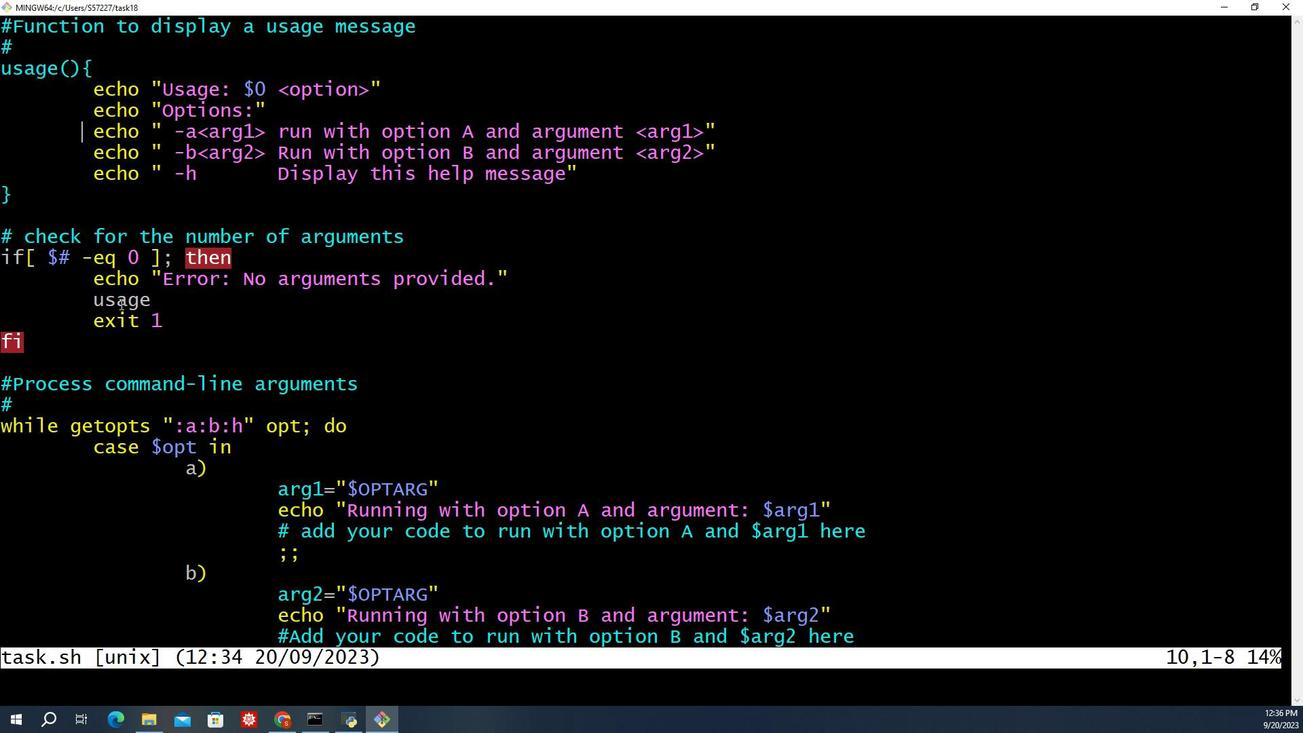 
Action: Key pressed <Key.insert><Key.down><Key.down><Key.down><Key.down><Key.down><Key.down><Key.right><Key.right><Key.space>
Screenshot: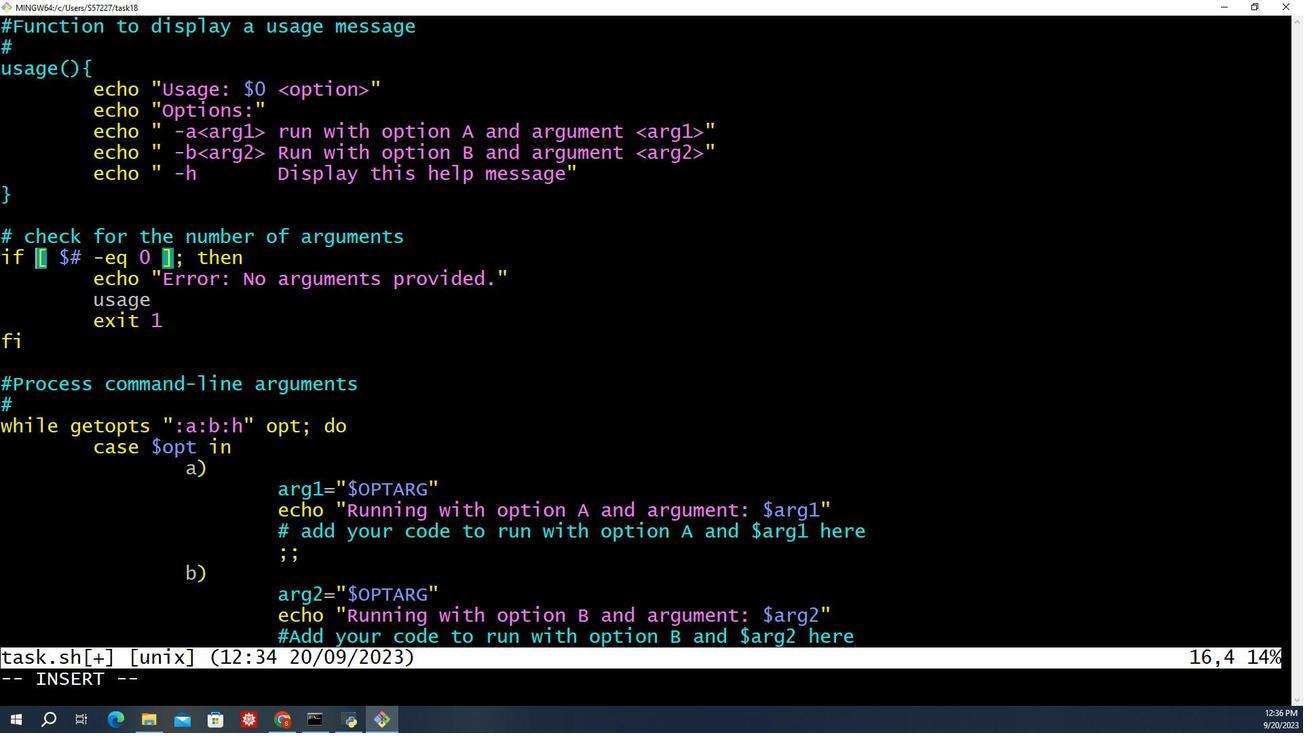 
Action: Mouse moved to (1168, 229)
Screenshot: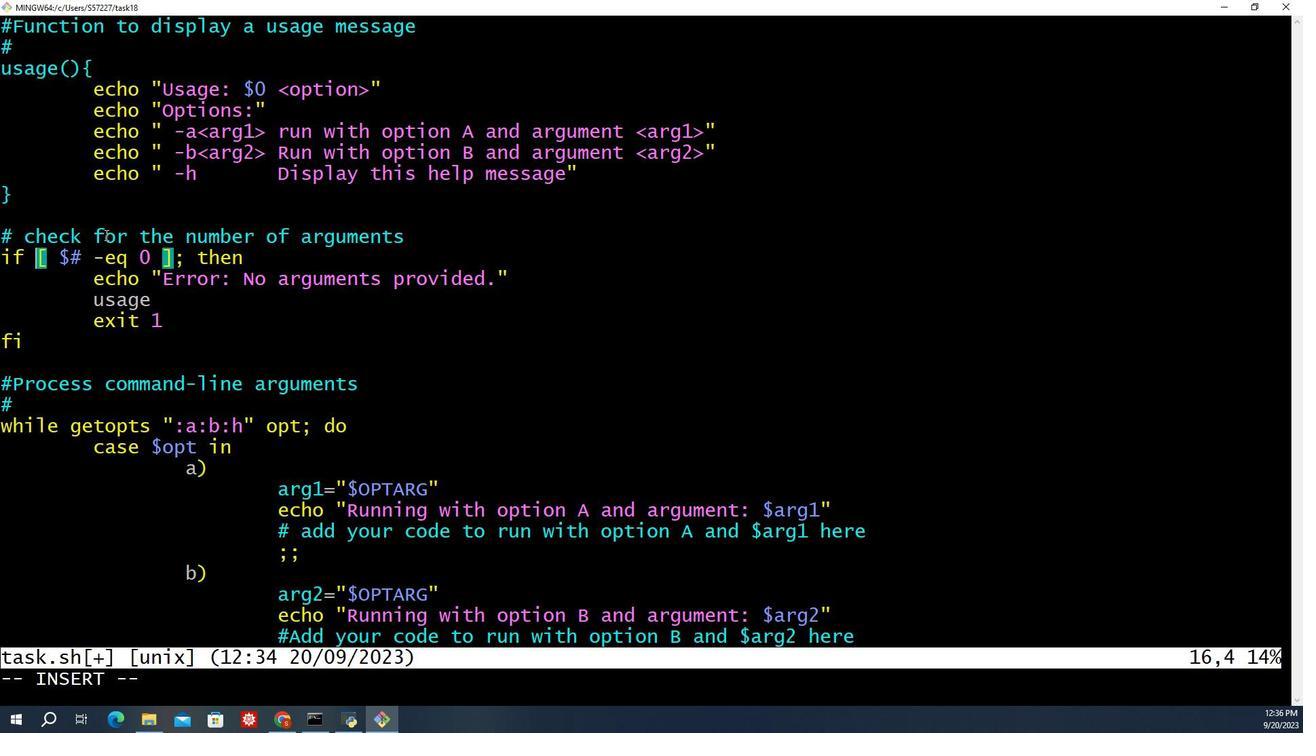 
Action: Key pressed <Key.esc><Key.shift>:wq<Key.shift_r>!<Key.enter>chom<Key.backspace><Key.backspace>mod<Key.space><Key.shift>+x<Key.space>task.sh<Key.enter>./task.sh<Key.enter>
Screenshot: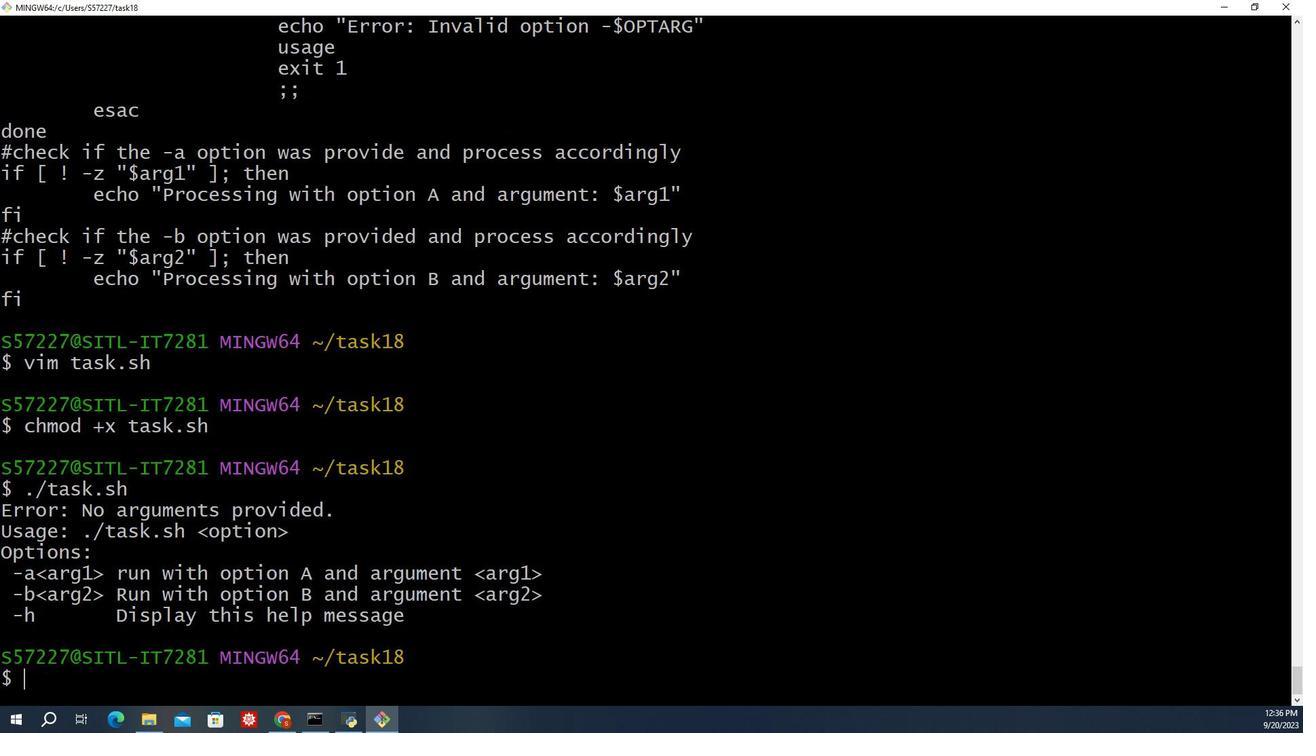 
